 Task: Search round trip flight ticket for 2 adults, 4 children and 1 infant on lap in business from San Jose: Norman Y. Mineta San Jose International Airport to Evansville: Evansville Regional Airport on 5-3-2023 and return on 5-3-2023. Choice of flights is Alaska. Price is upto 20000. Outbound departure time preference is 5:30. Return departure time preference is 19:00.
Action: Mouse moved to (401, 180)
Screenshot: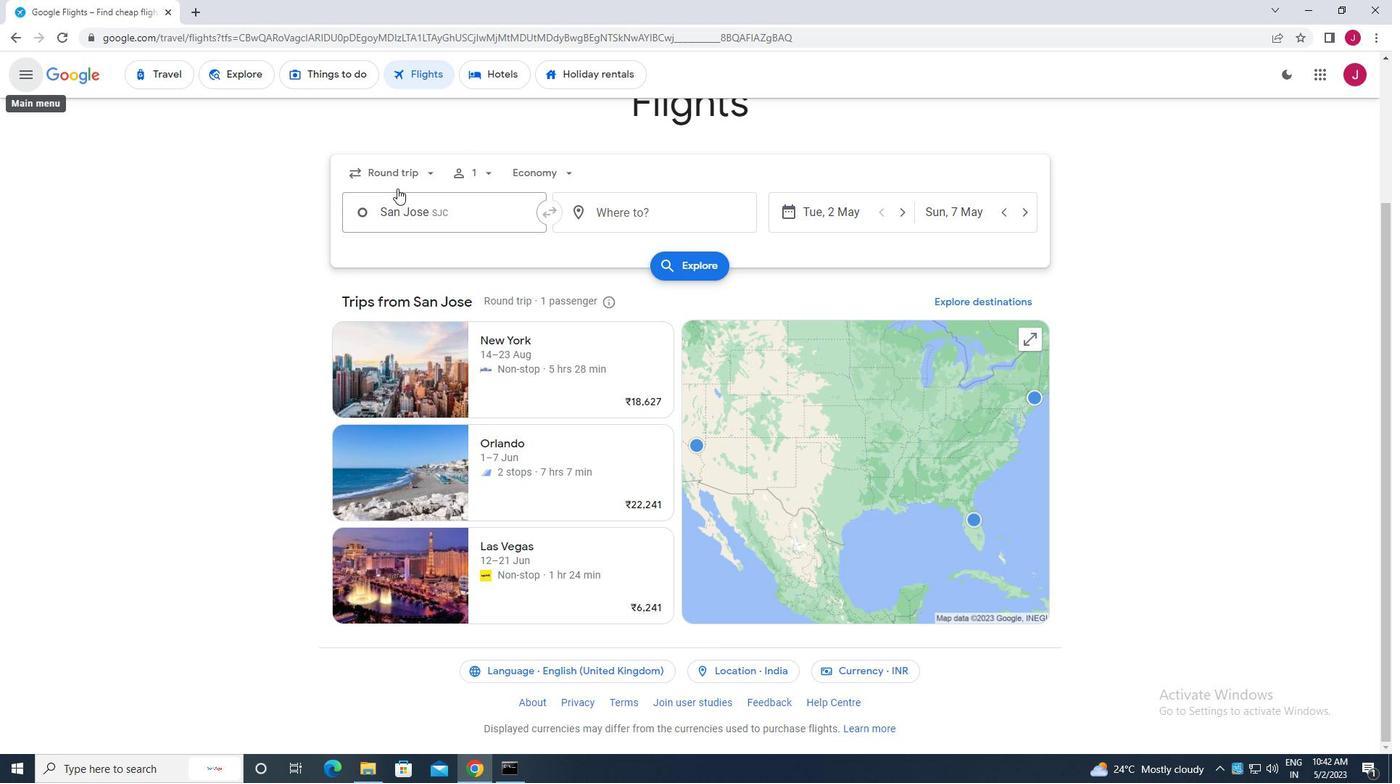 
Action: Mouse pressed left at (401, 180)
Screenshot: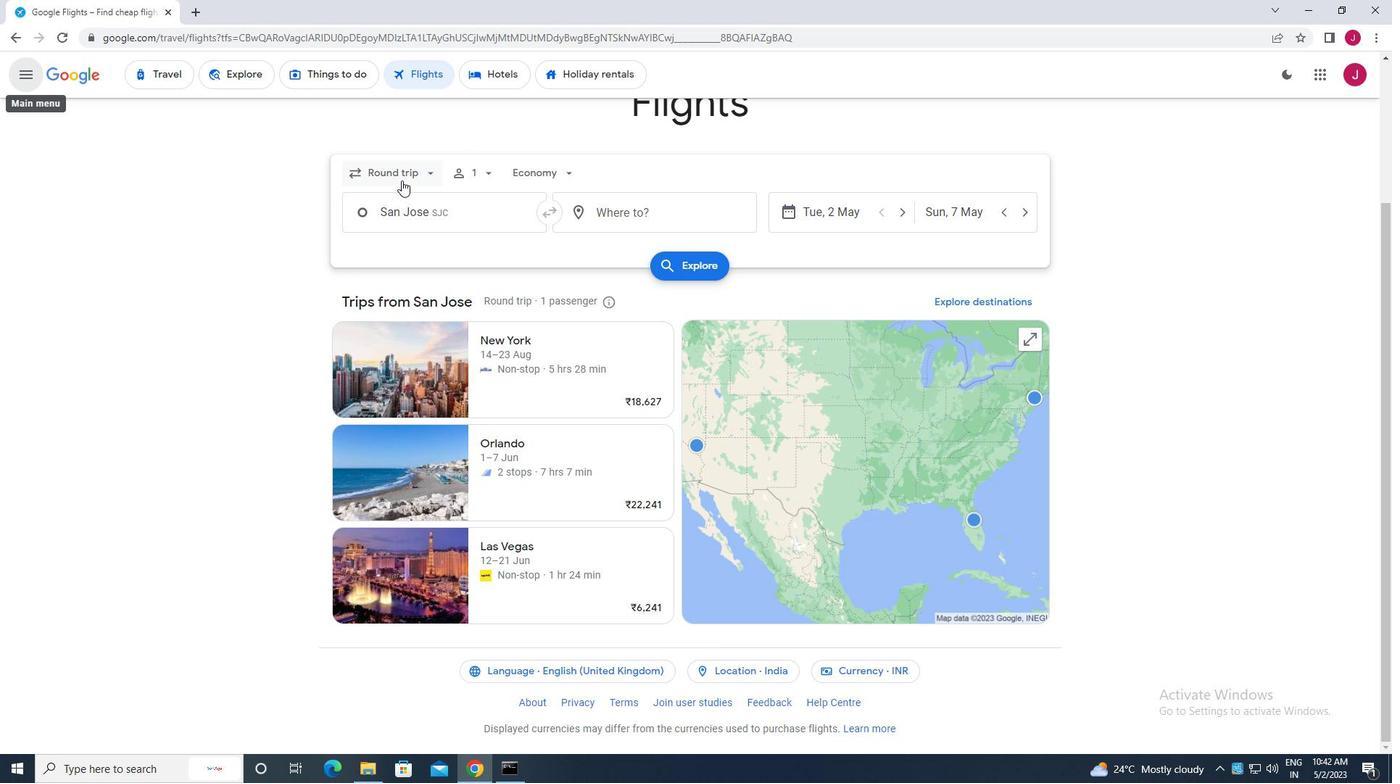 
Action: Mouse moved to (412, 203)
Screenshot: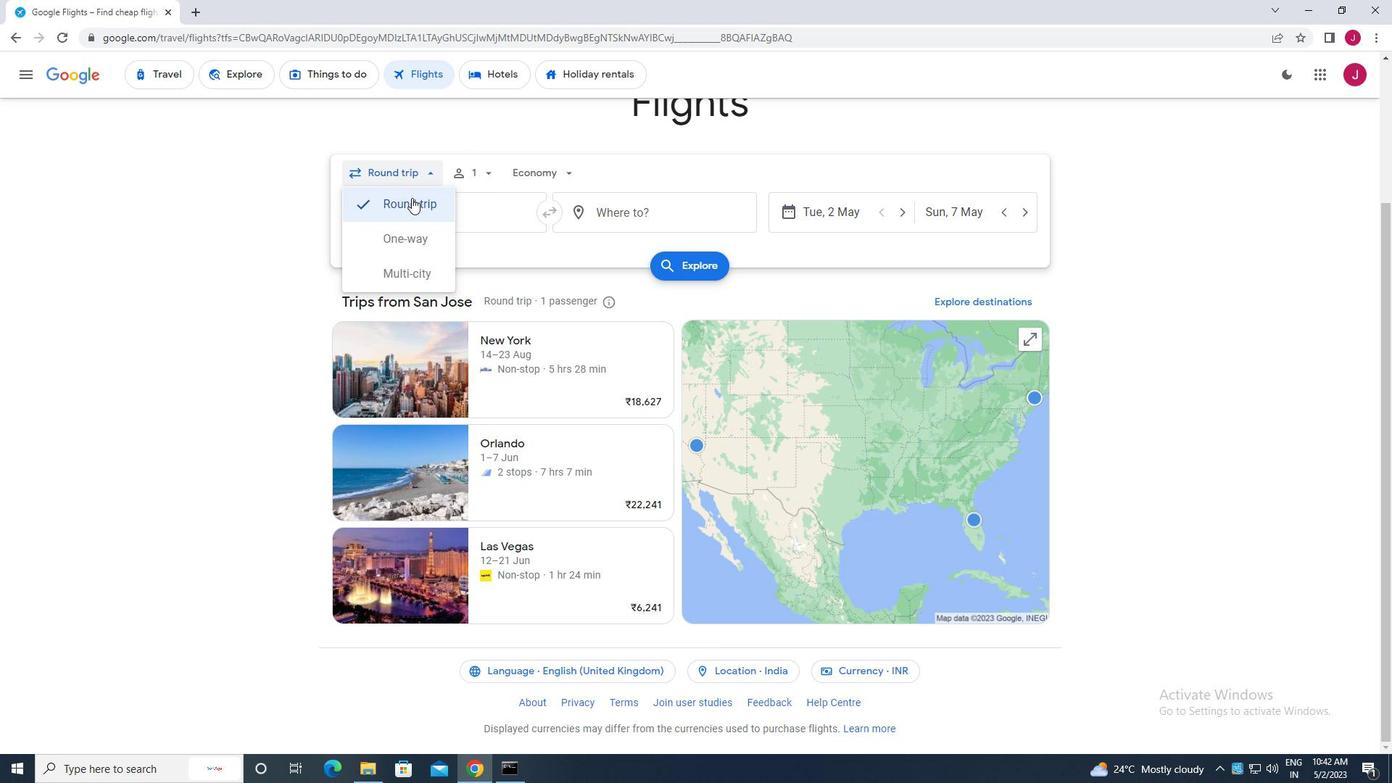 
Action: Mouse pressed left at (412, 203)
Screenshot: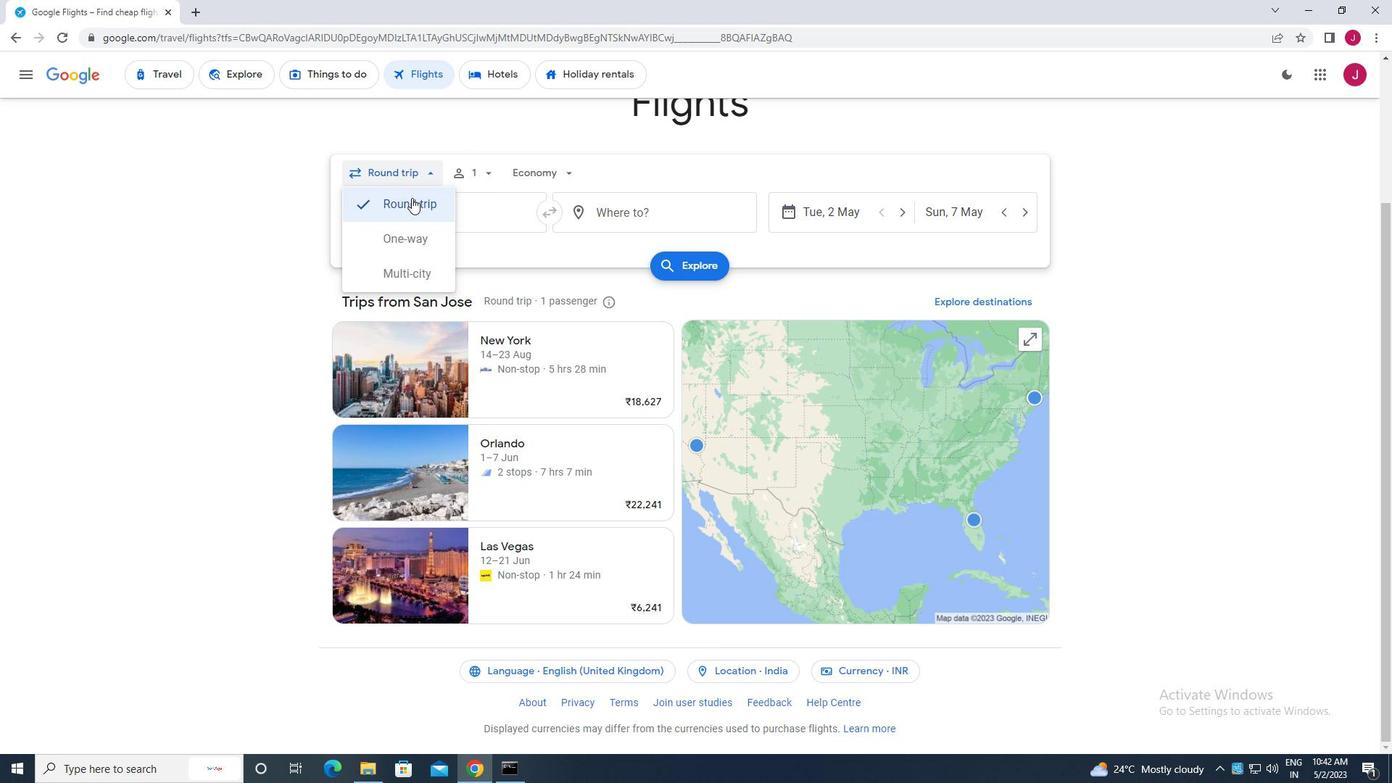 
Action: Mouse moved to (487, 174)
Screenshot: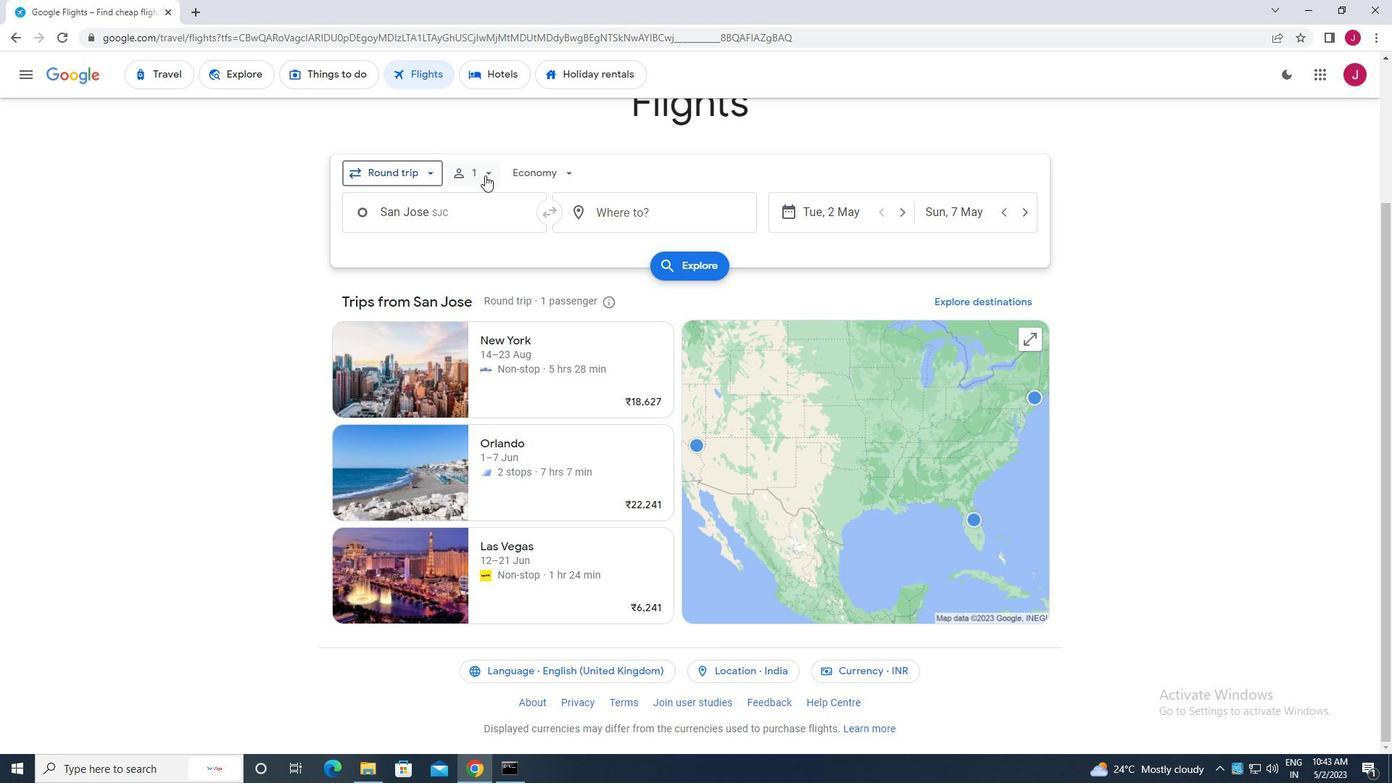 
Action: Mouse pressed left at (487, 174)
Screenshot: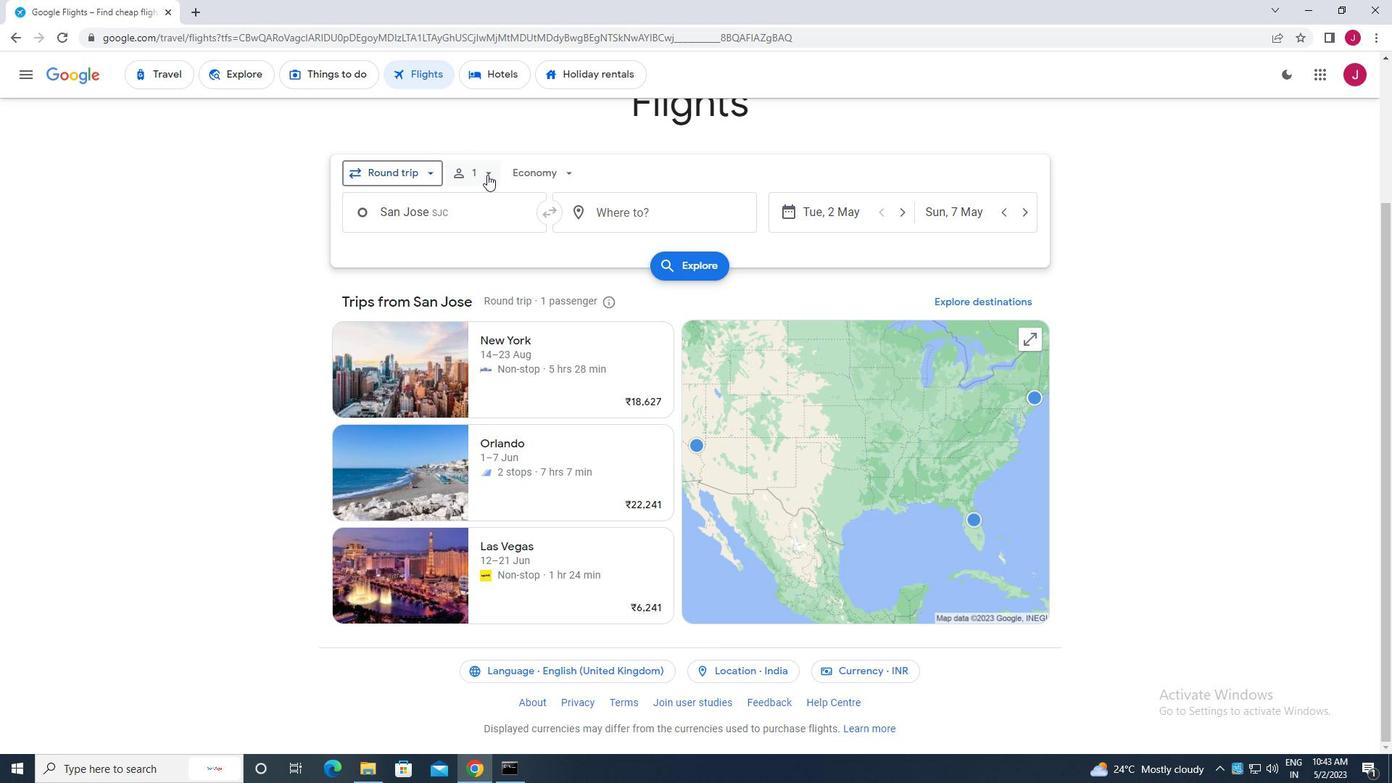 
Action: Mouse moved to (602, 209)
Screenshot: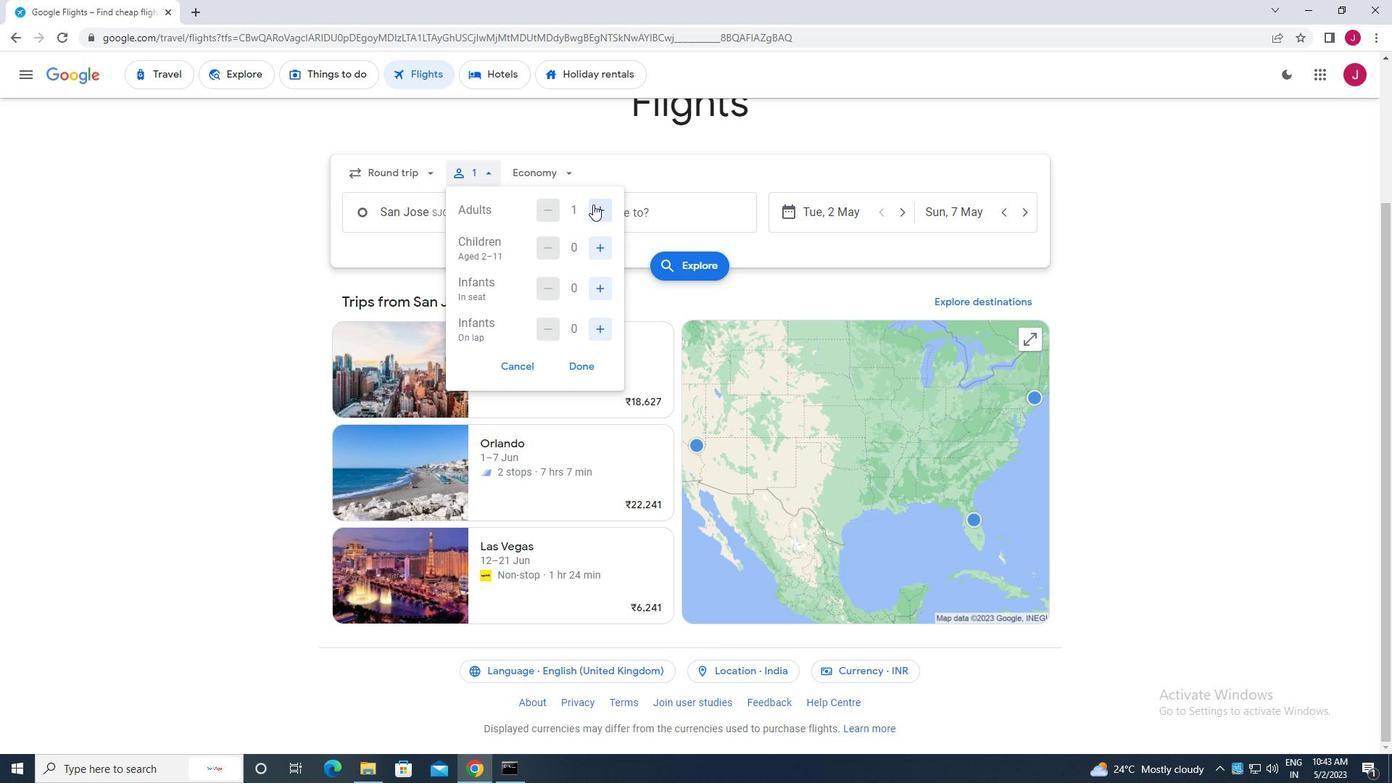 
Action: Mouse pressed left at (602, 209)
Screenshot: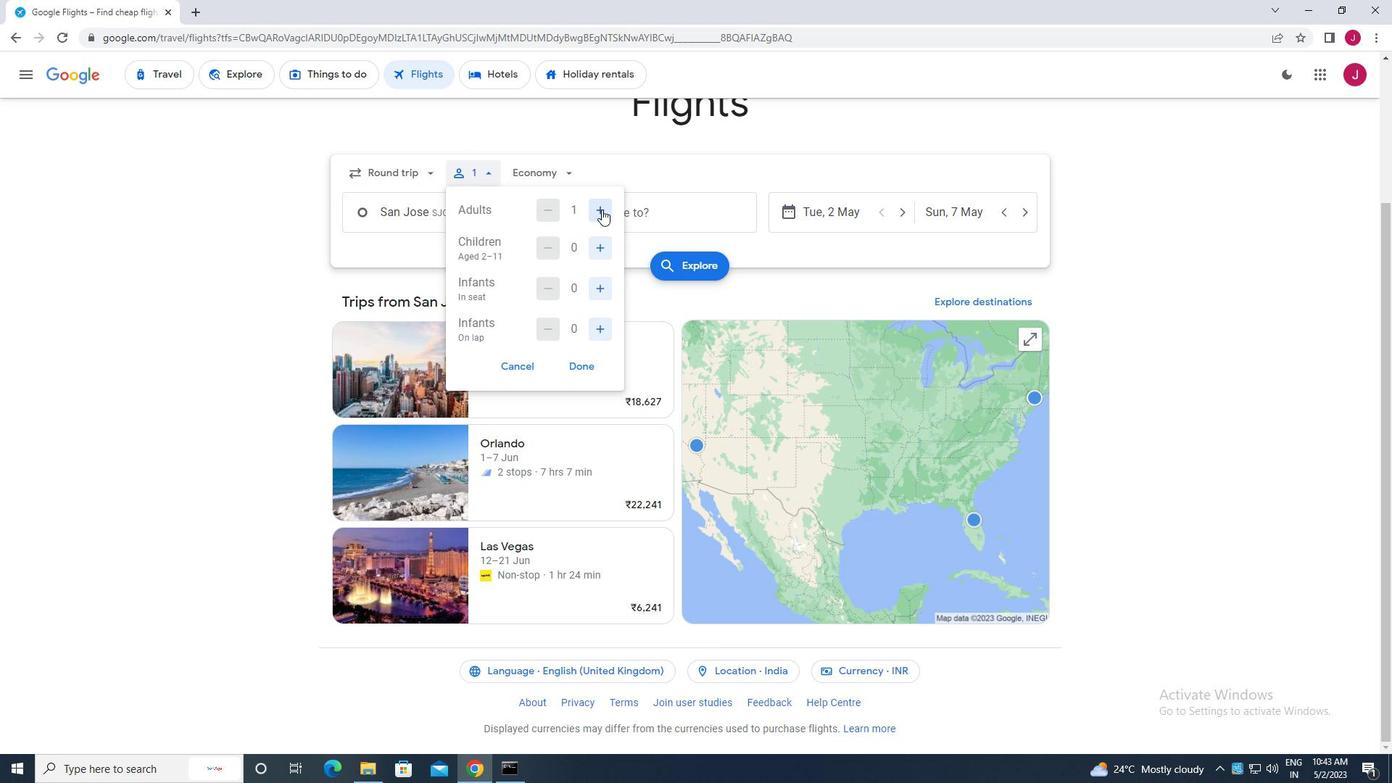 
Action: Mouse moved to (602, 247)
Screenshot: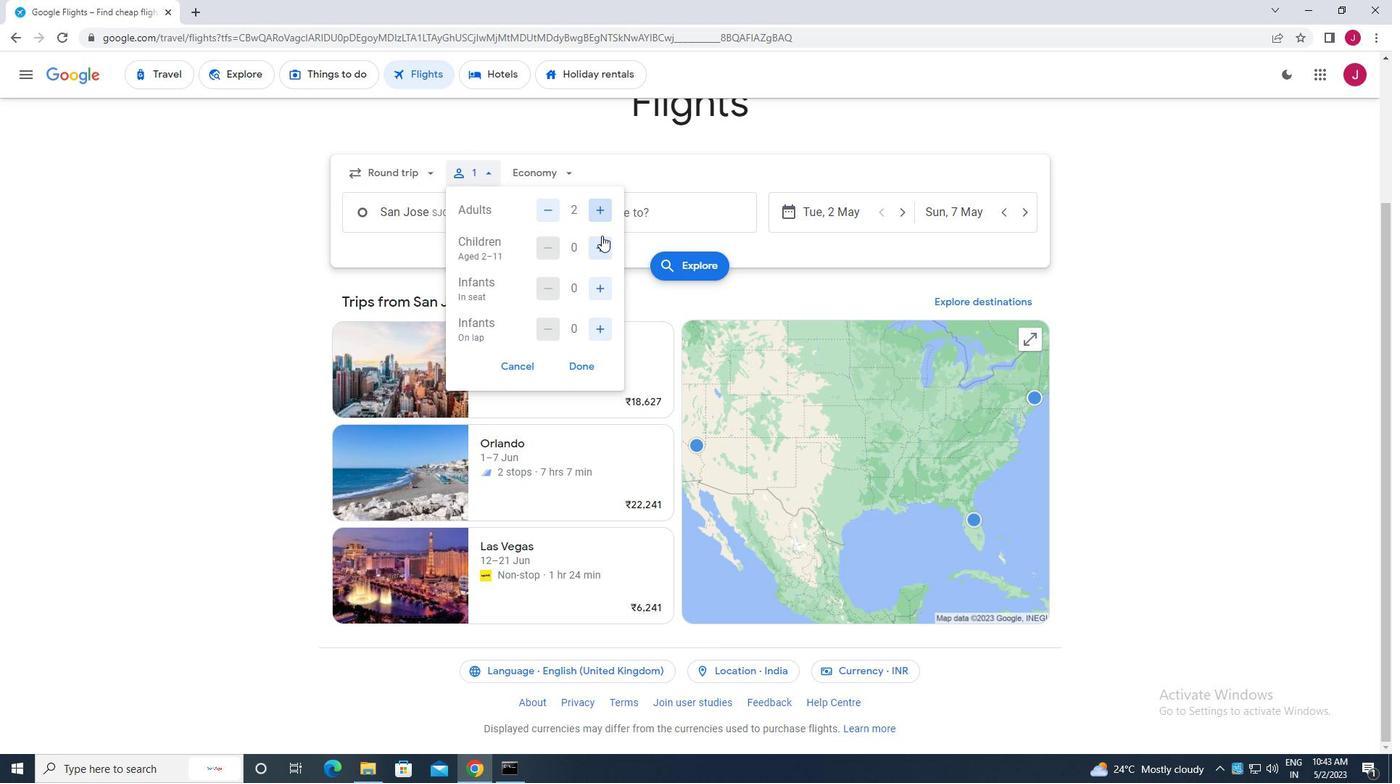 
Action: Mouse pressed left at (602, 247)
Screenshot: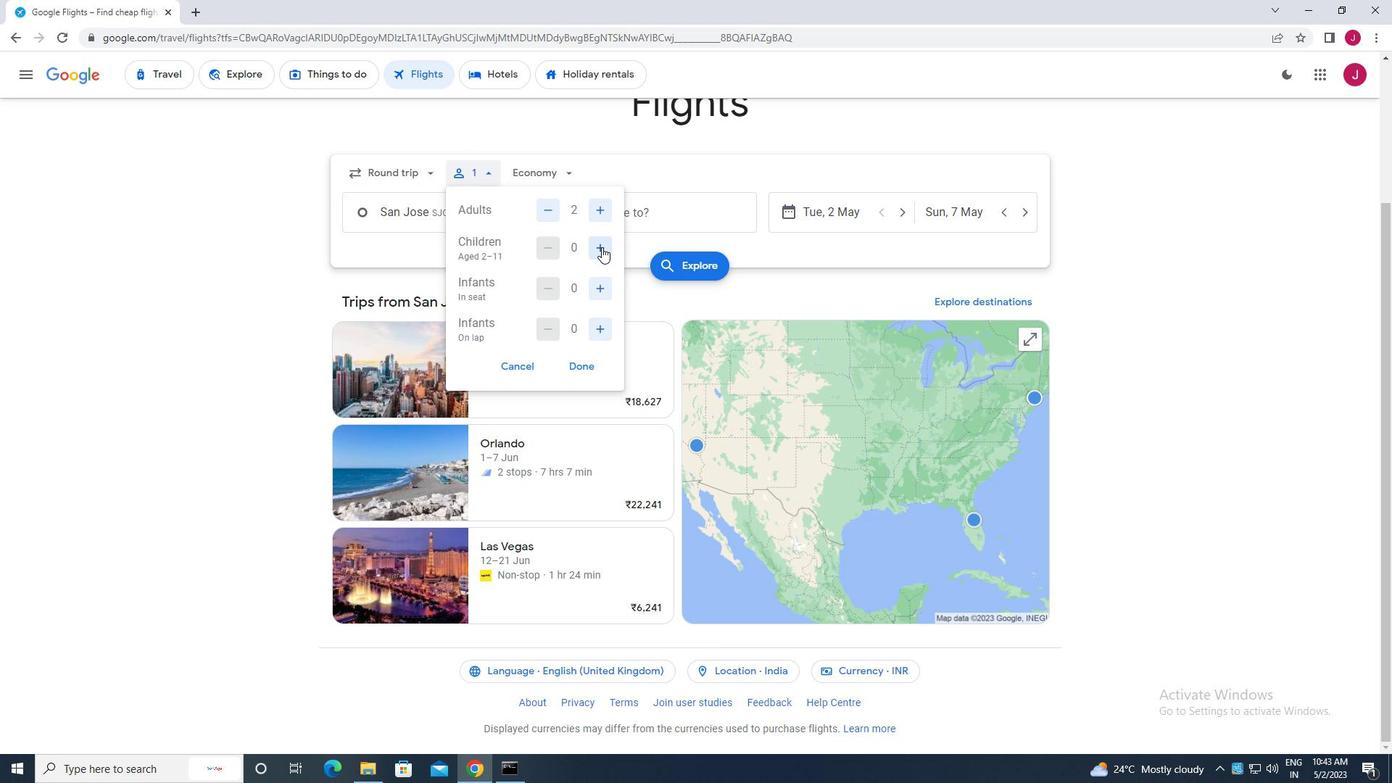 
Action: Mouse pressed left at (602, 247)
Screenshot: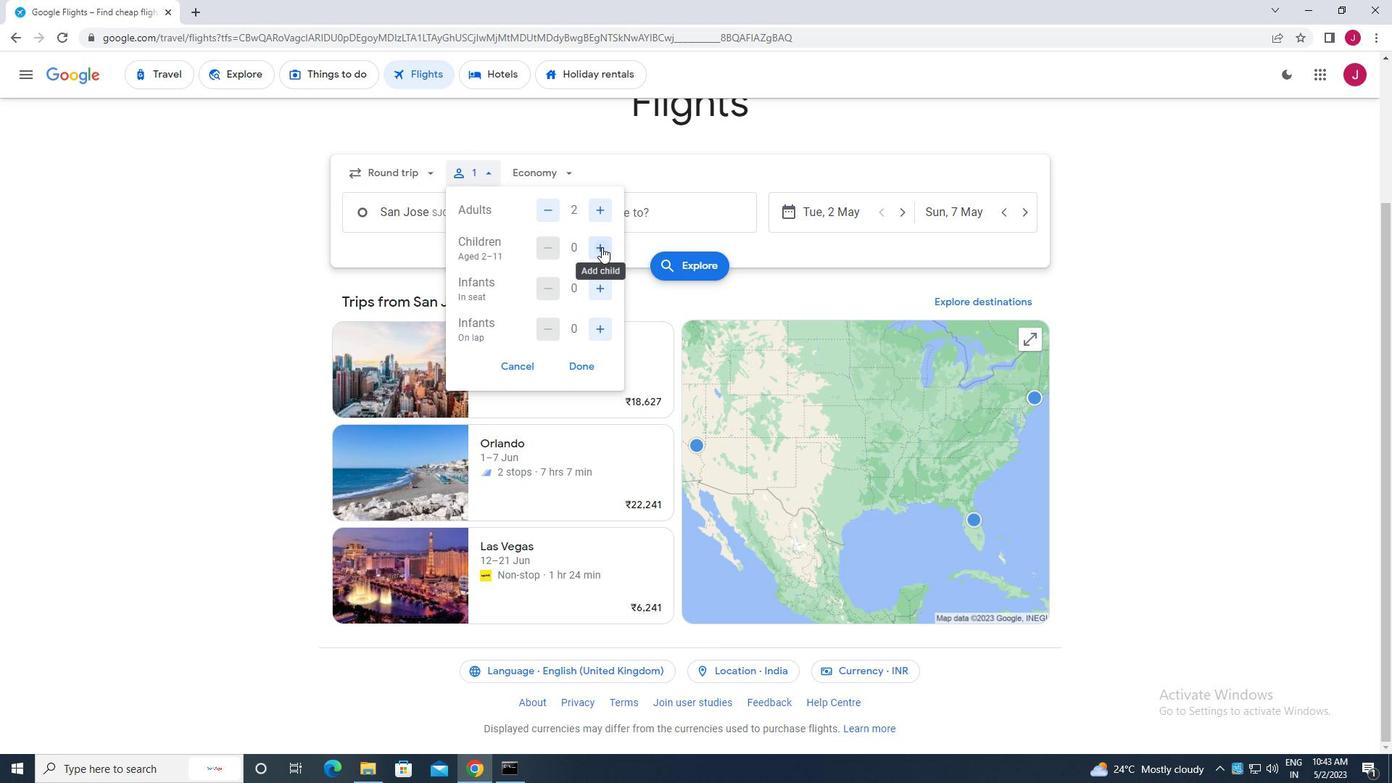 
Action: Mouse pressed left at (602, 247)
Screenshot: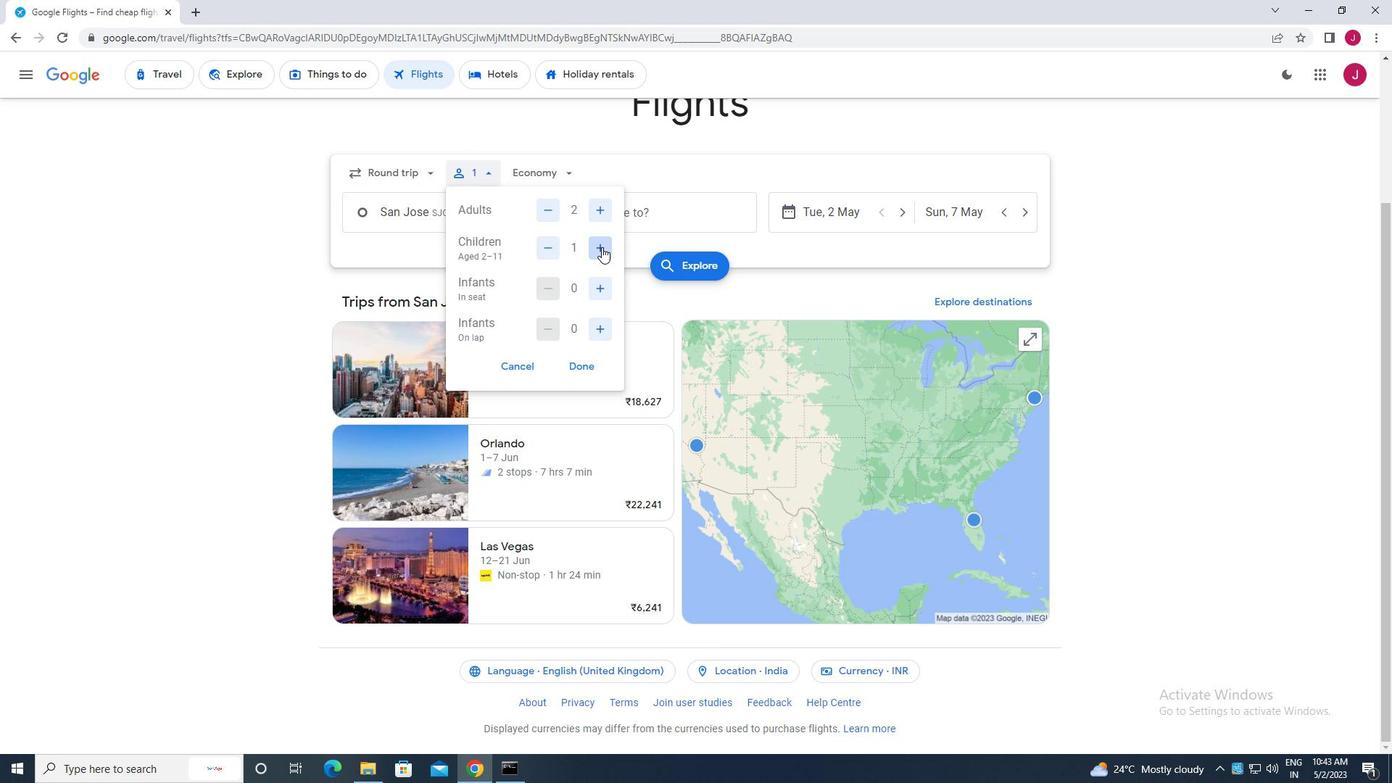 
Action: Mouse pressed left at (602, 247)
Screenshot: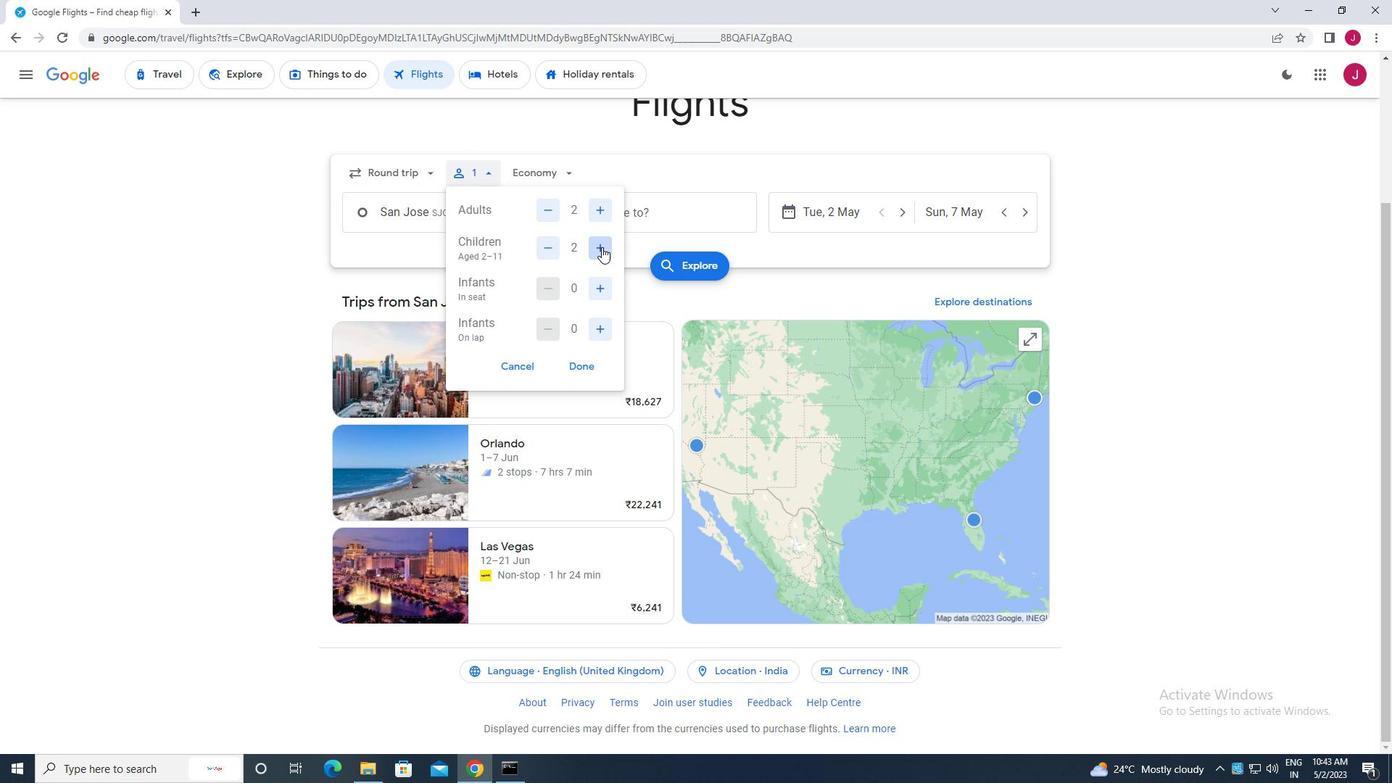 
Action: Mouse moved to (601, 328)
Screenshot: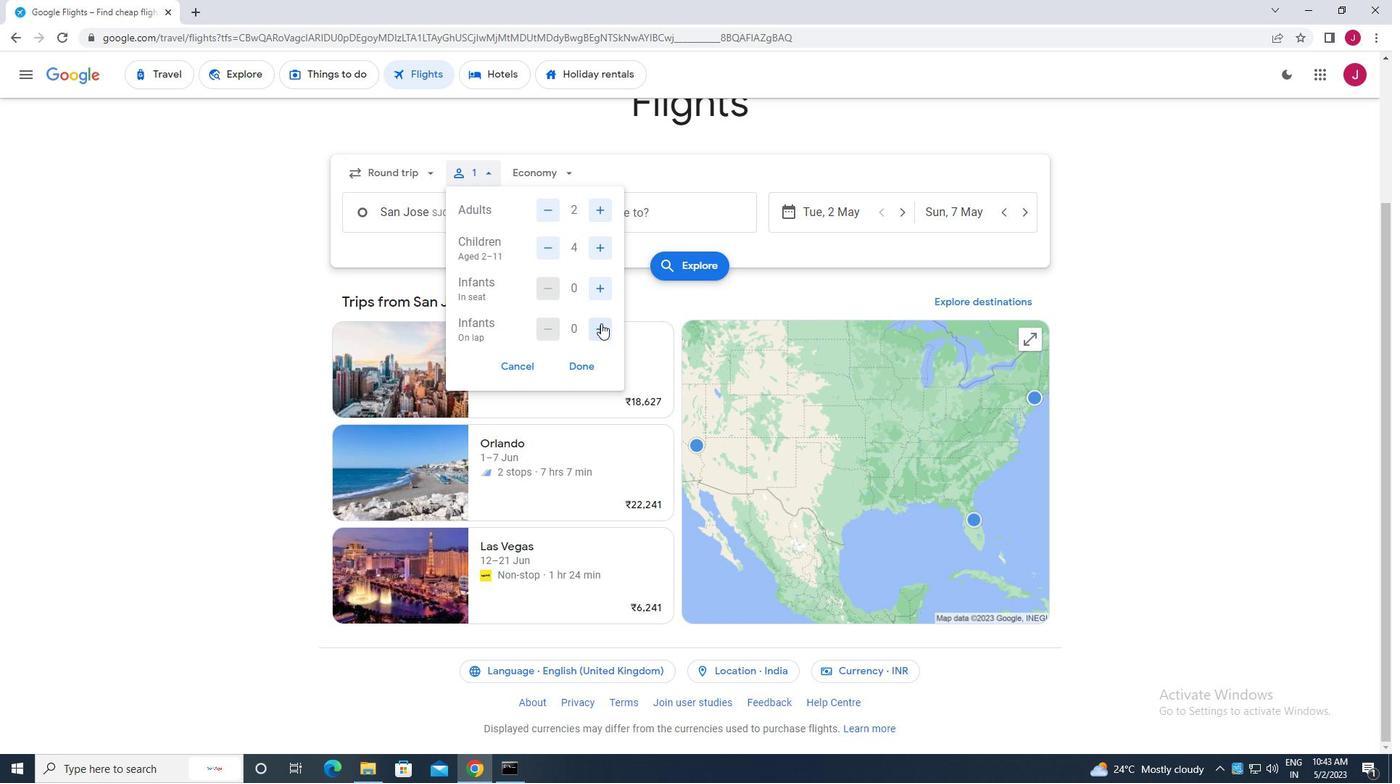 
Action: Mouse pressed left at (601, 328)
Screenshot: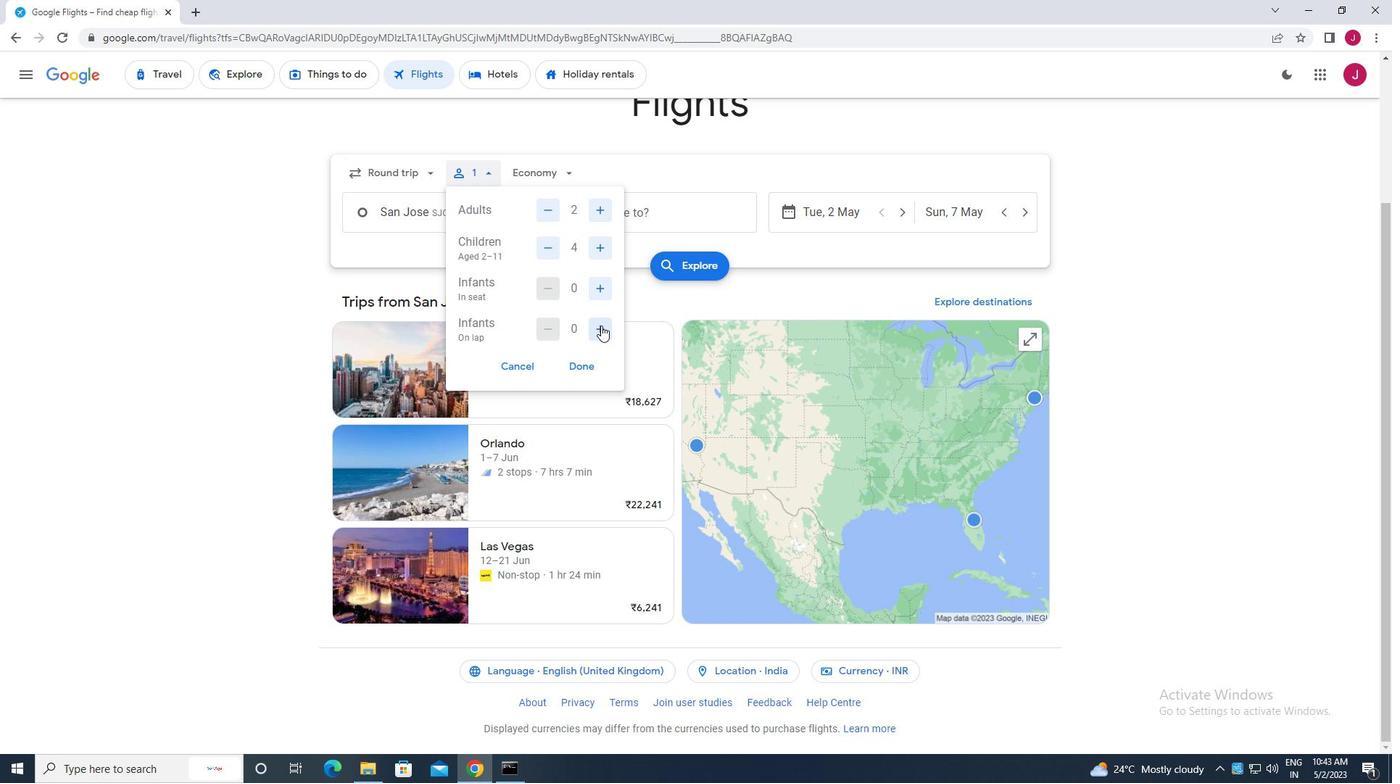 
Action: Mouse moved to (581, 365)
Screenshot: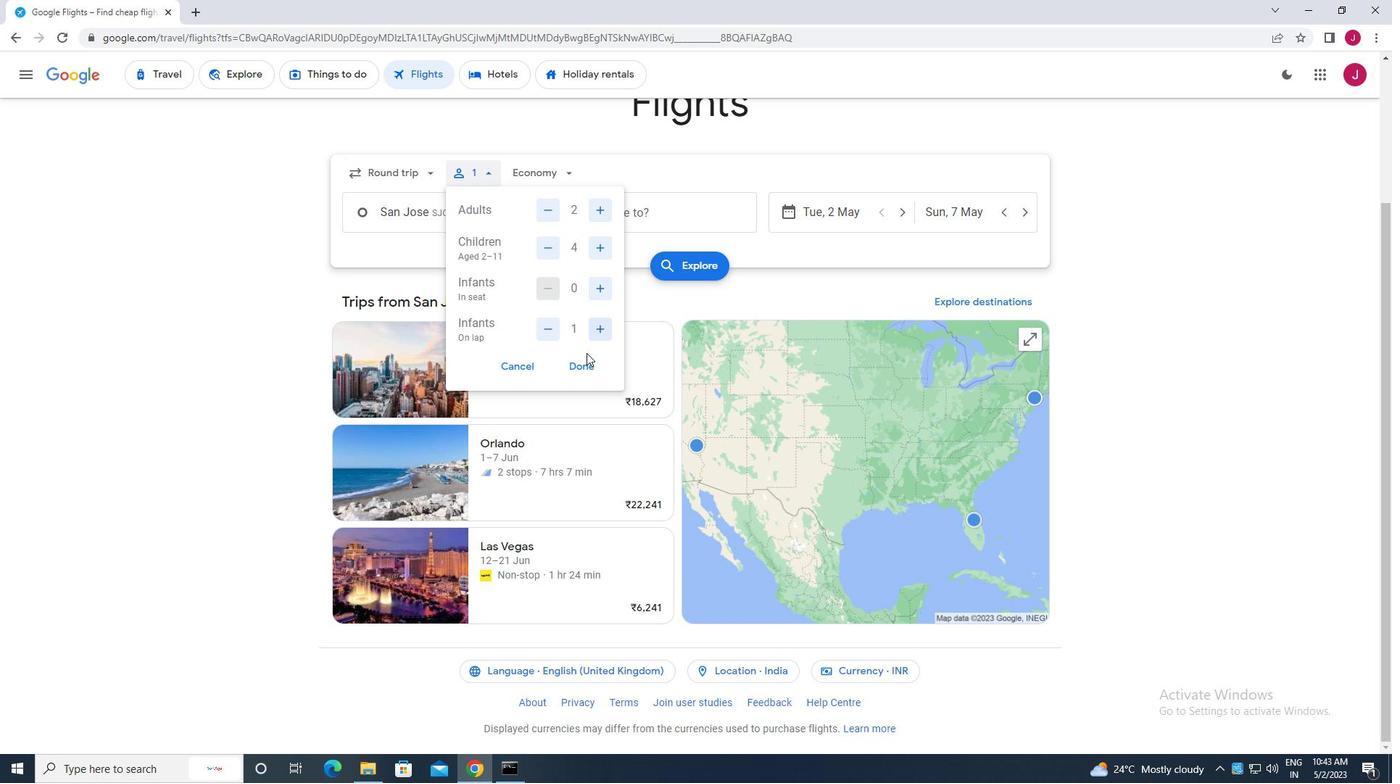 
Action: Mouse pressed left at (581, 365)
Screenshot: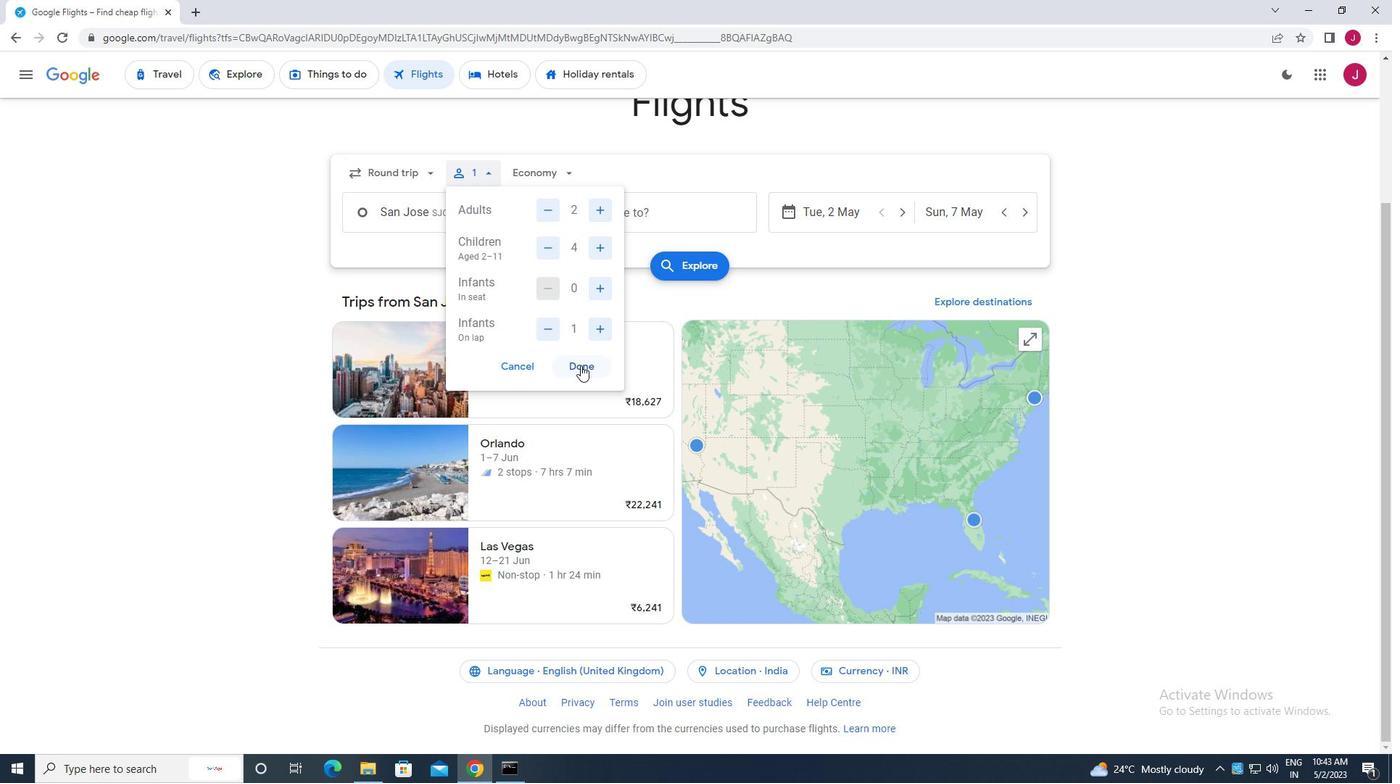 
Action: Mouse moved to (562, 177)
Screenshot: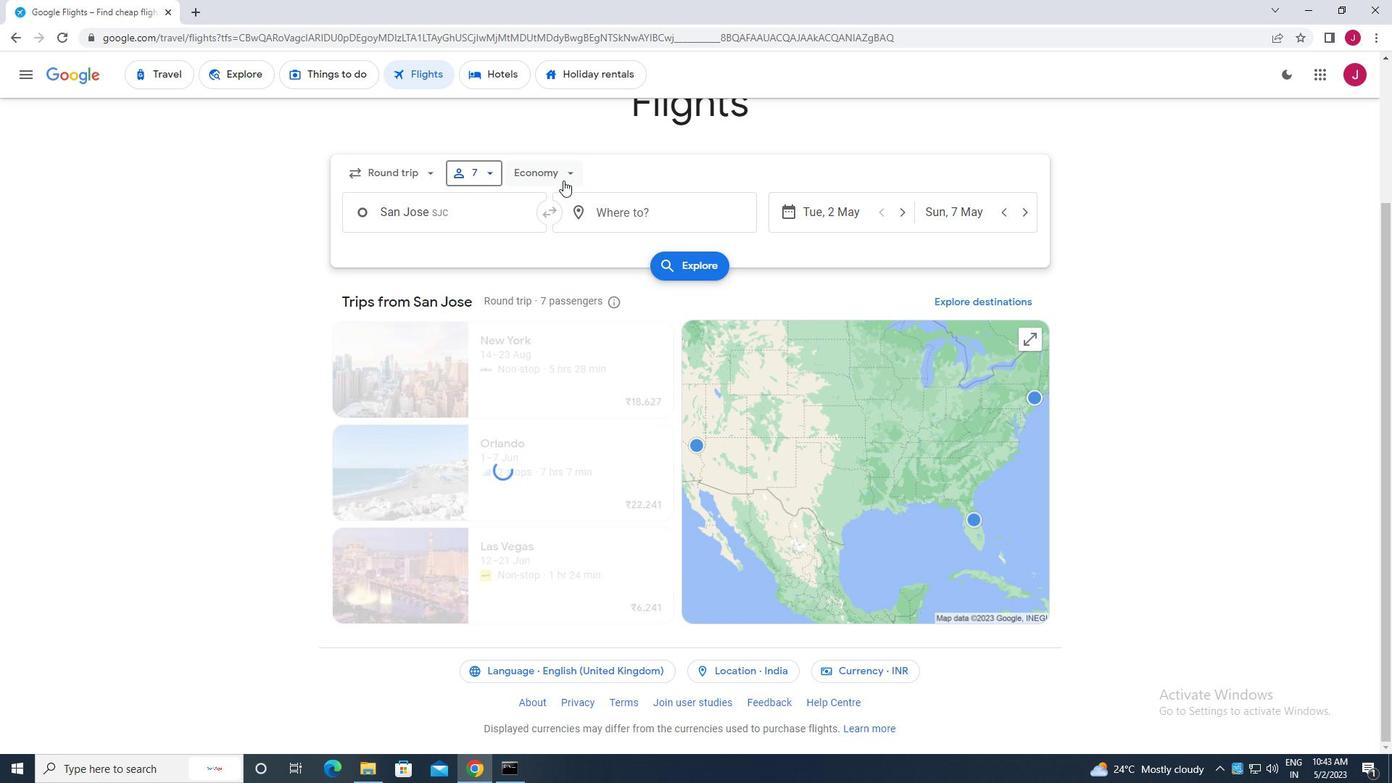
Action: Mouse pressed left at (562, 177)
Screenshot: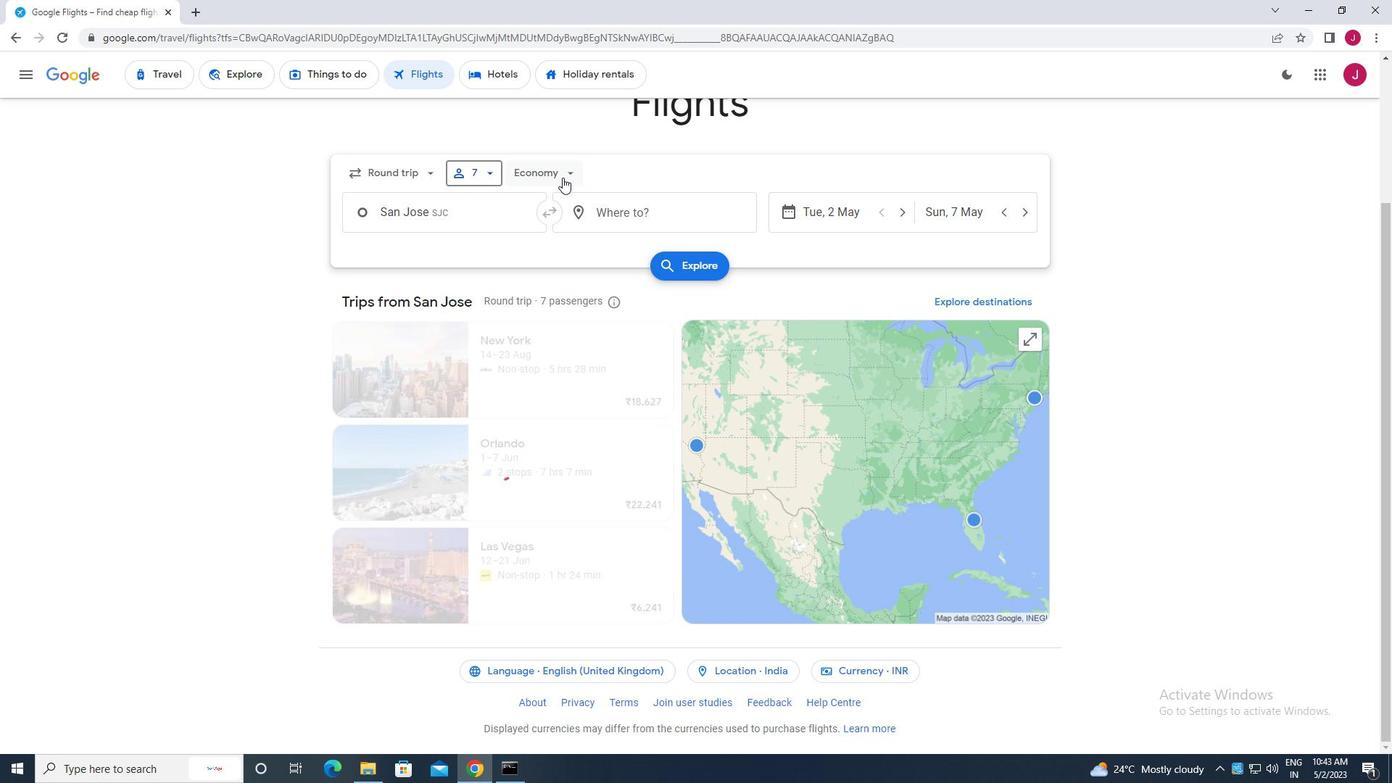 
Action: Mouse moved to (576, 277)
Screenshot: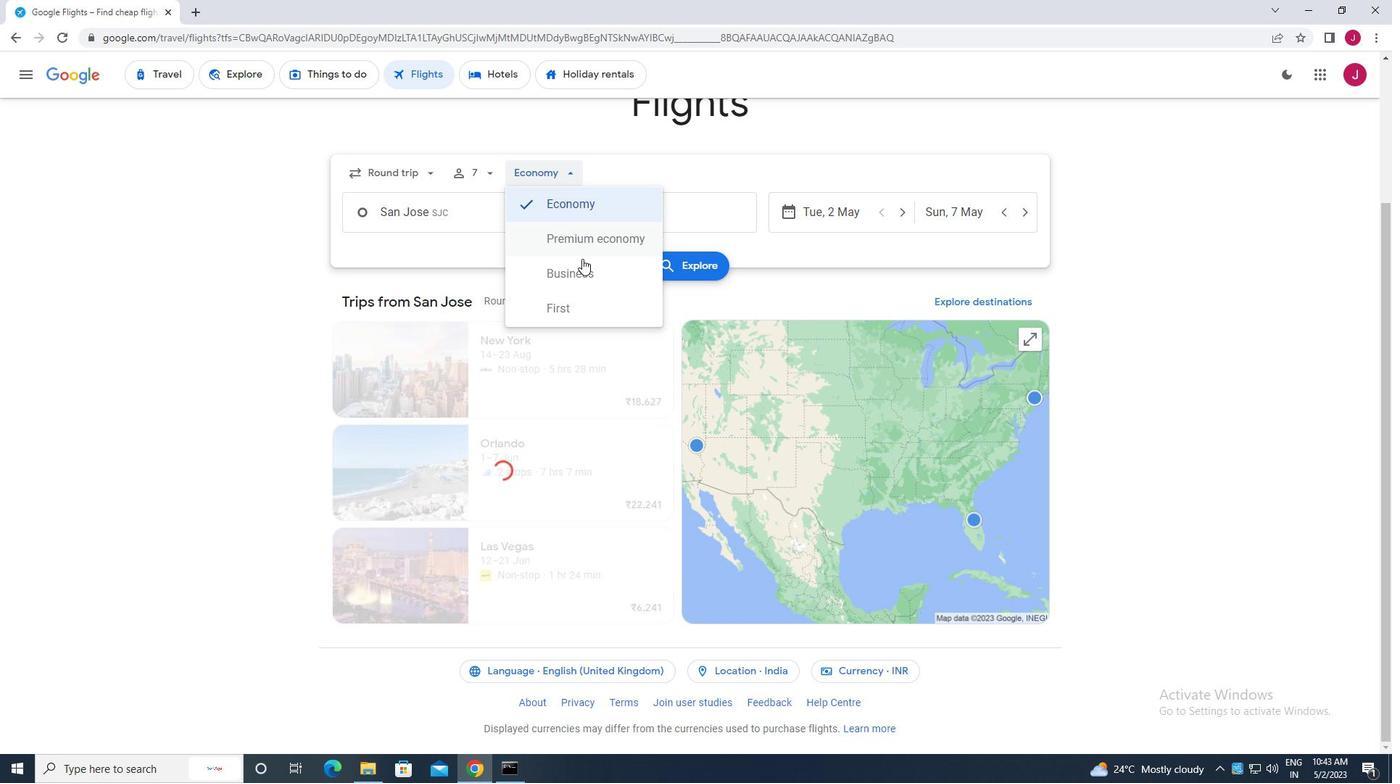 
Action: Mouse pressed left at (576, 277)
Screenshot: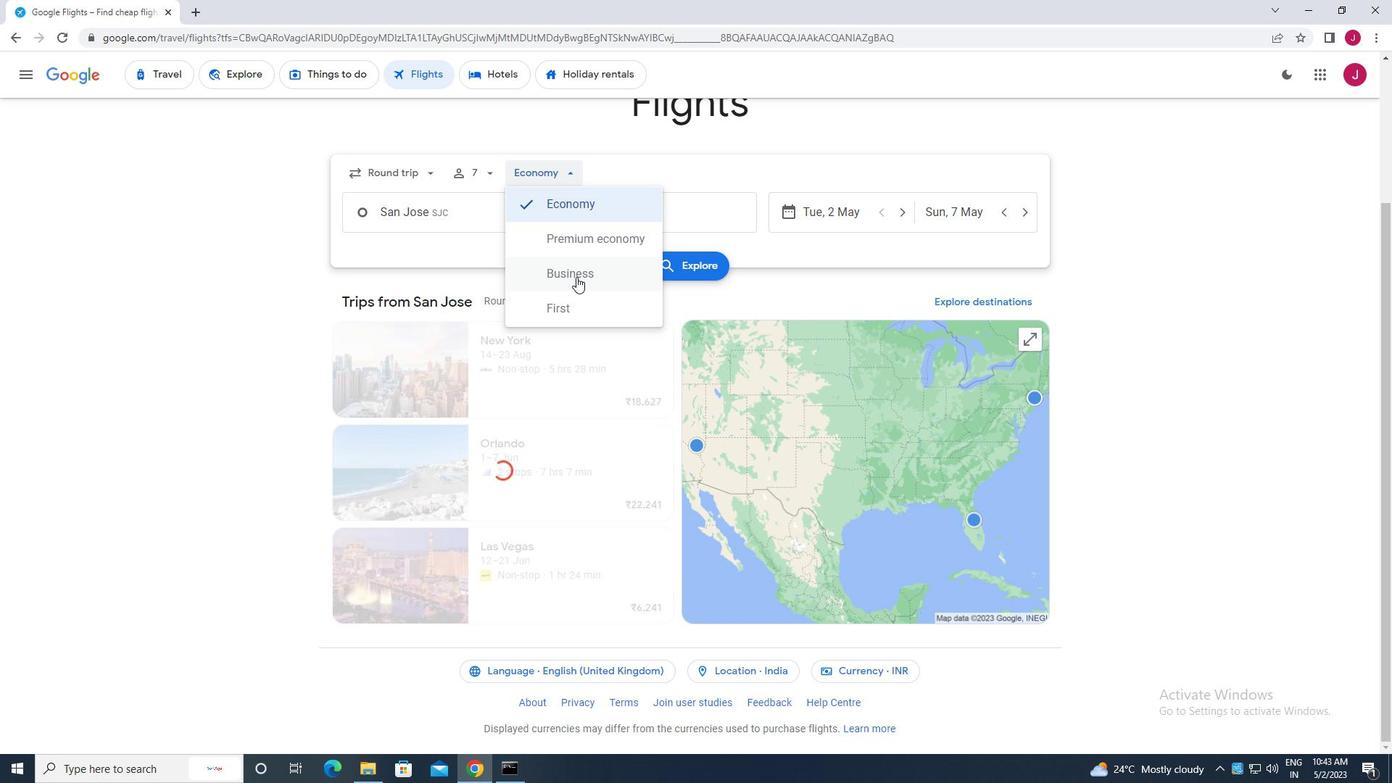 
Action: Mouse moved to (483, 218)
Screenshot: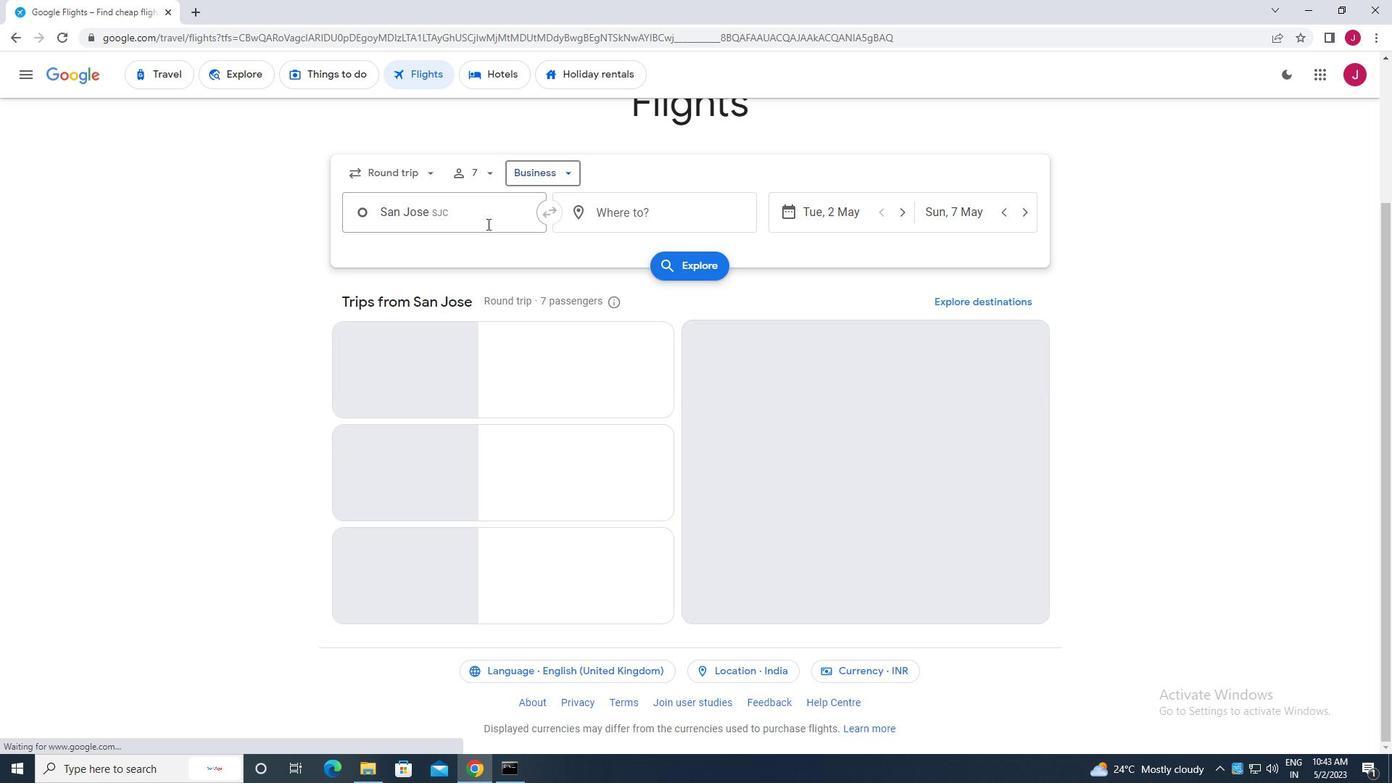 
Action: Mouse pressed left at (483, 218)
Screenshot: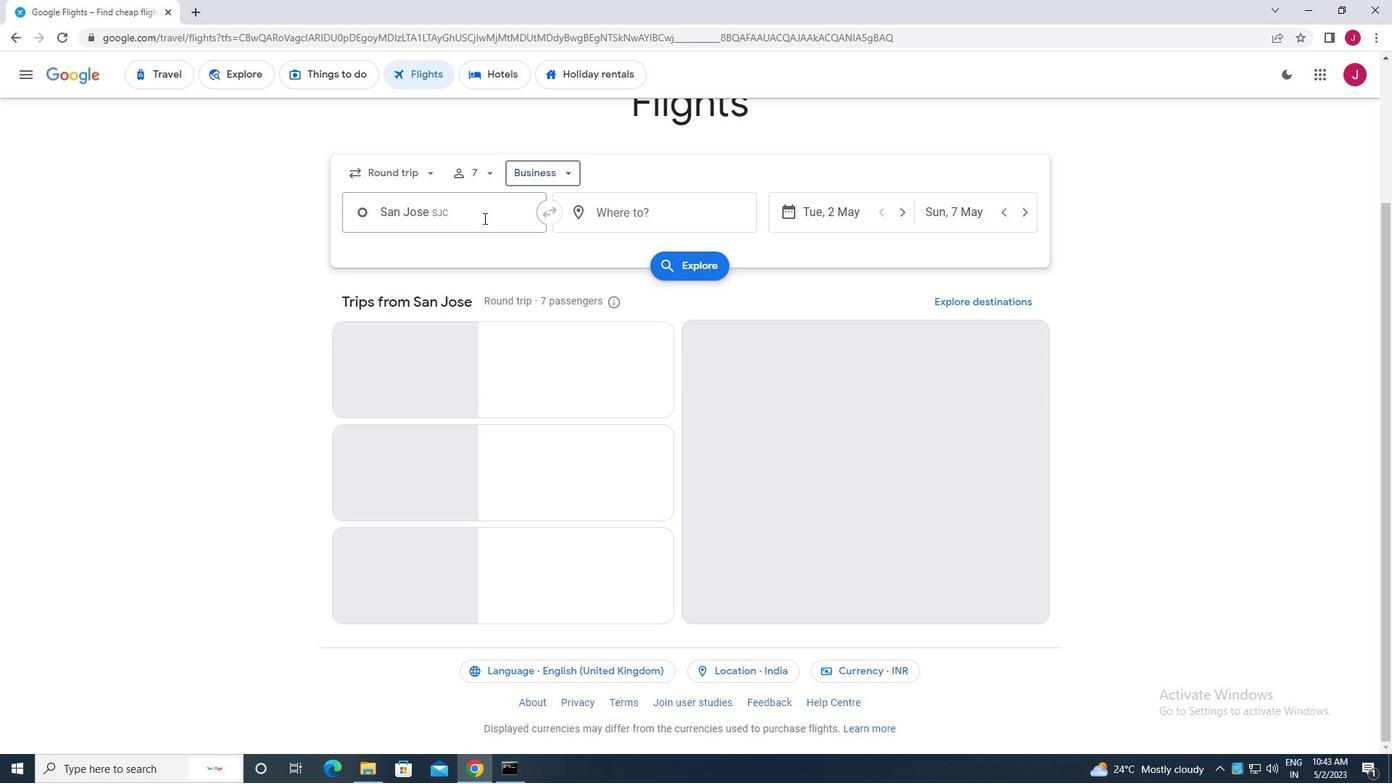 
Action: Mouse moved to (483, 218)
Screenshot: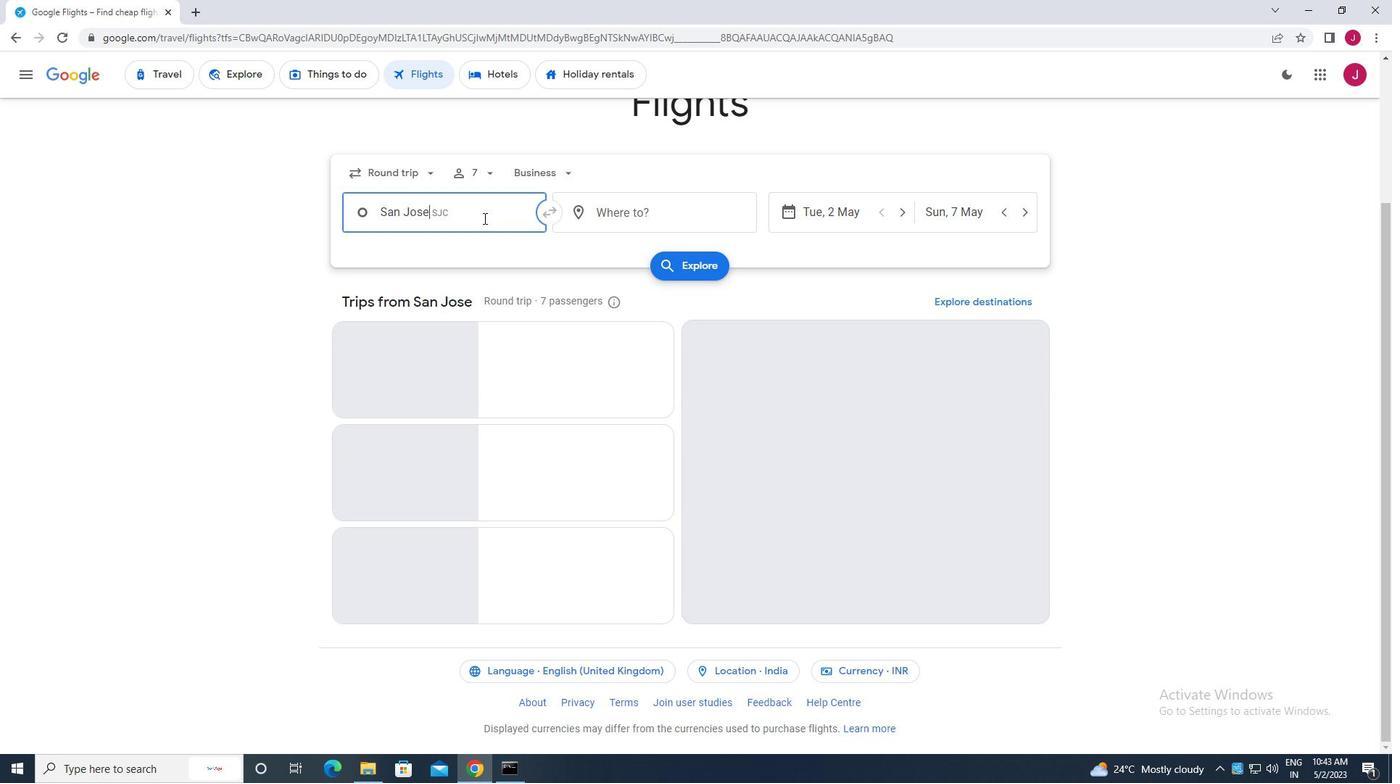 
Action: Key pressed san<Key.space>jose
Screenshot: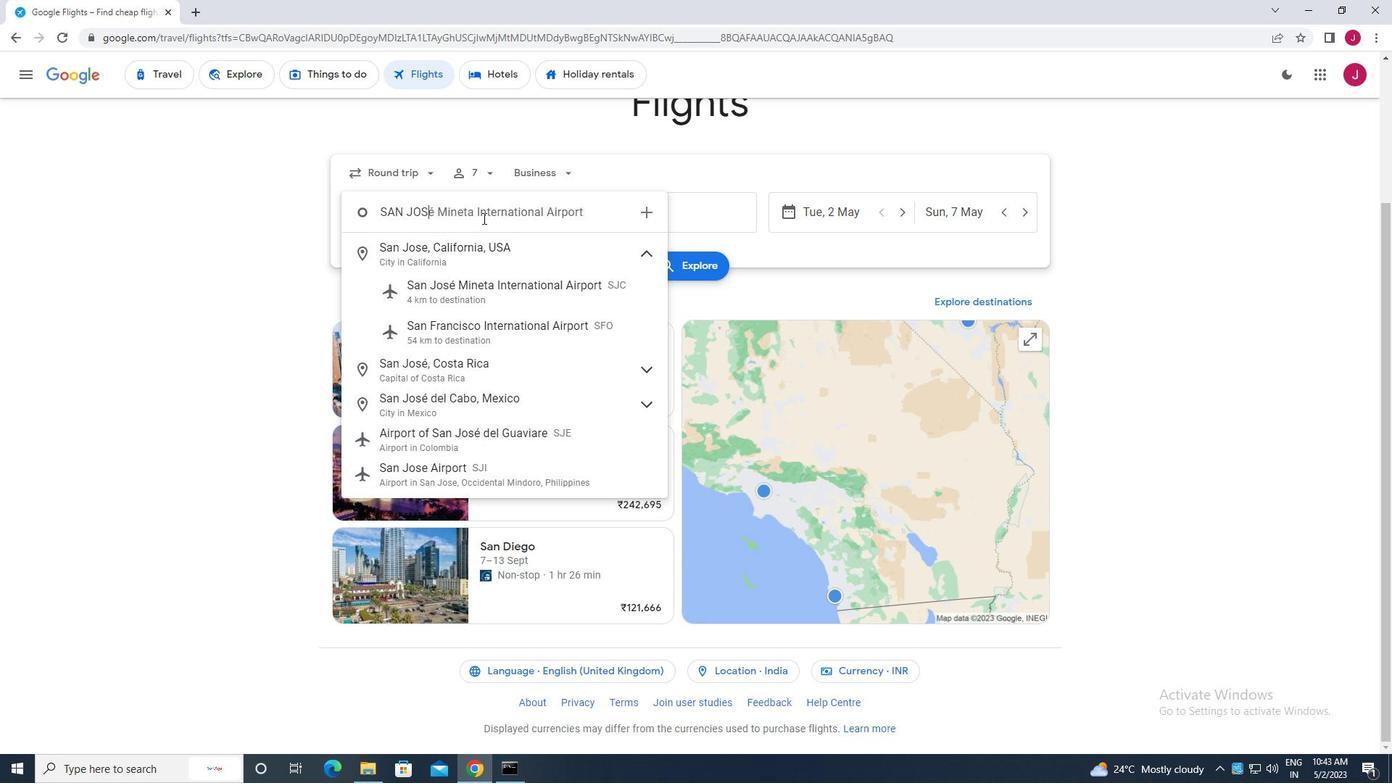 
Action: Mouse moved to (509, 280)
Screenshot: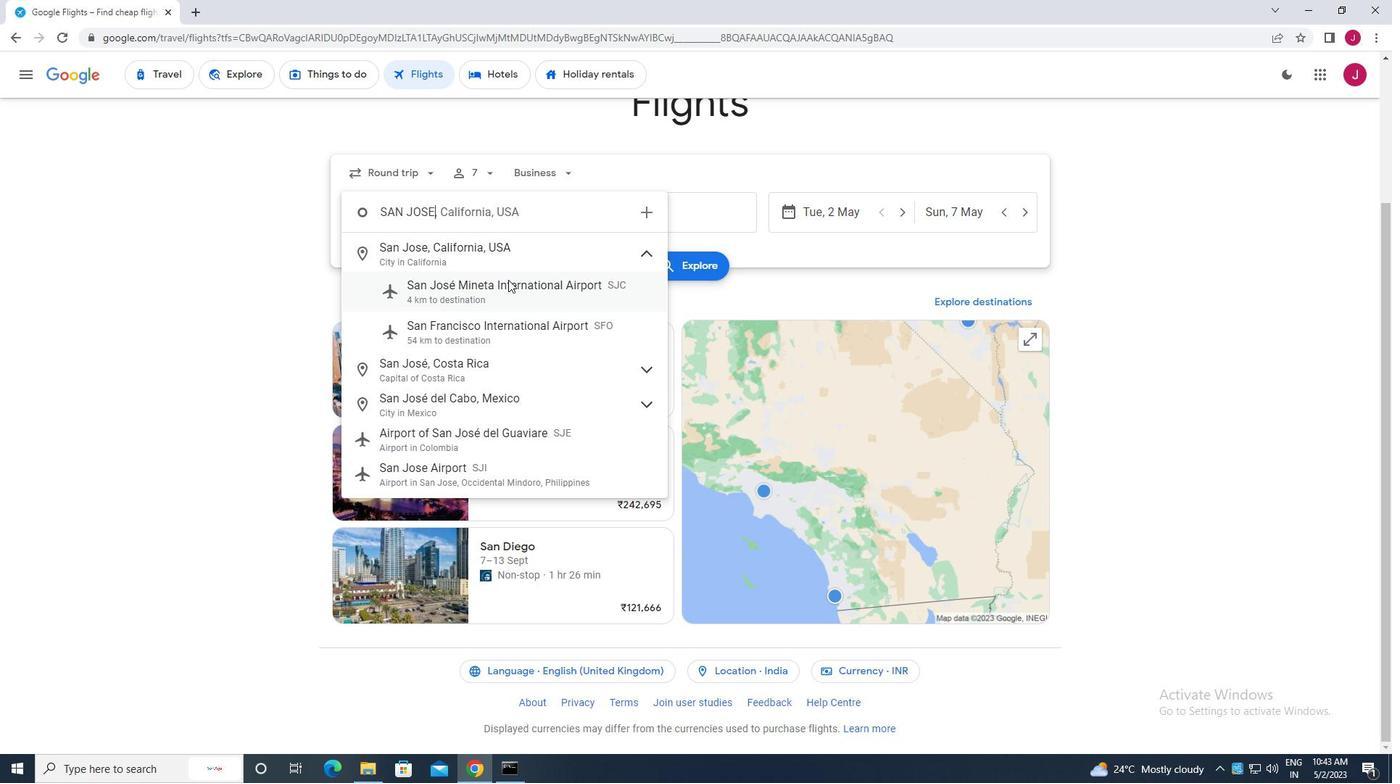 
Action: Mouse pressed left at (509, 280)
Screenshot: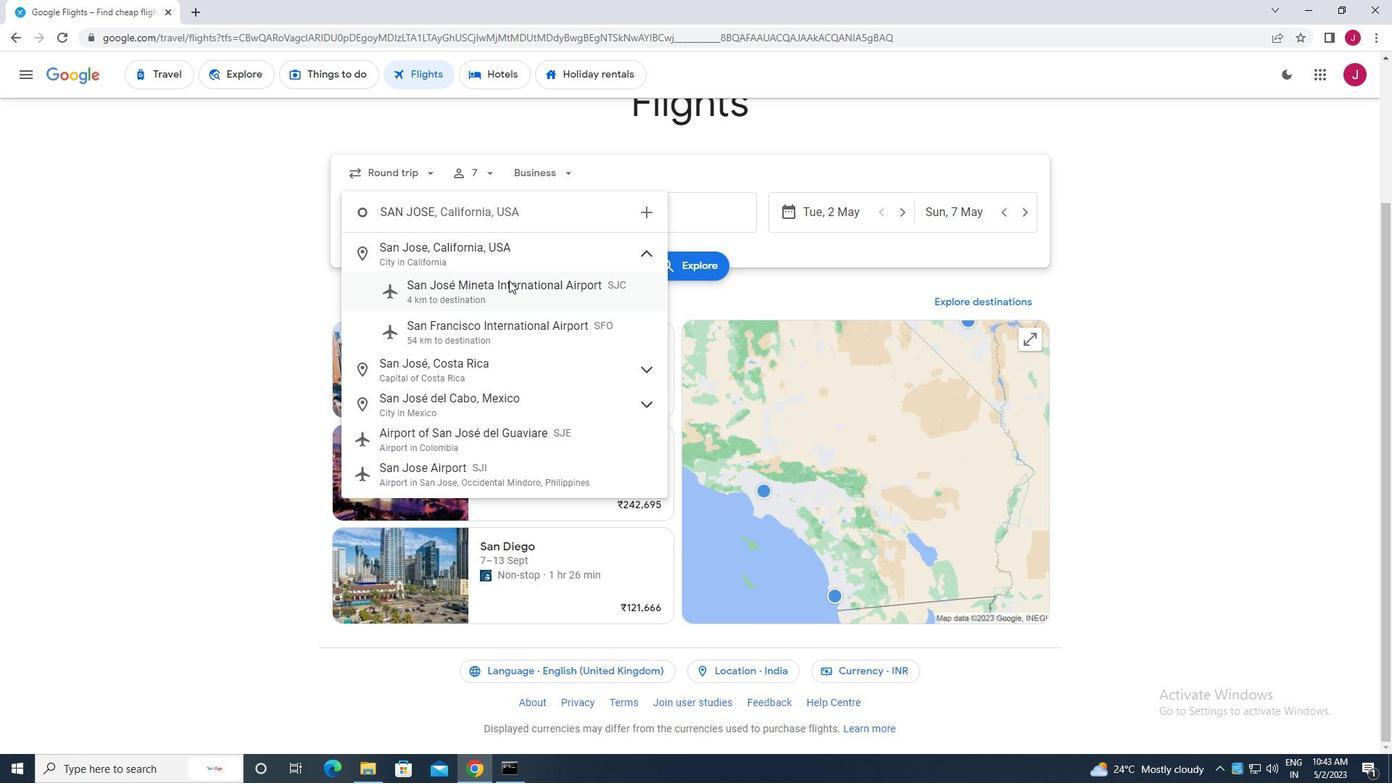 
Action: Mouse moved to (652, 212)
Screenshot: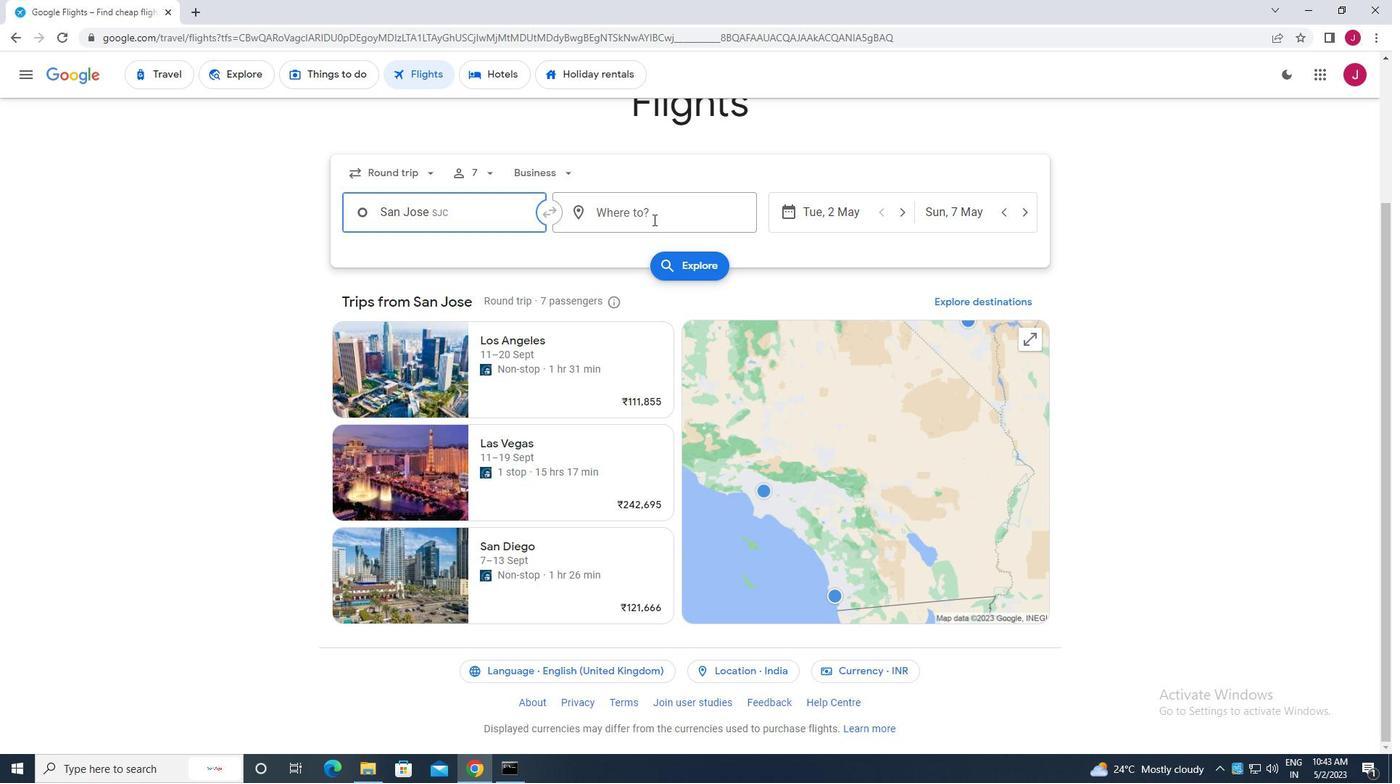 
Action: Mouse pressed left at (652, 212)
Screenshot: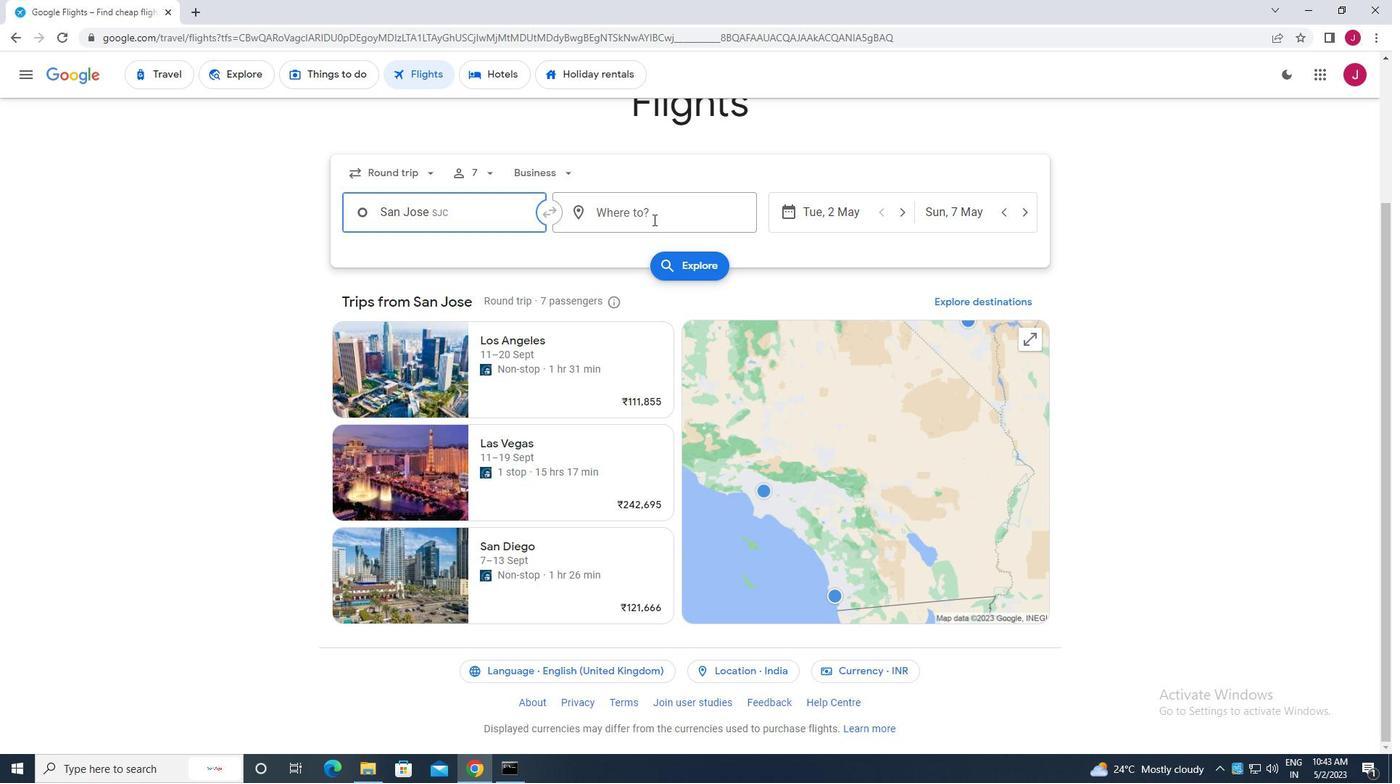 
Action: Mouse moved to (652, 214)
Screenshot: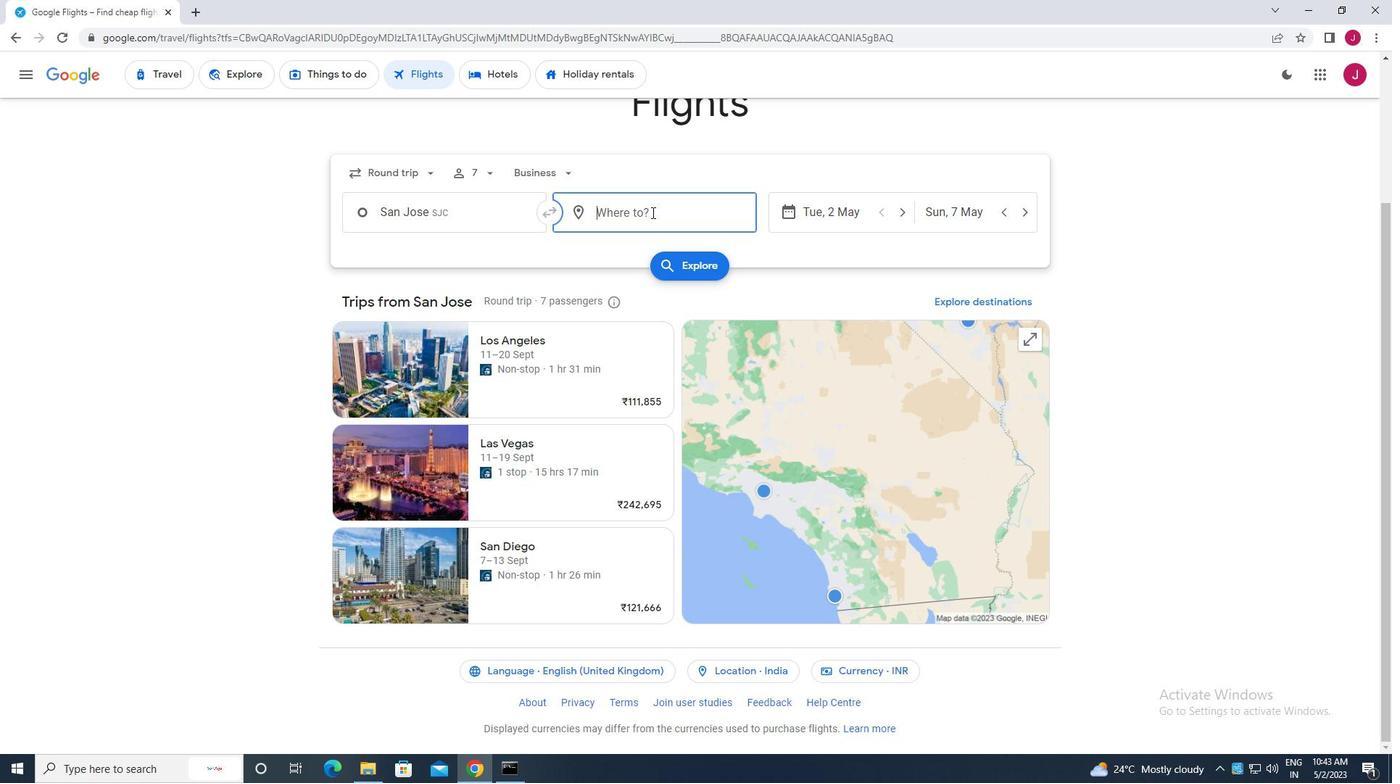 
Action: Key pressed evan
Screenshot: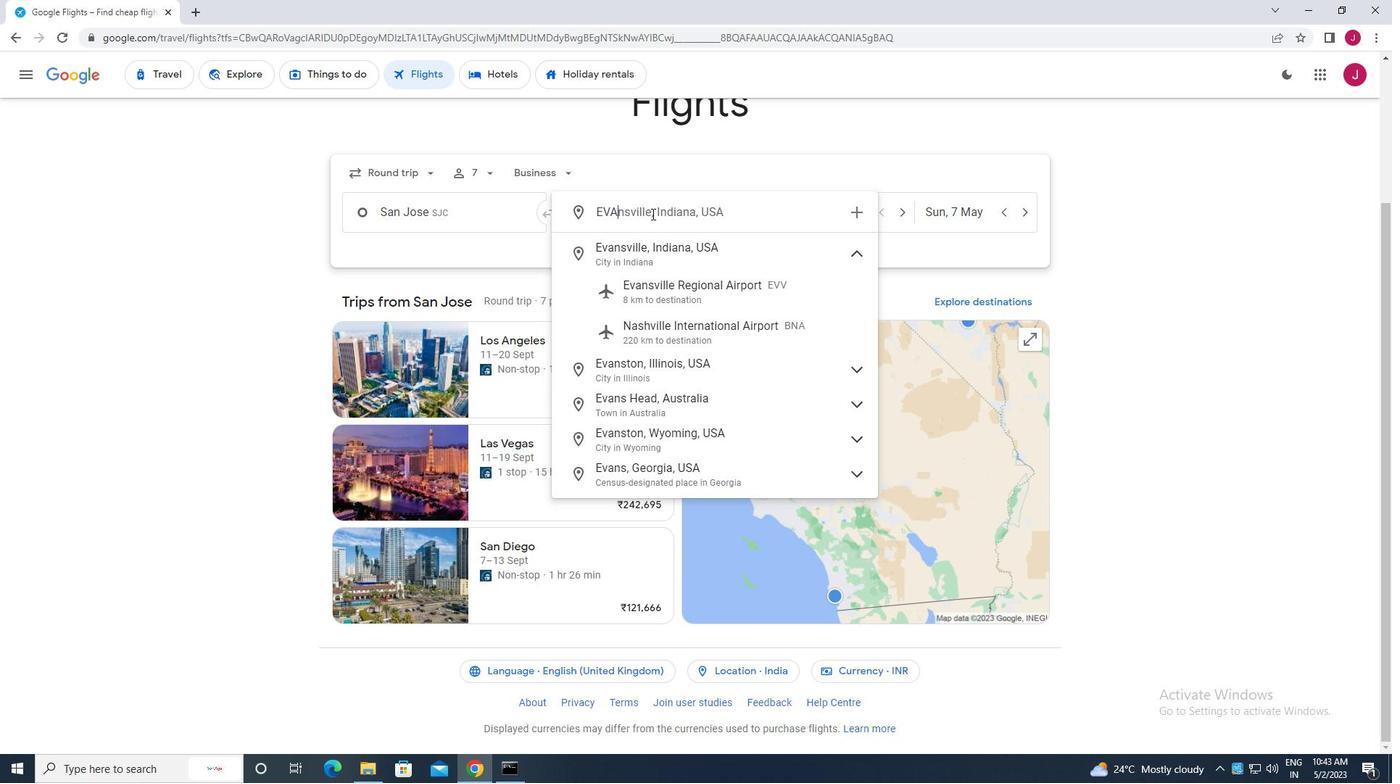 
Action: Mouse moved to (693, 282)
Screenshot: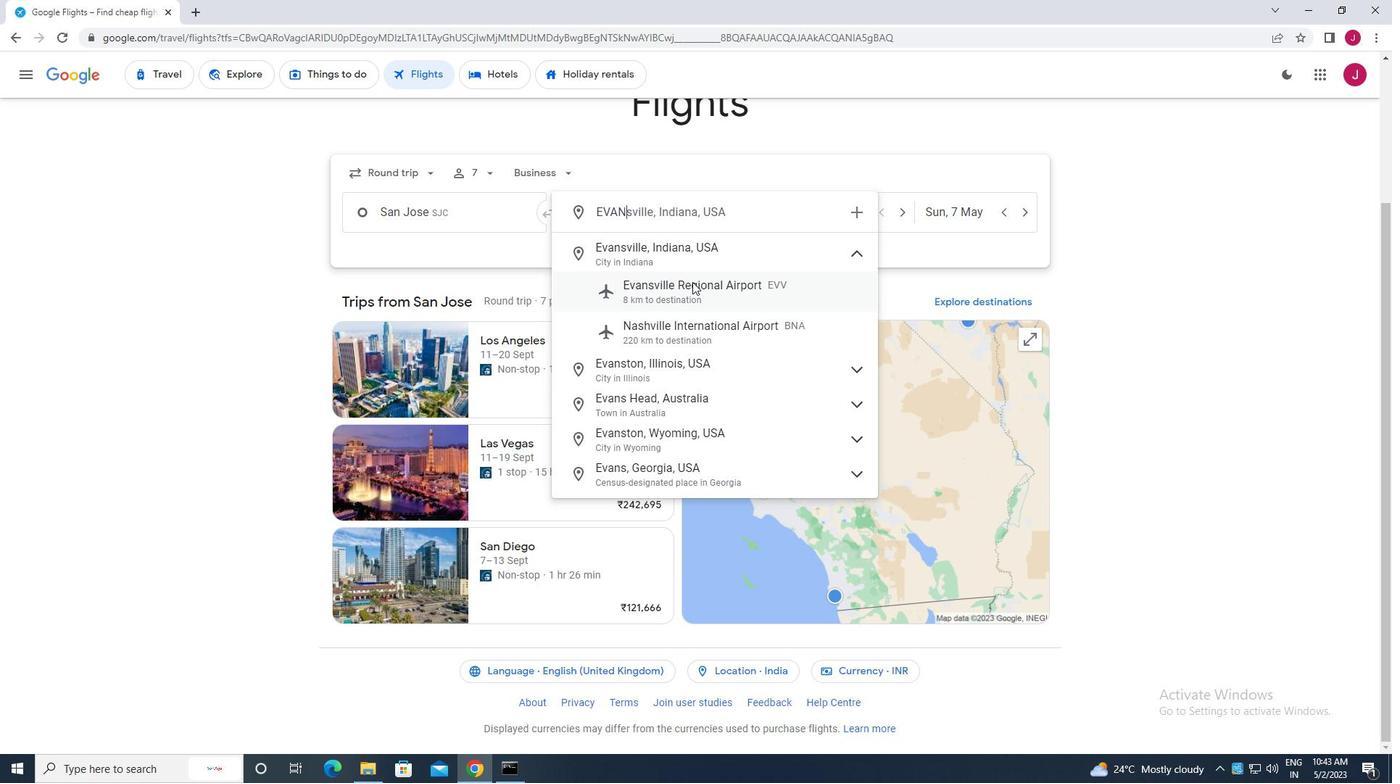 
Action: Mouse pressed left at (693, 282)
Screenshot: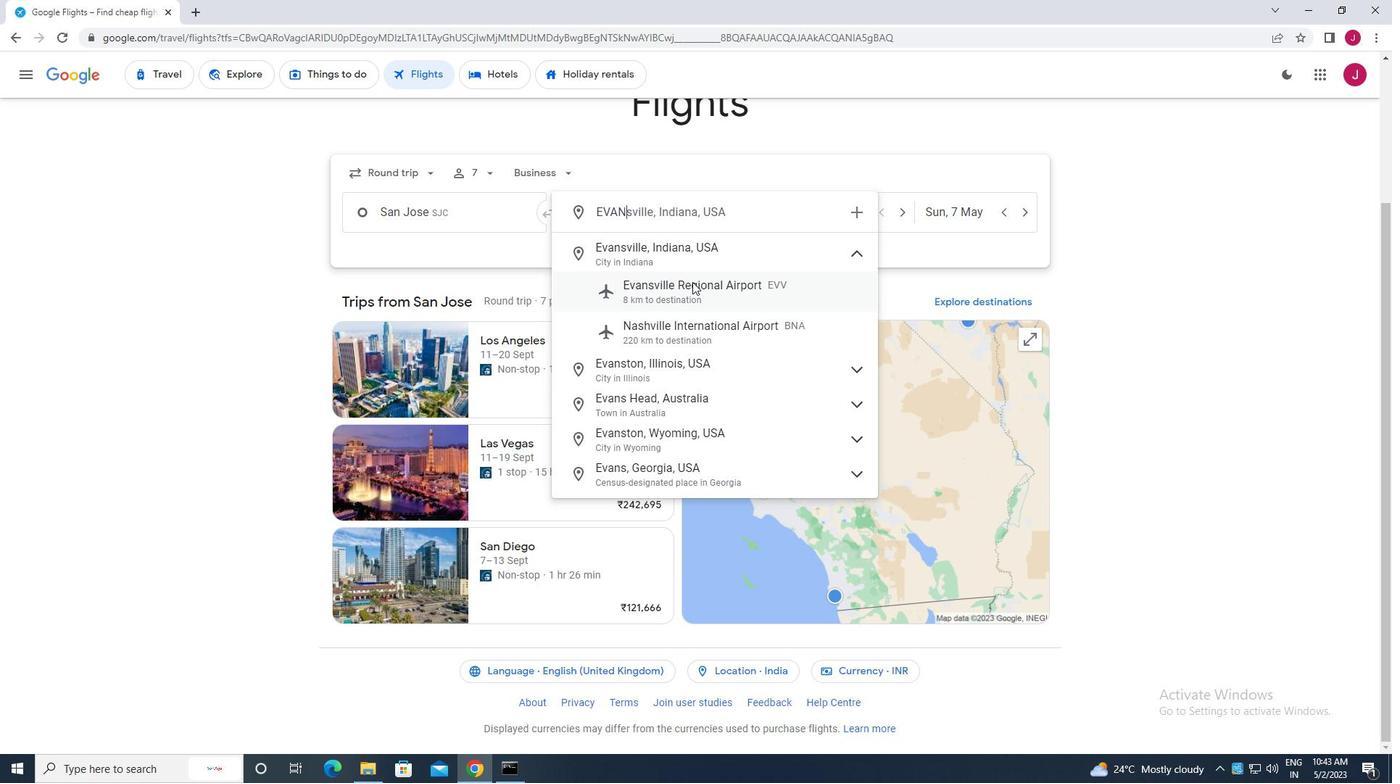 
Action: Mouse moved to (846, 219)
Screenshot: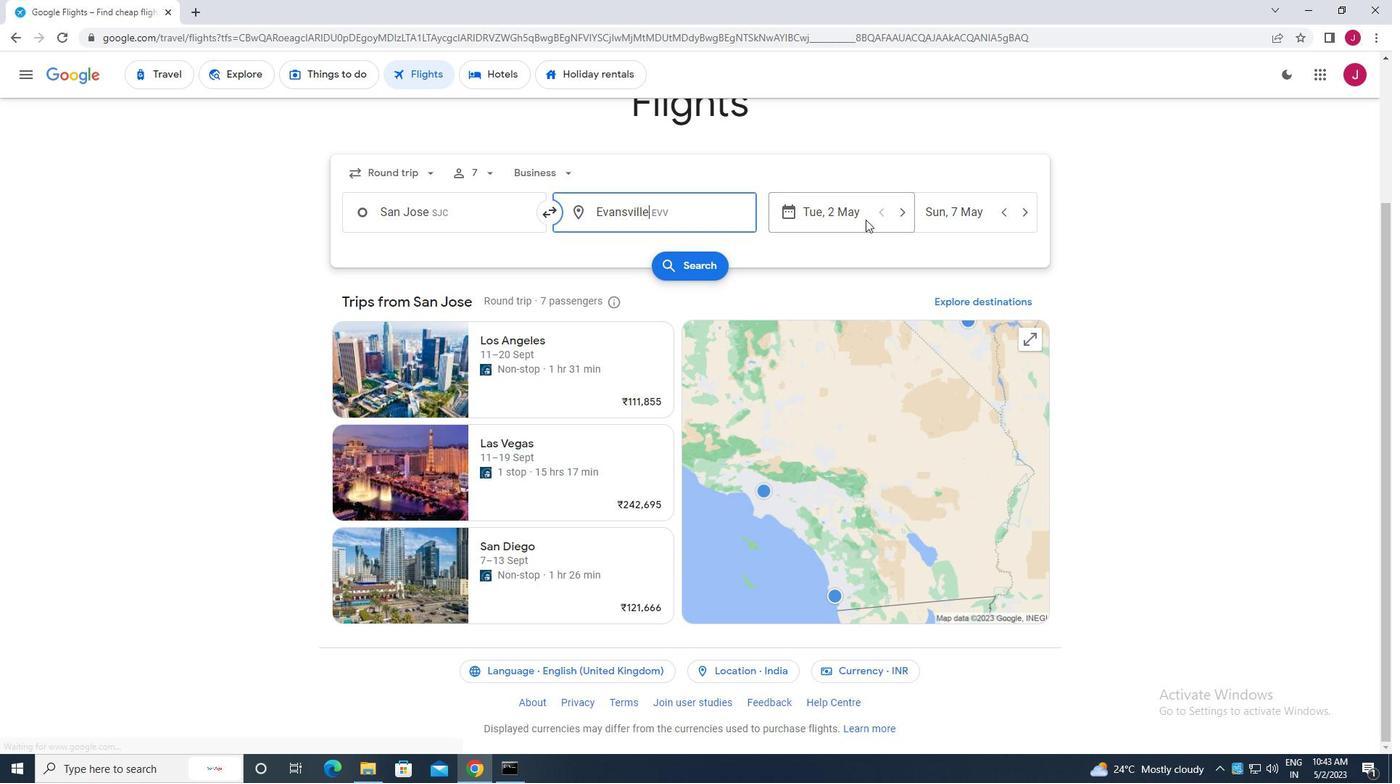 
Action: Mouse pressed left at (846, 219)
Screenshot: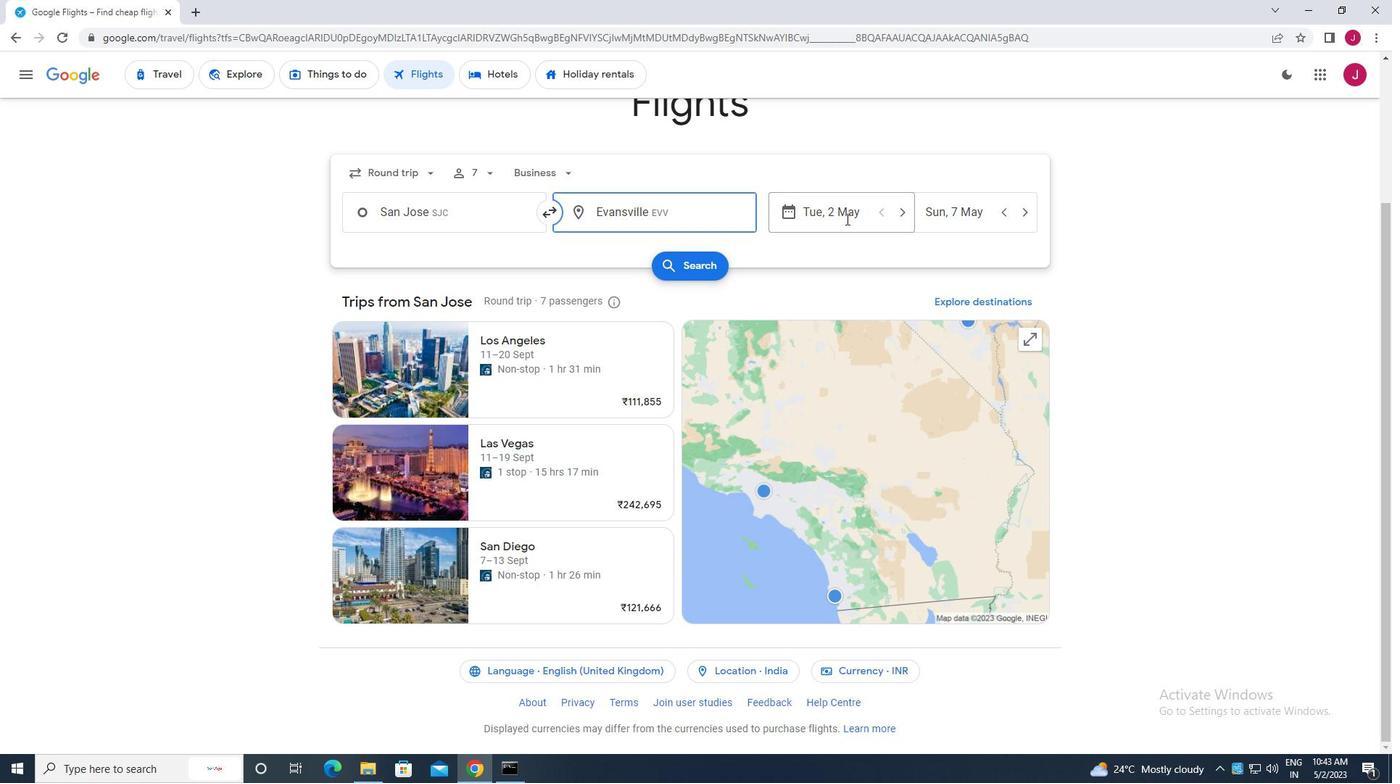 
Action: Mouse moved to (629, 332)
Screenshot: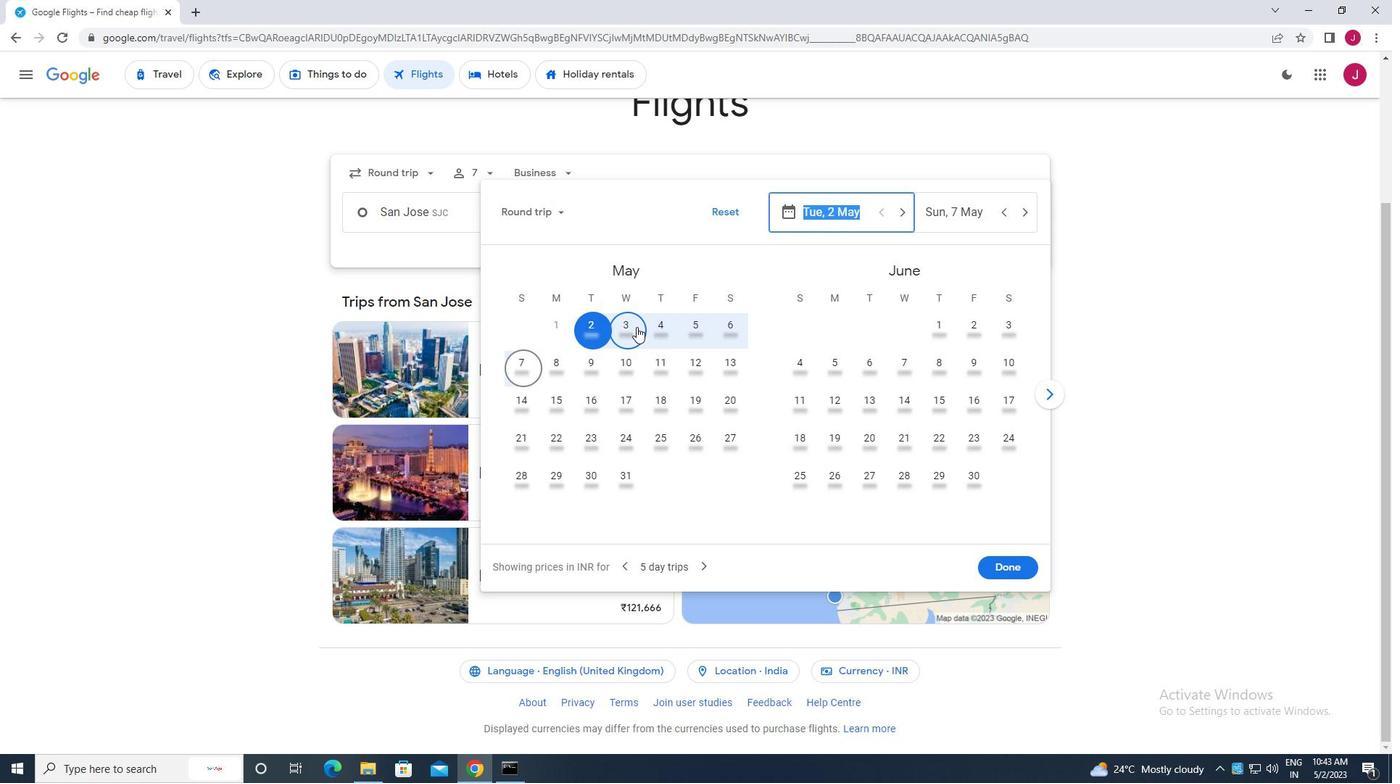 
Action: Mouse pressed left at (629, 332)
Screenshot: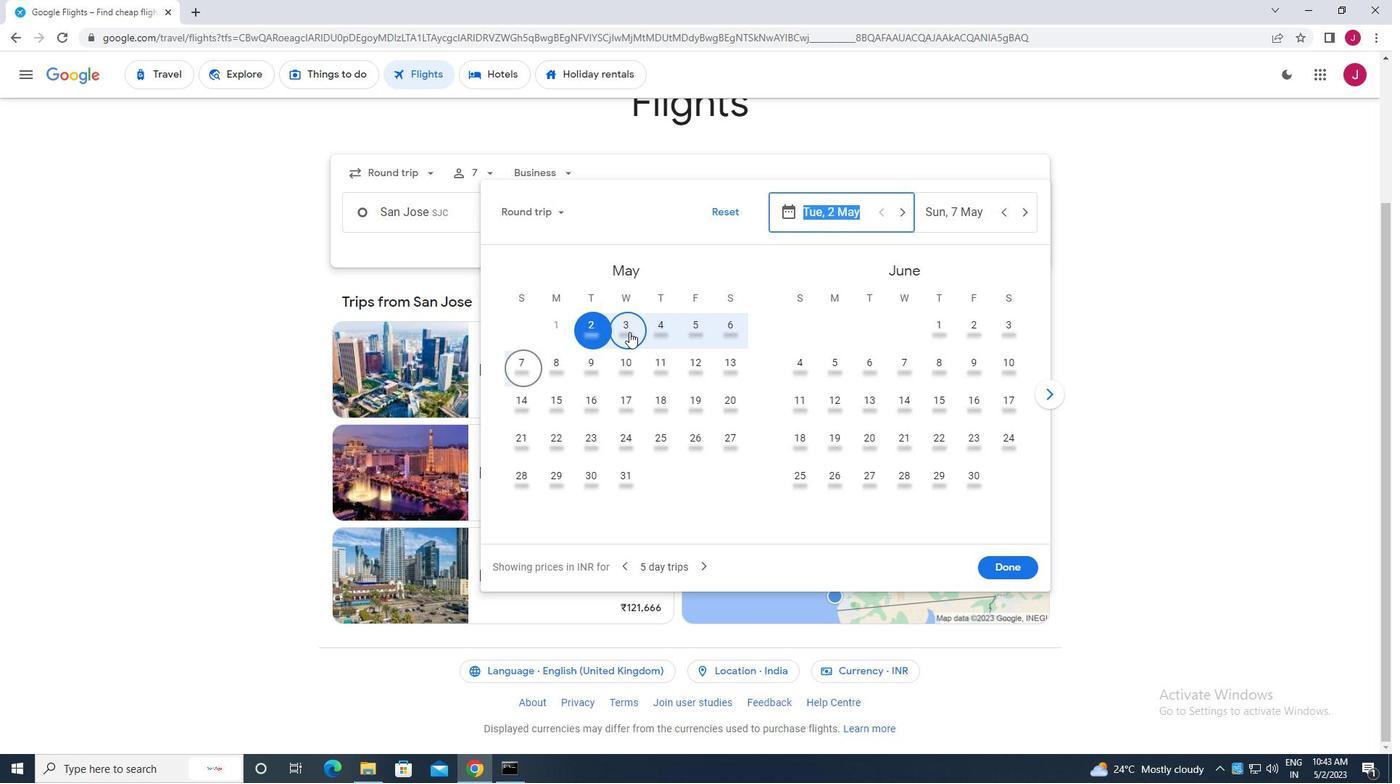 
Action: Mouse pressed left at (629, 332)
Screenshot: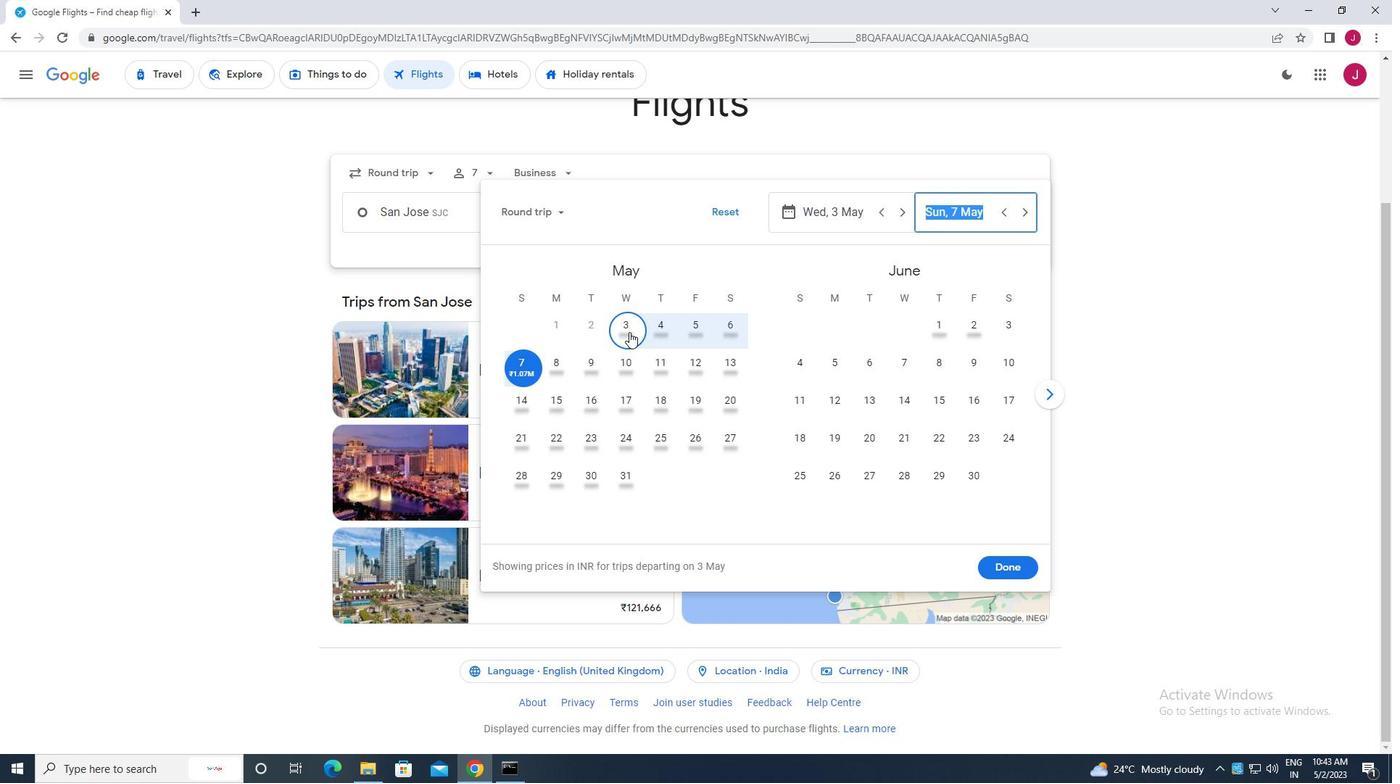 
Action: Mouse moved to (1003, 567)
Screenshot: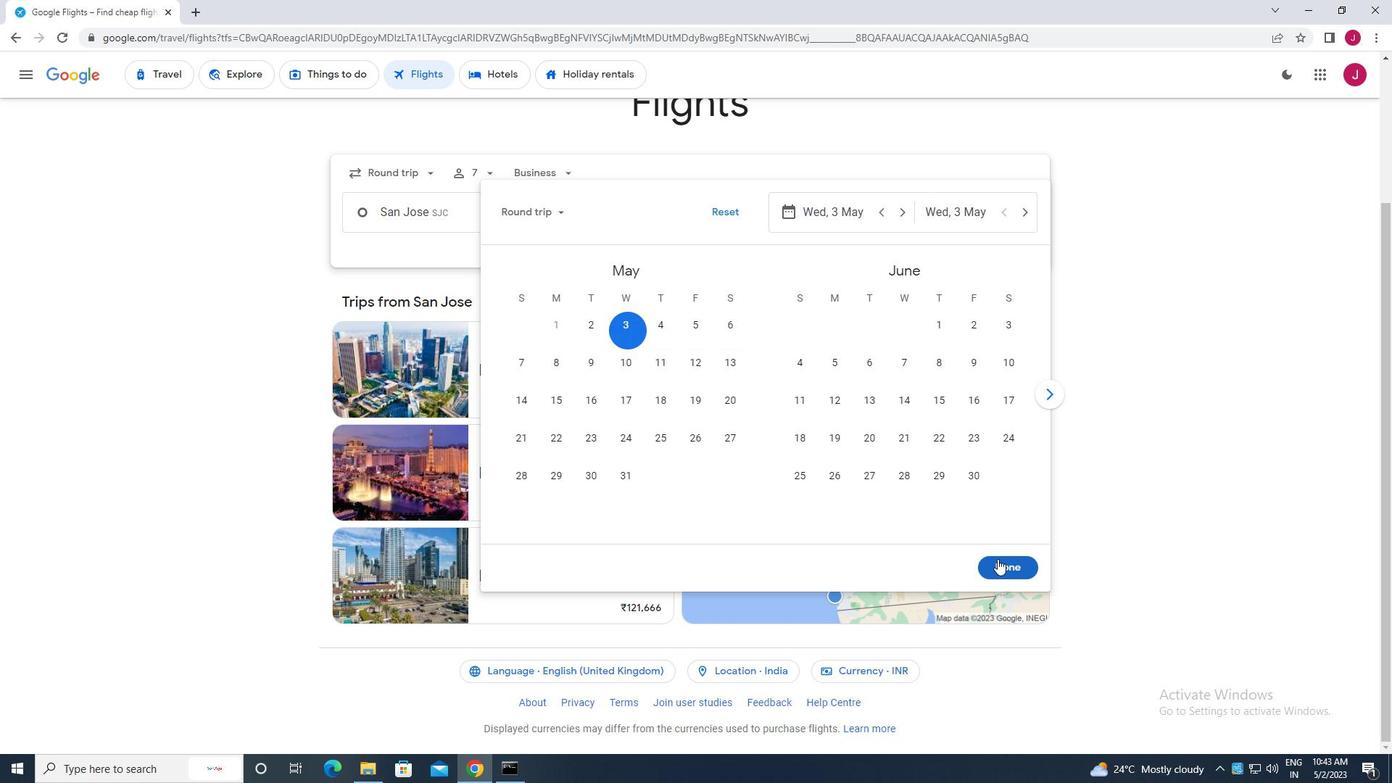 
Action: Mouse pressed left at (1003, 567)
Screenshot: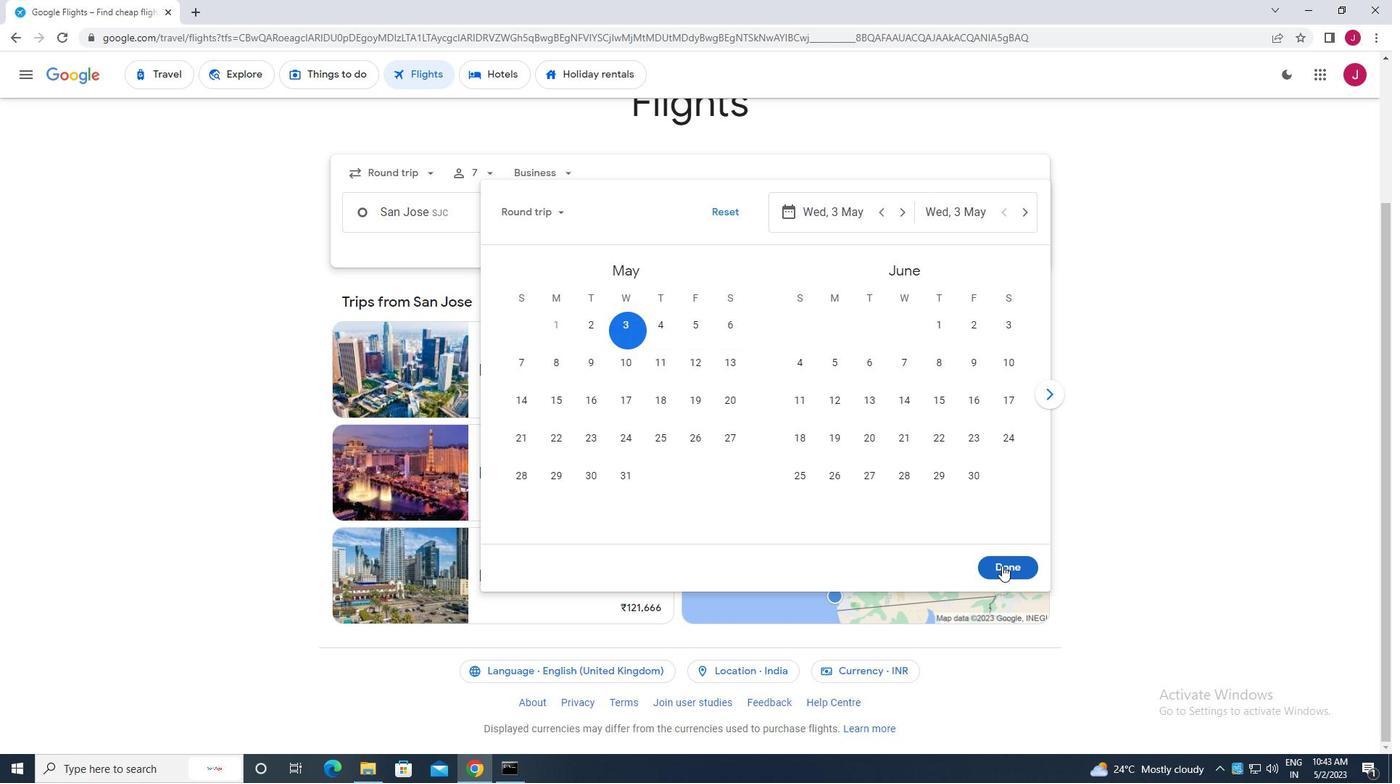 
Action: Mouse moved to (713, 266)
Screenshot: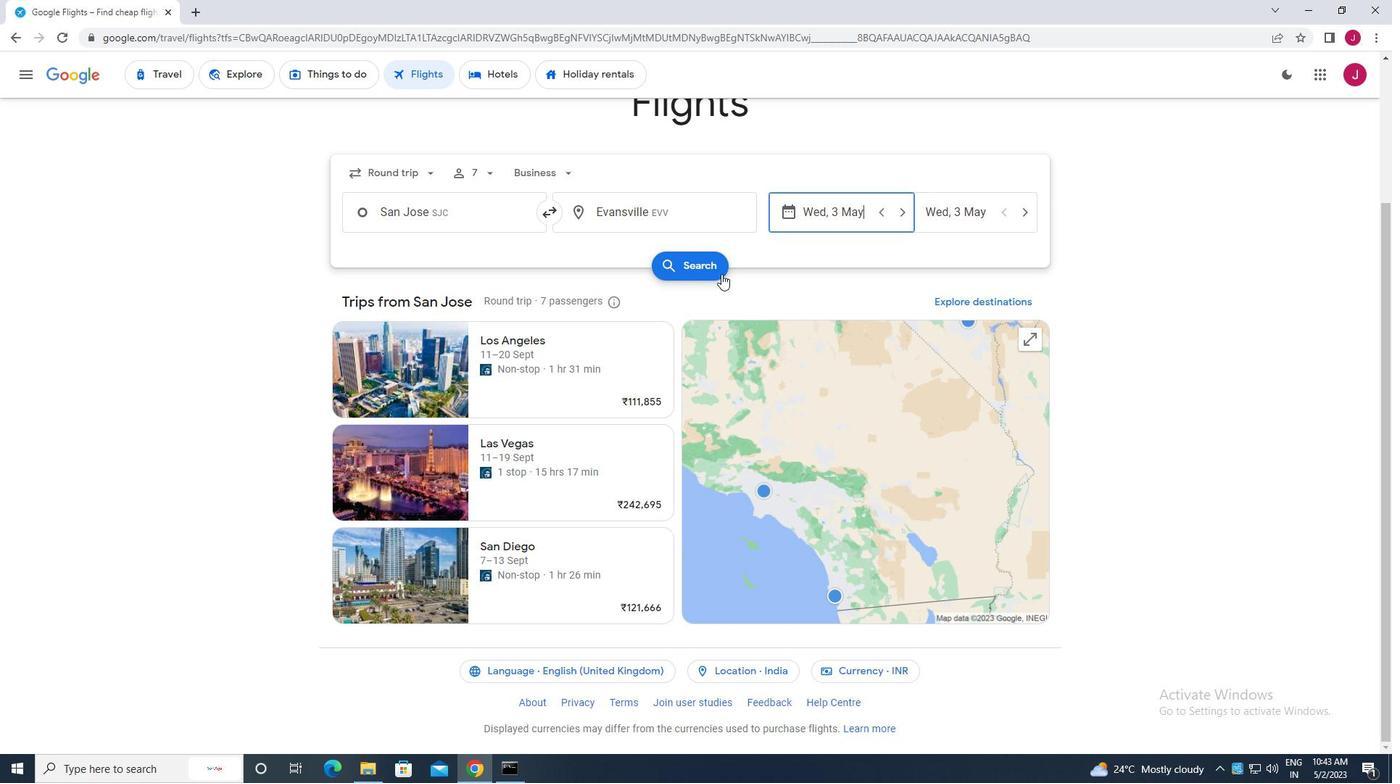 
Action: Mouse pressed left at (713, 266)
Screenshot: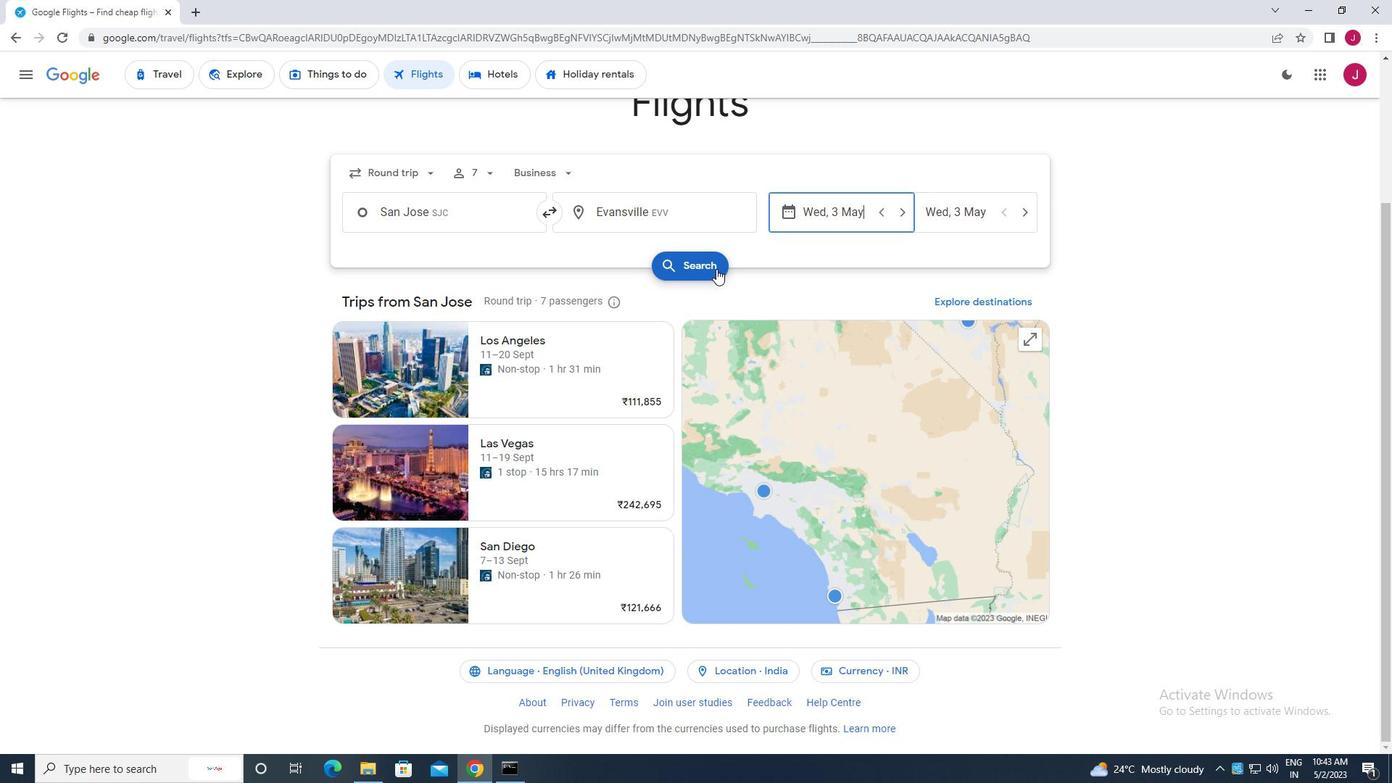 
Action: Mouse moved to (379, 205)
Screenshot: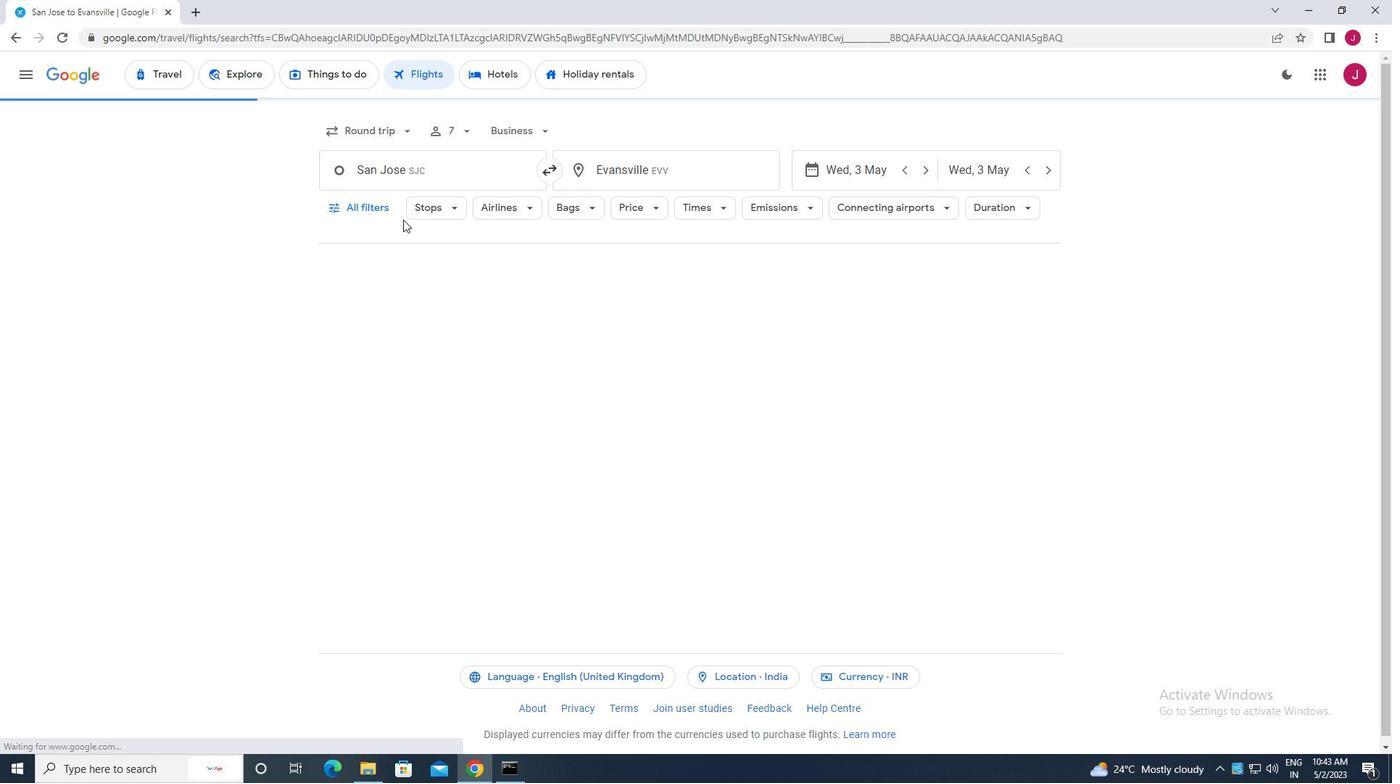 
Action: Mouse pressed left at (379, 205)
Screenshot: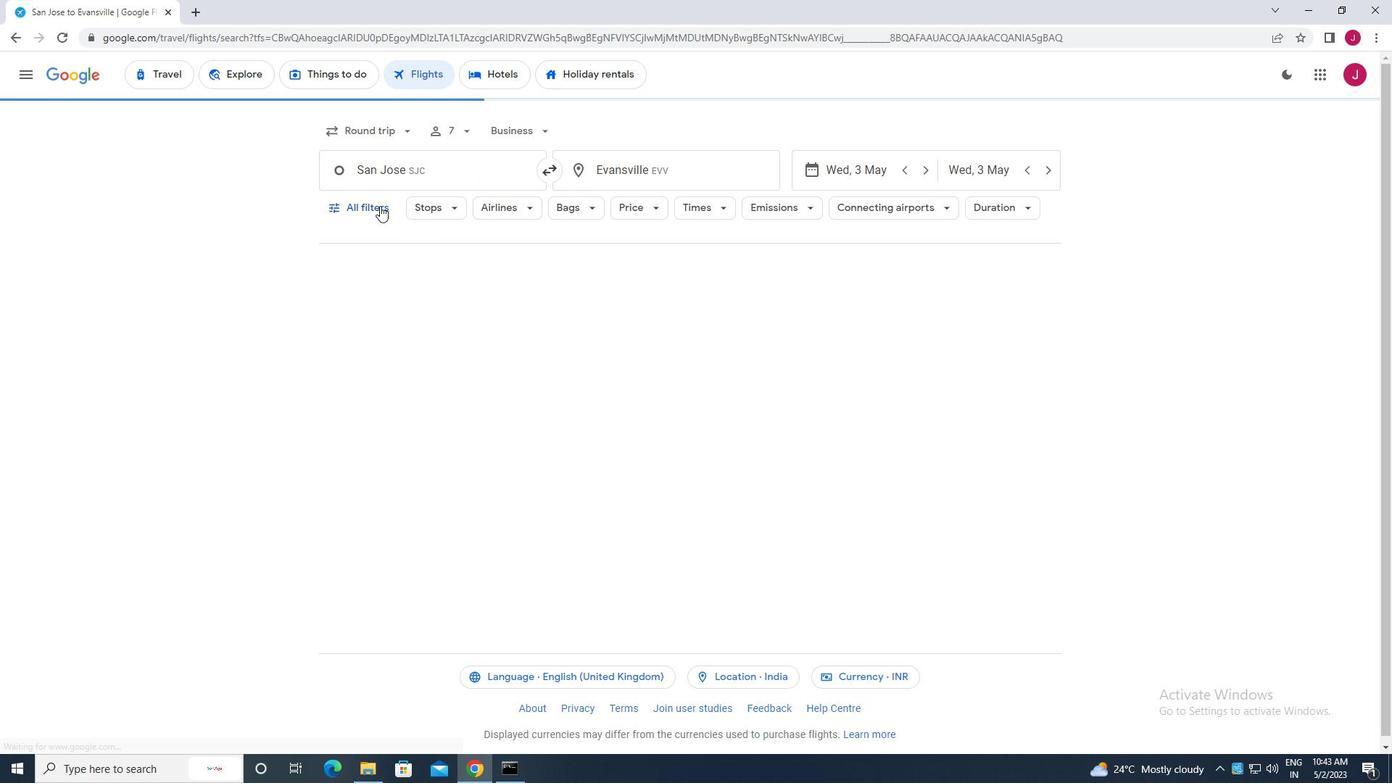 
Action: Mouse moved to (438, 282)
Screenshot: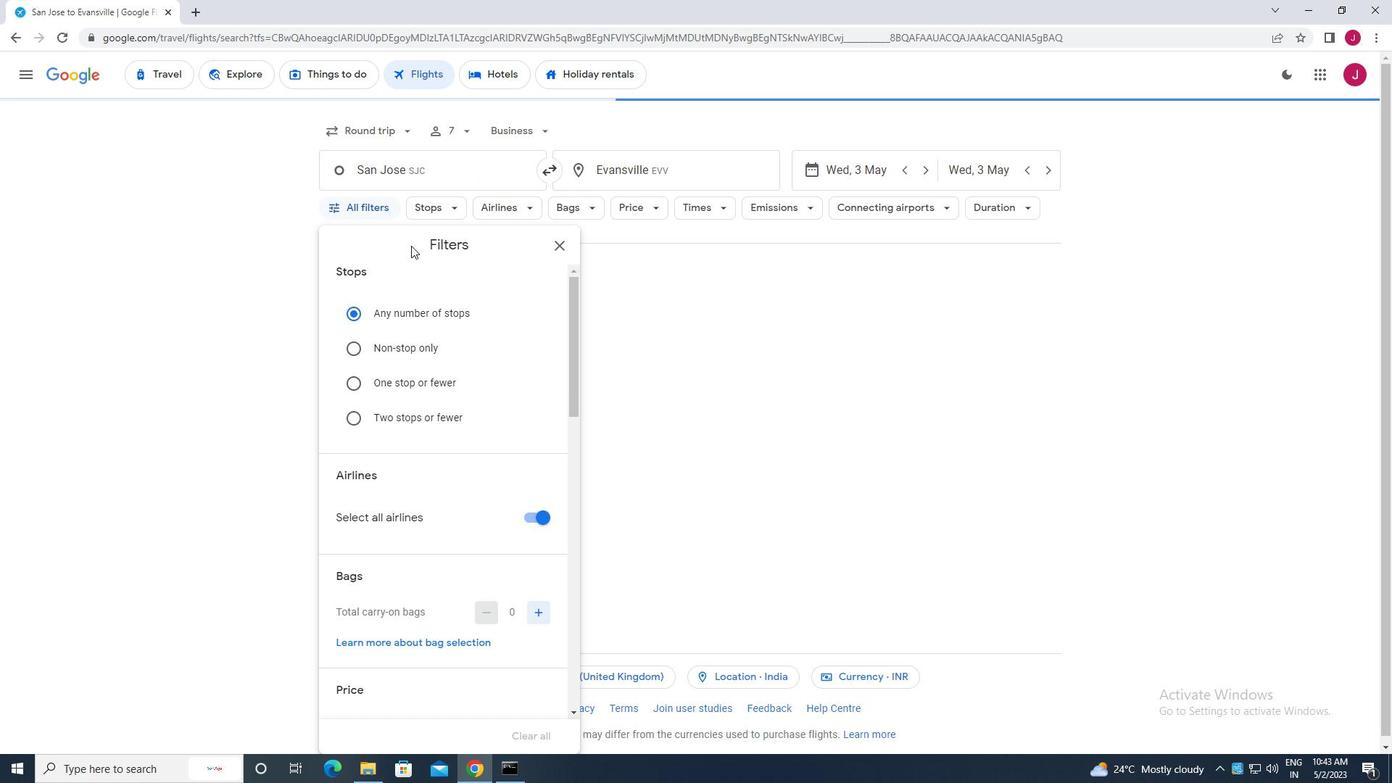 
Action: Mouse scrolled (438, 282) with delta (0, 0)
Screenshot: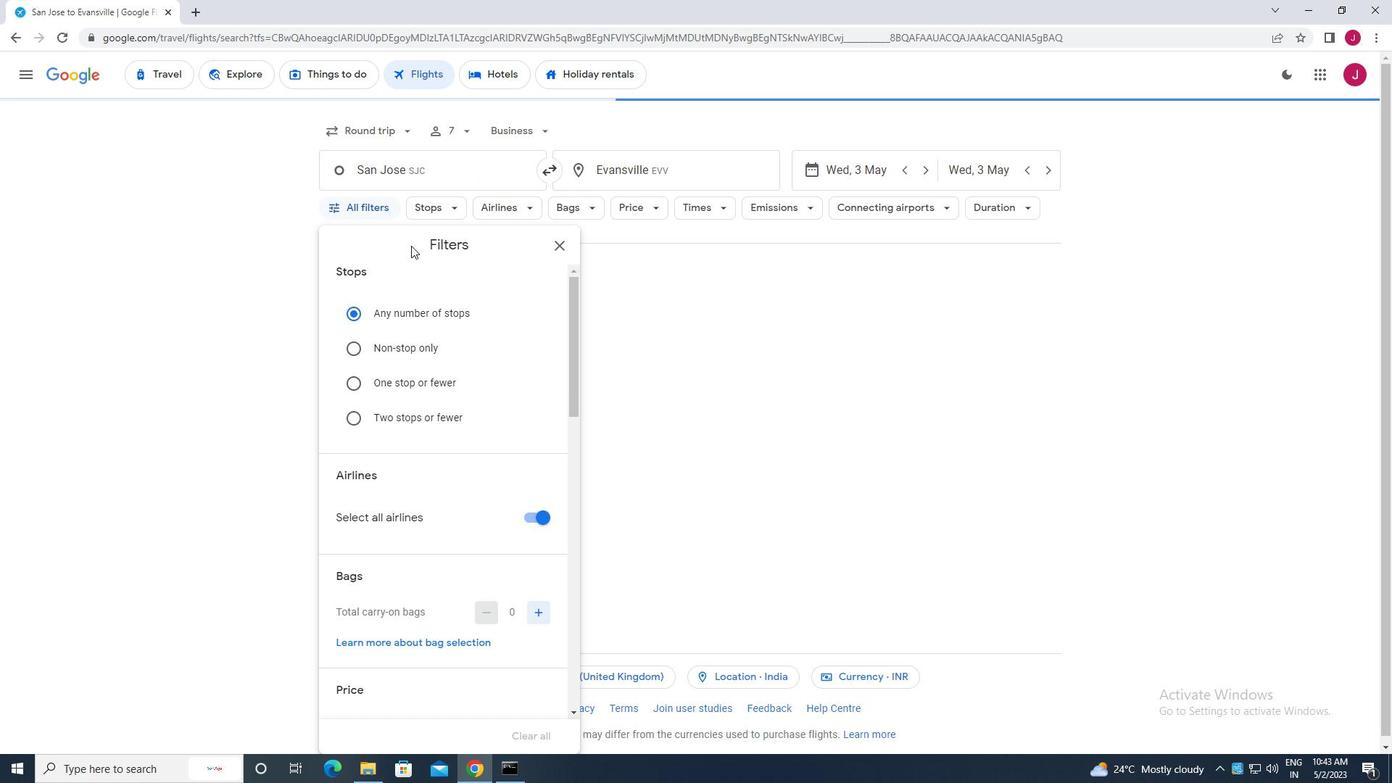 
Action: Mouse moved to (438, 282)
Screenshot: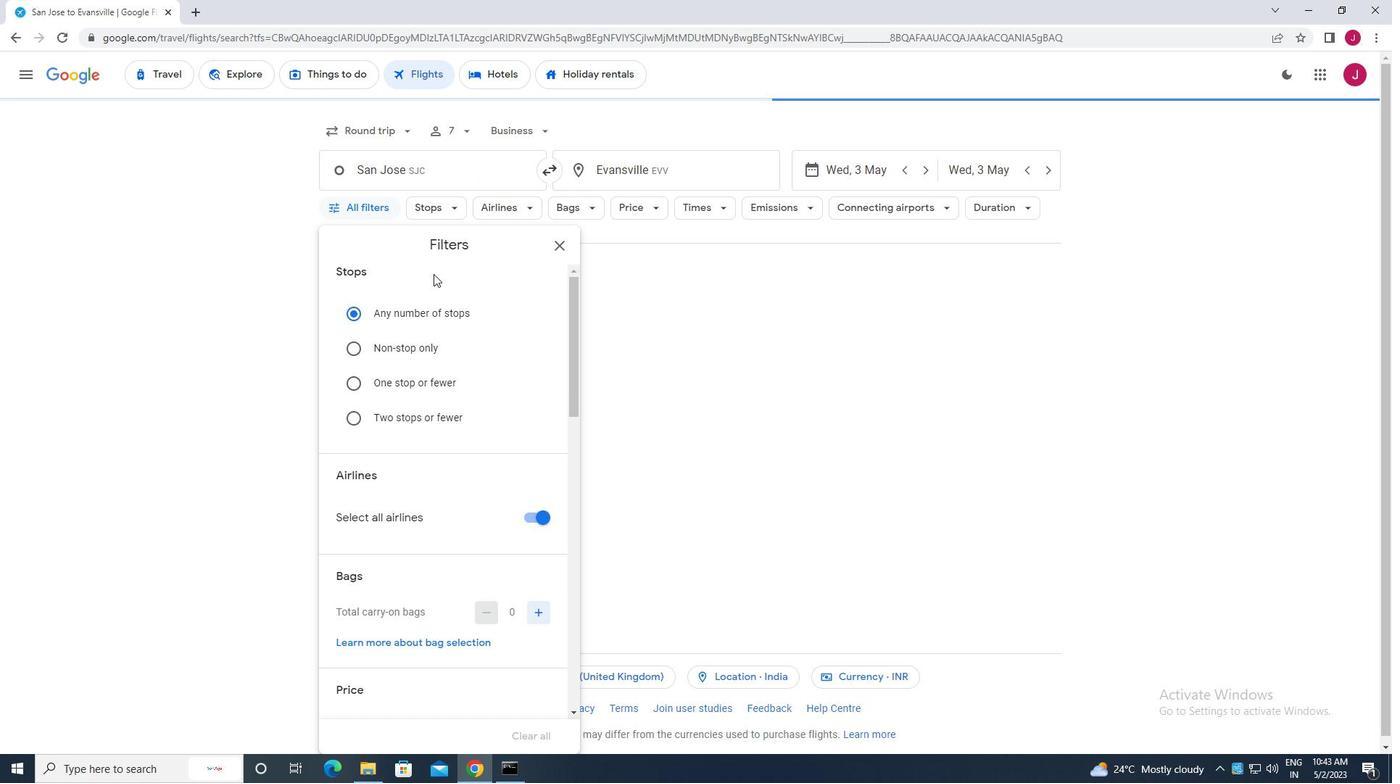 
Action: Mouse scrolled (438, 282) with delta (0, 0)
Screenshot: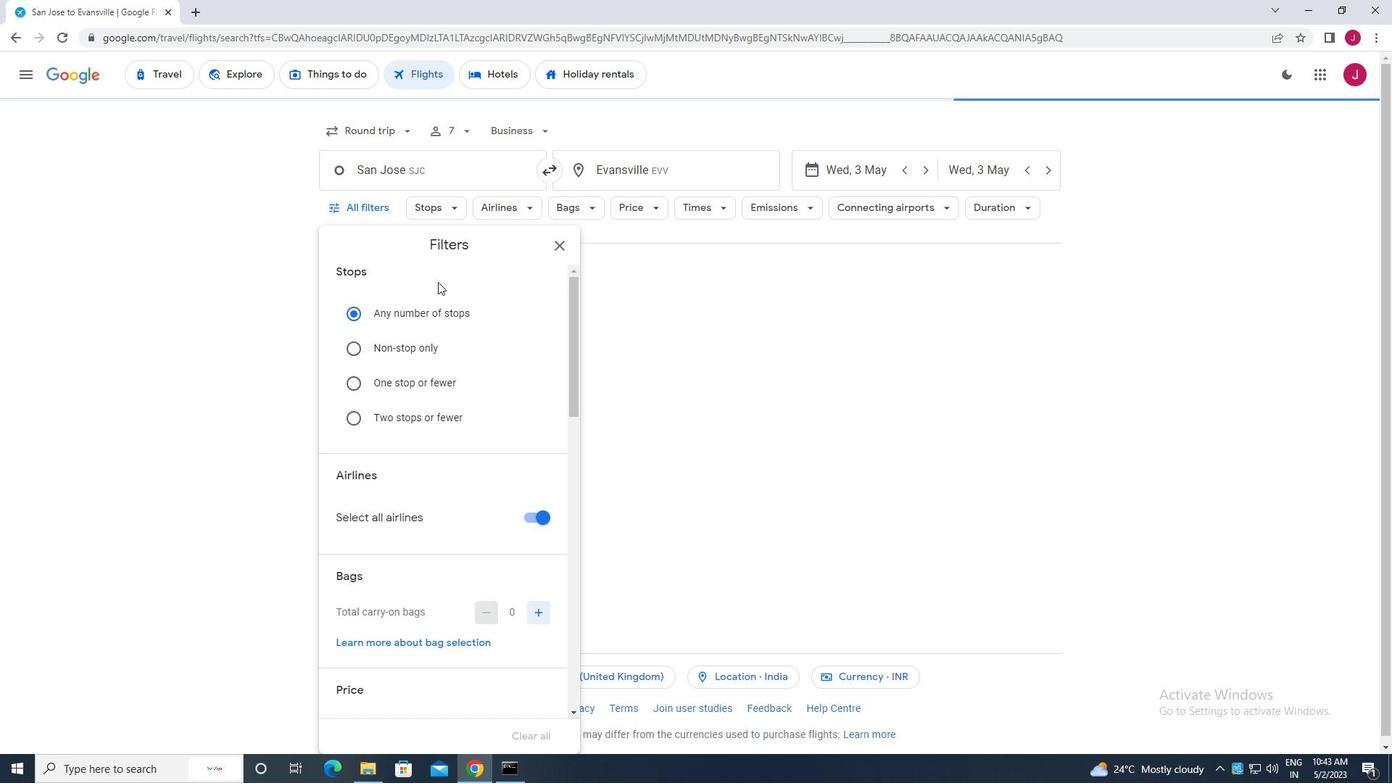 
Action: Mouse moved to (531, 369)
Screenshot: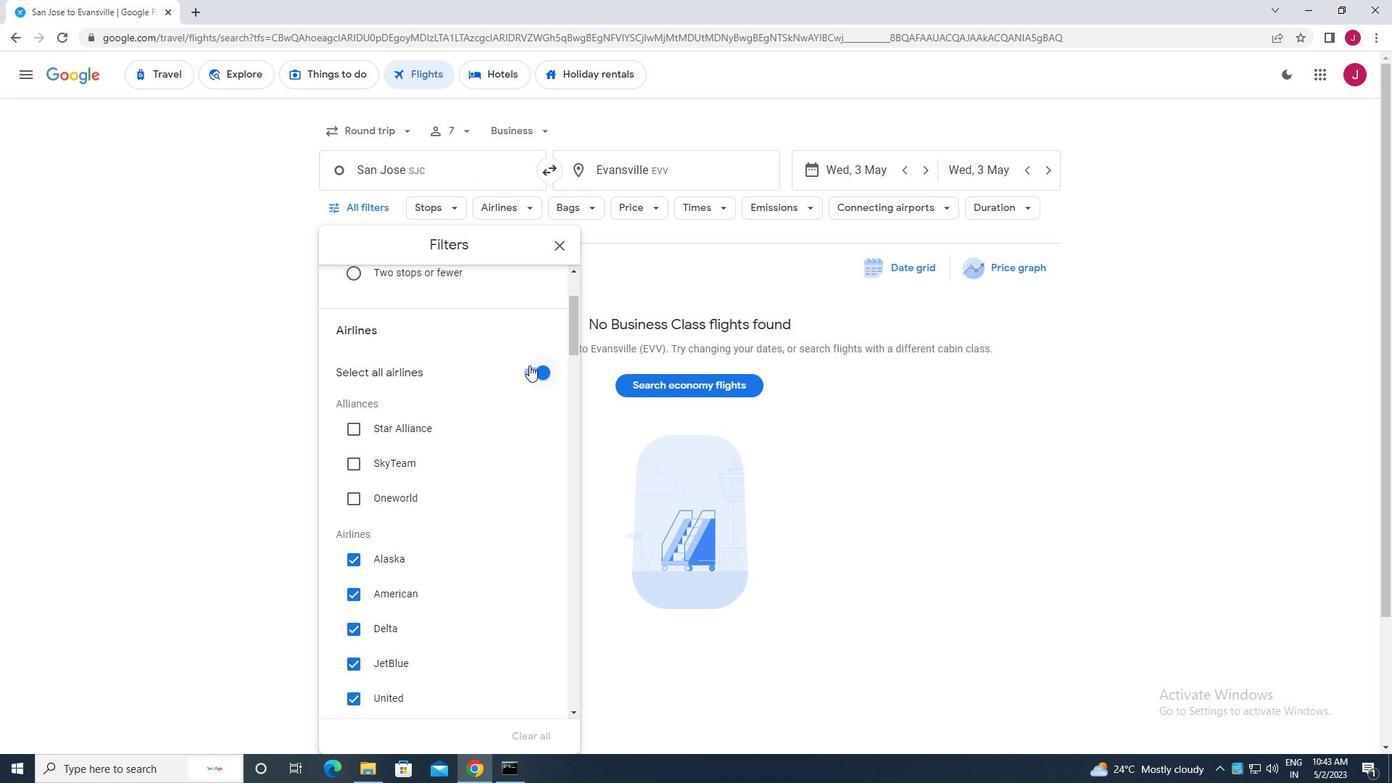 
Action: Mouse pressed left at (531, 369)
Screenshot: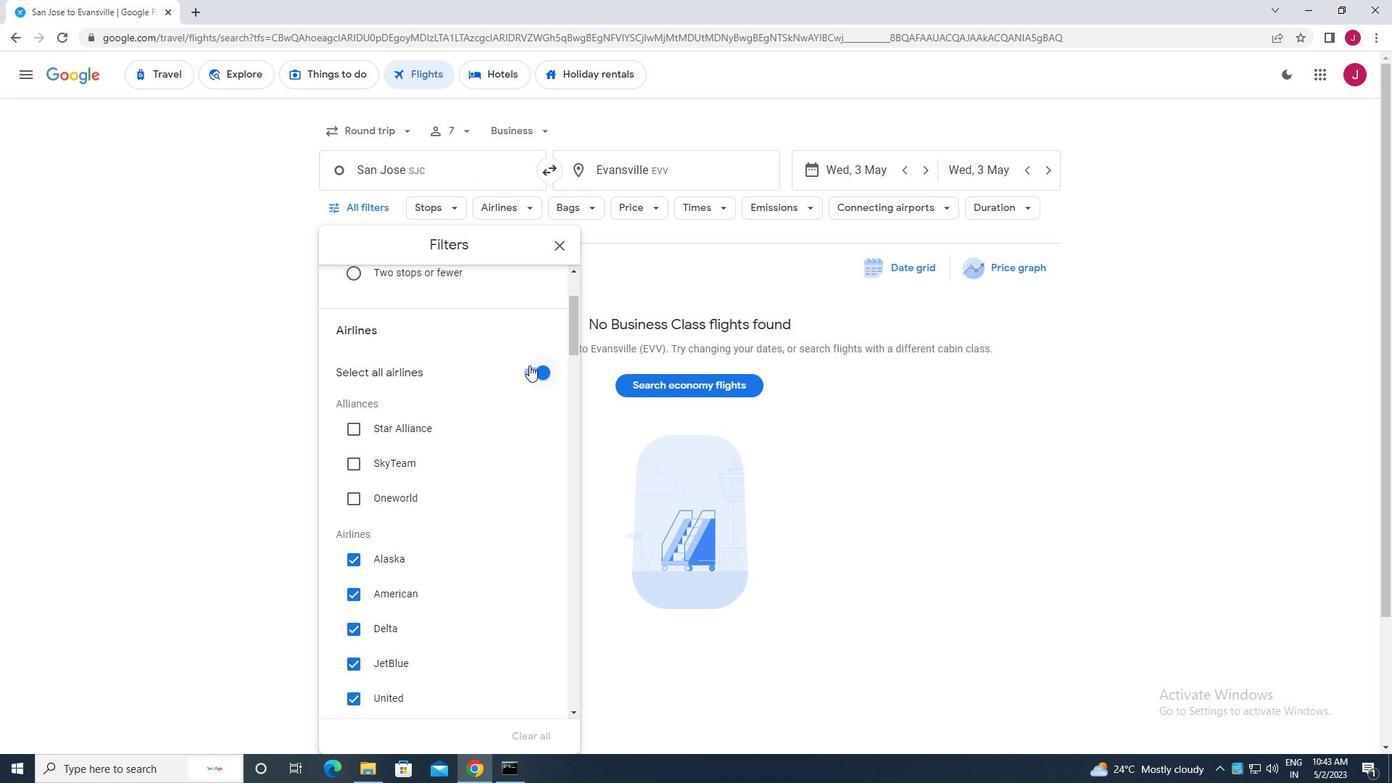 
Action: Mouse moved to (491, 376)
Screenshot: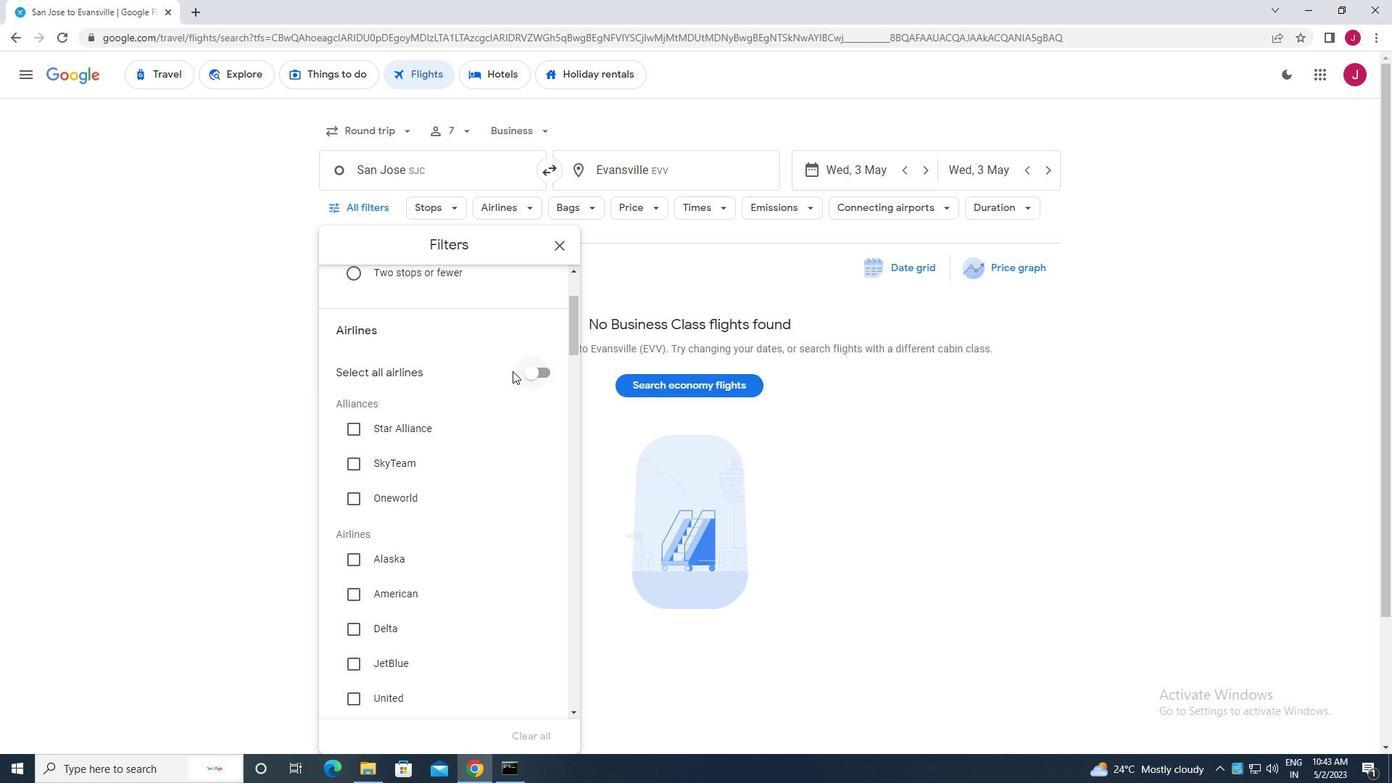 
Action: Mouse scrolled (491, 375) with delta (0, 0)
Screenshot: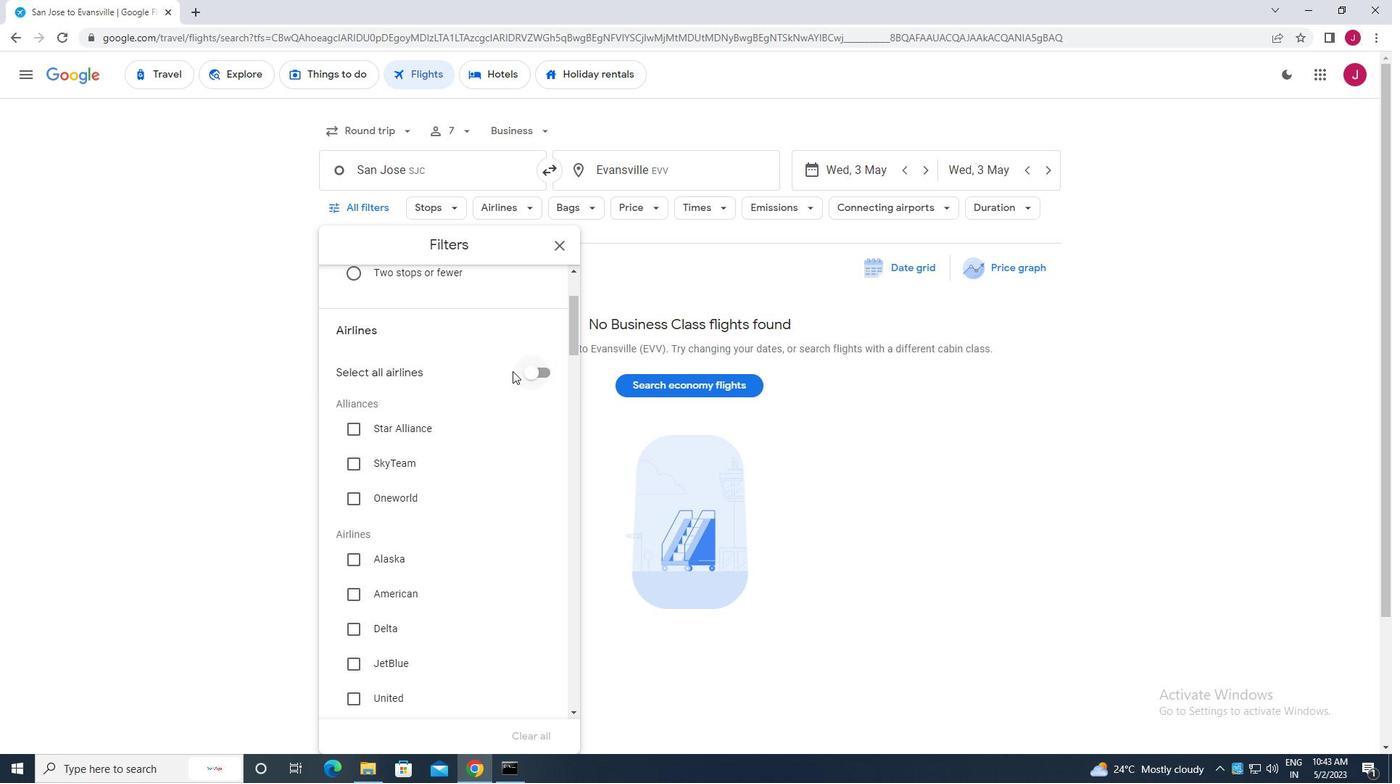 
Action: Mouse scrolled (491, 375) with delta (0, 0)
Screenshot: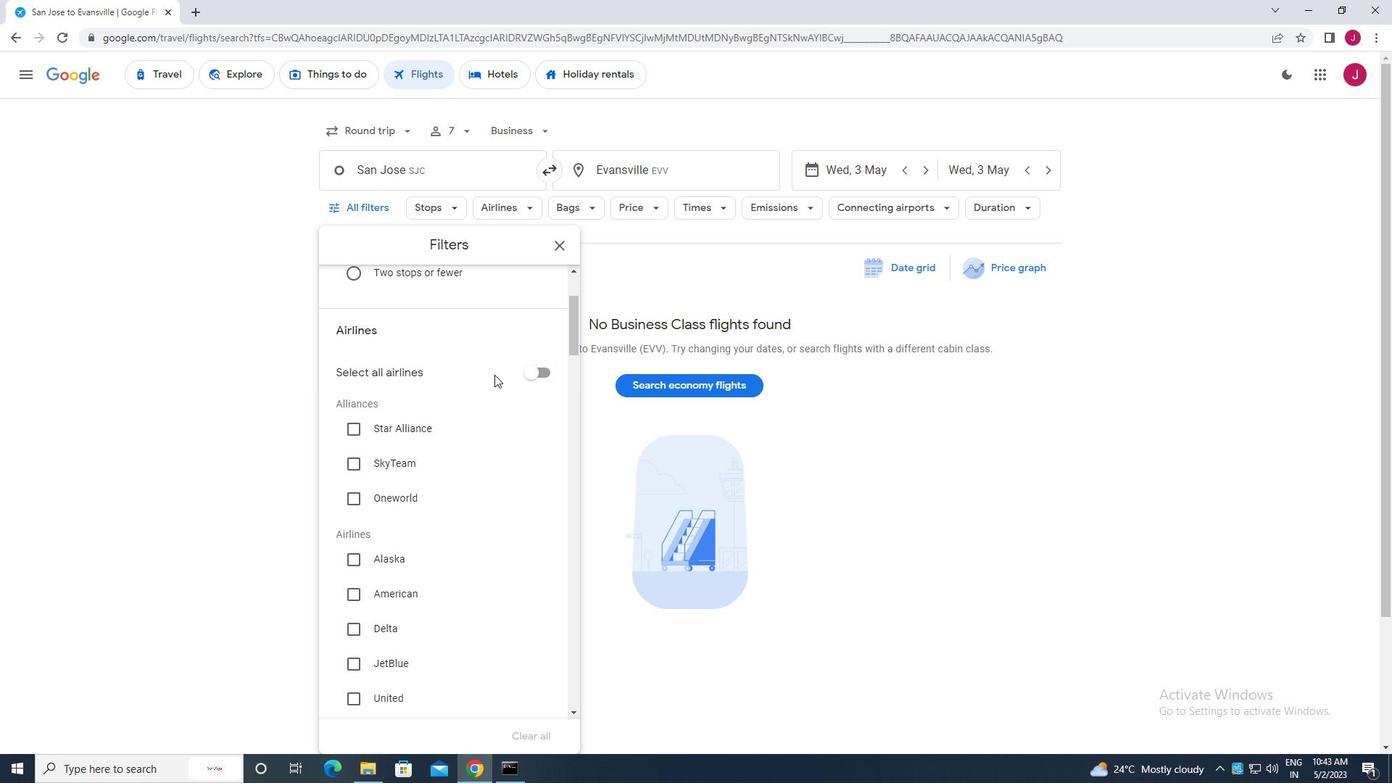 
Action: Mouse scrolled (491, 375) with delta (0, 0)
Screenshot: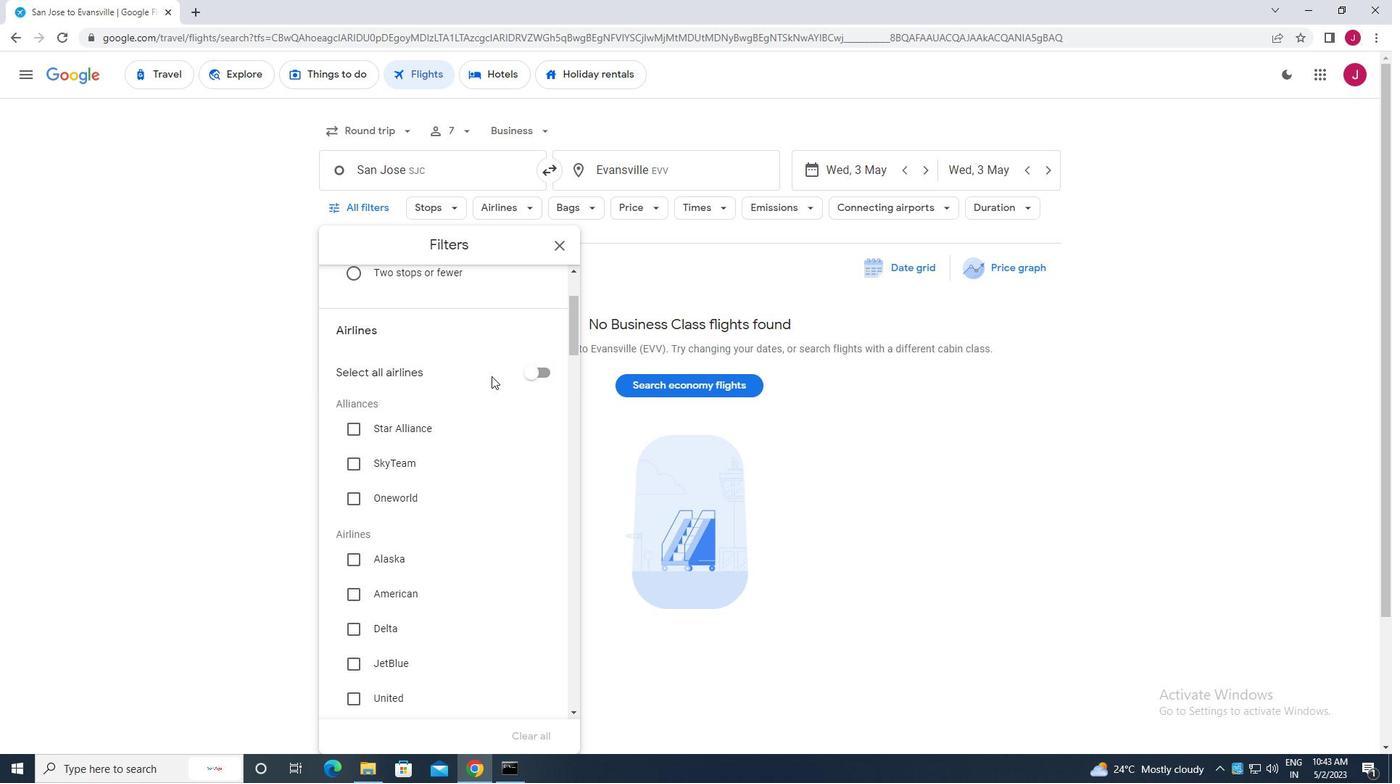 
Action: Mouse moved to (356, 340)
Screenshot: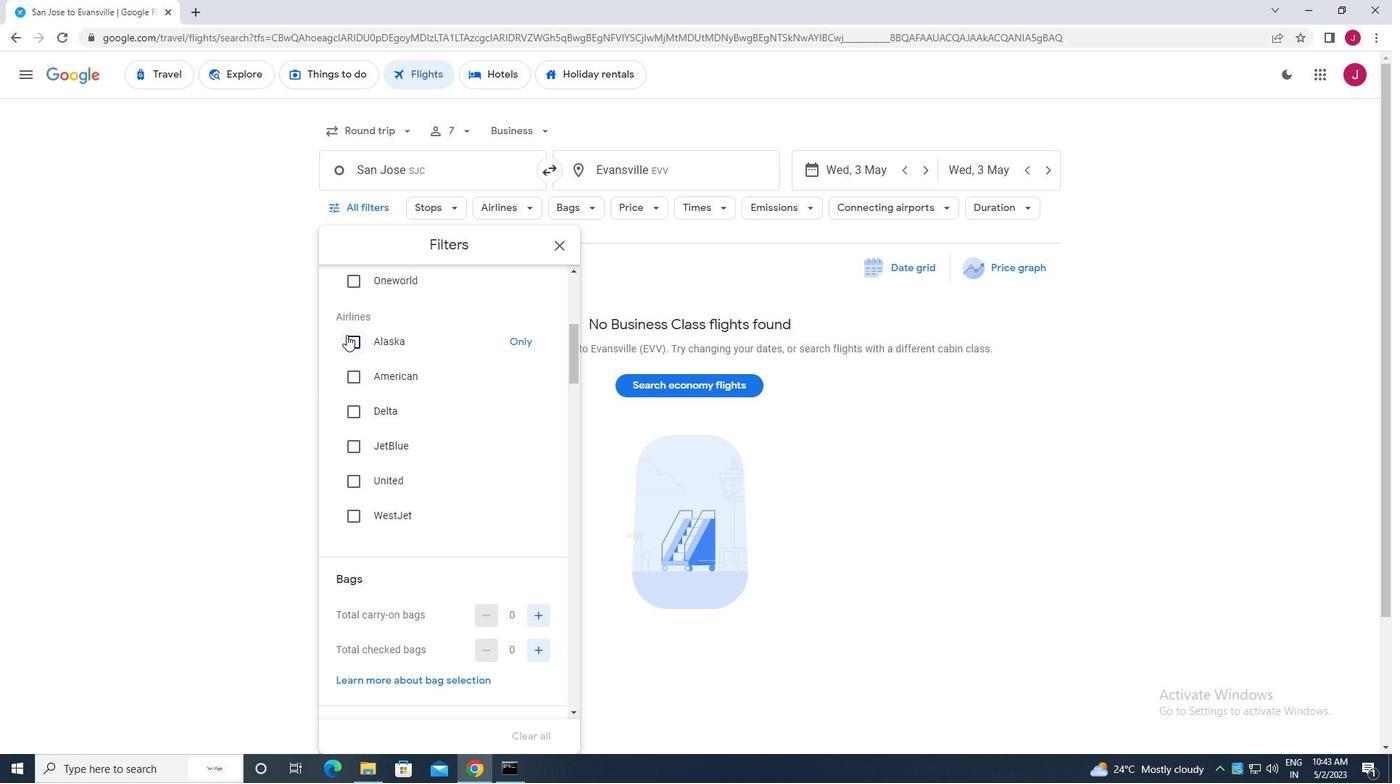 
Action: Mouse pressed left at (356, 340)
Screenshot: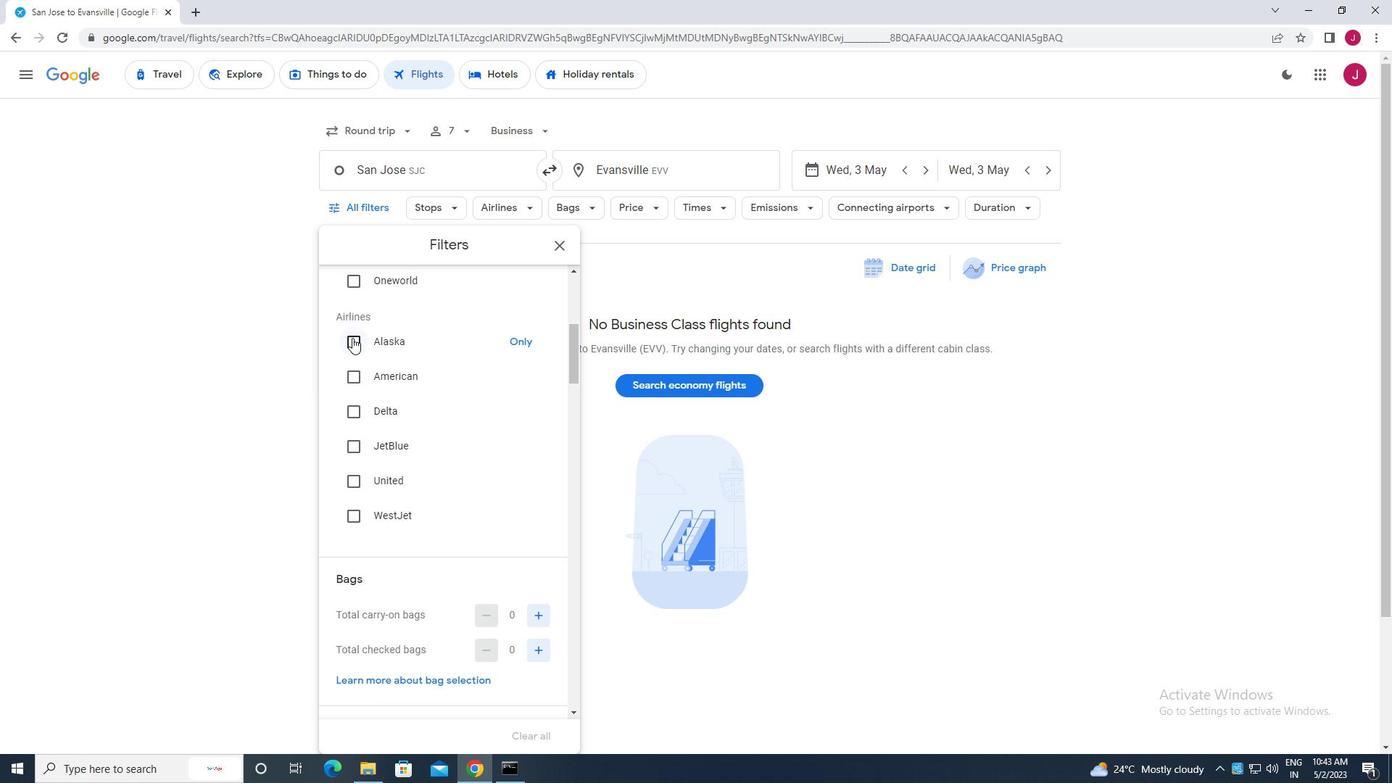 
Action: Mouse moved to (448, 367)
Screenshot: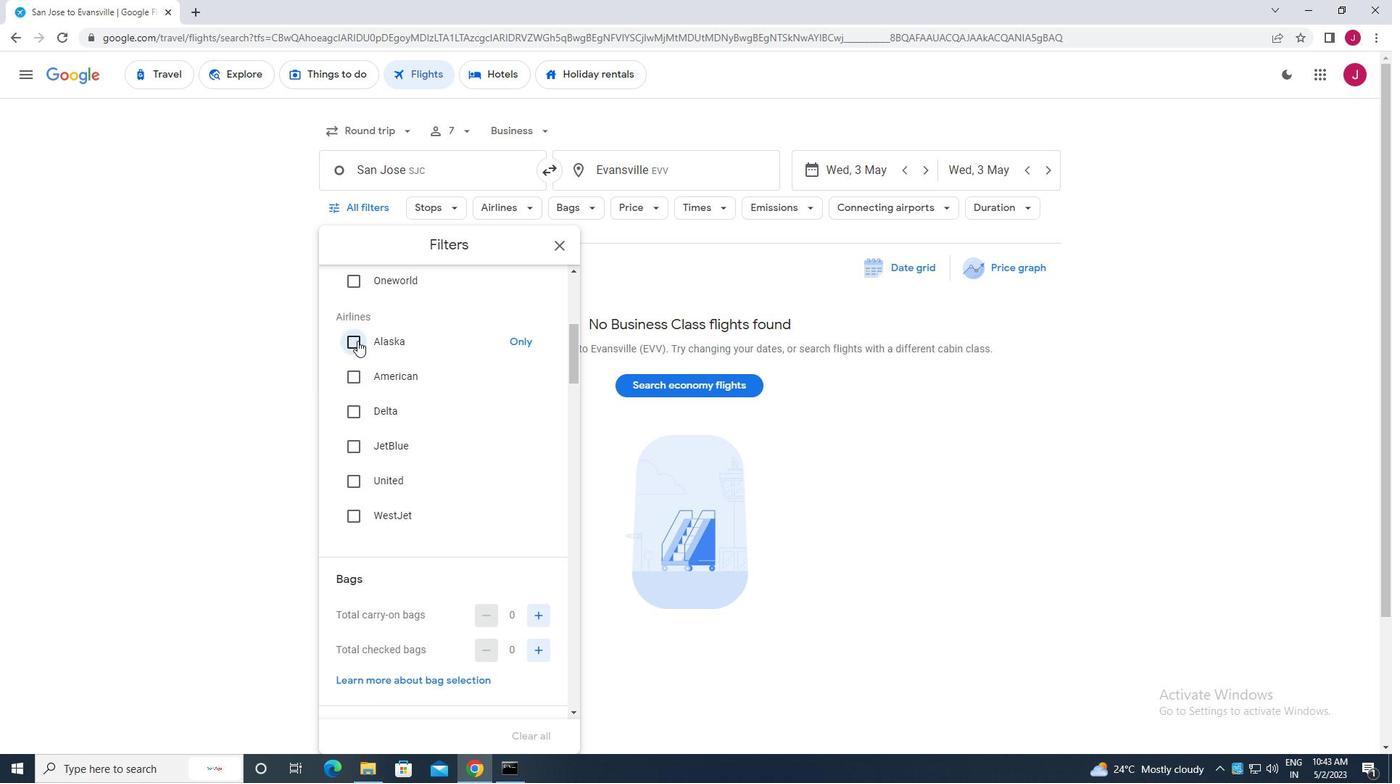 
Action: Mouse scrolled (448, 366) with delta (0, 0)
Screenshot: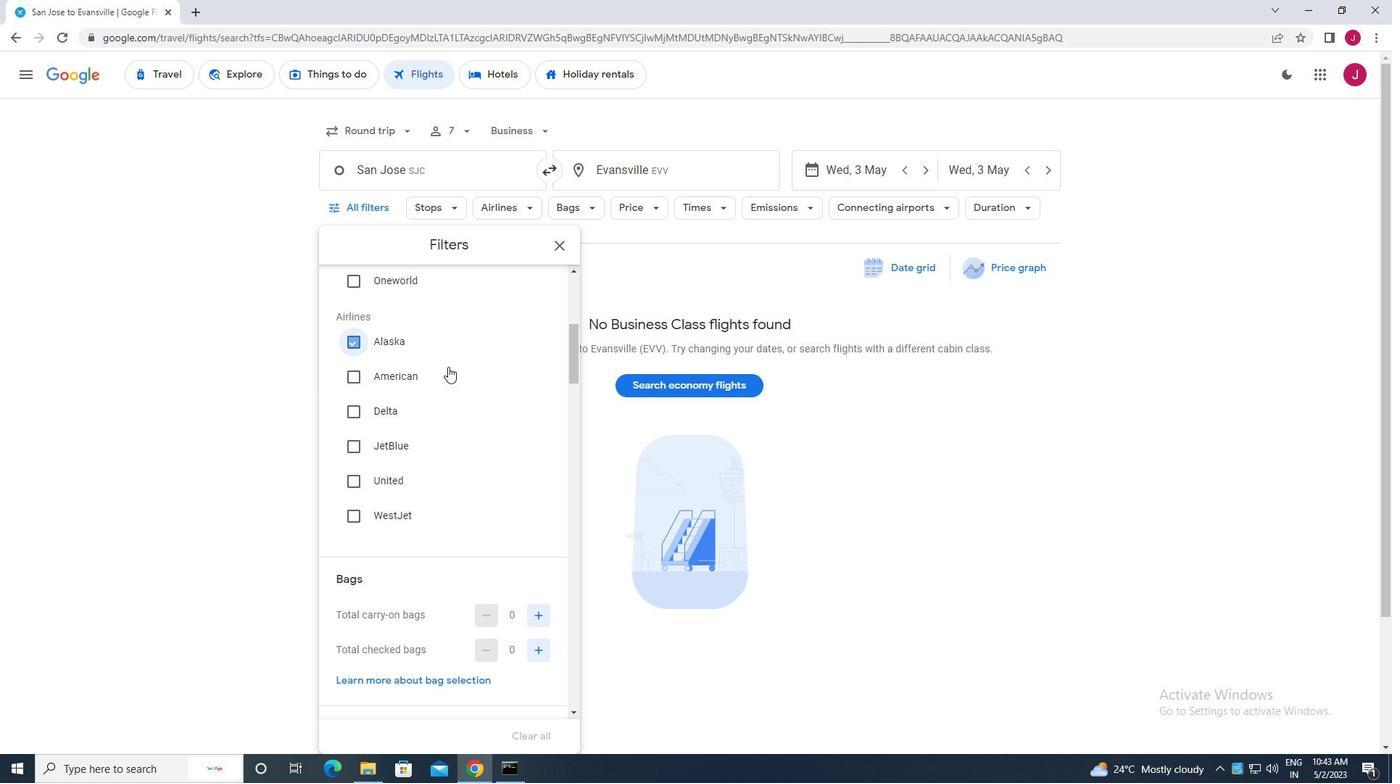 
Action: Mouse scrolled (448, 366) with delta (0, 0)
Screenshot: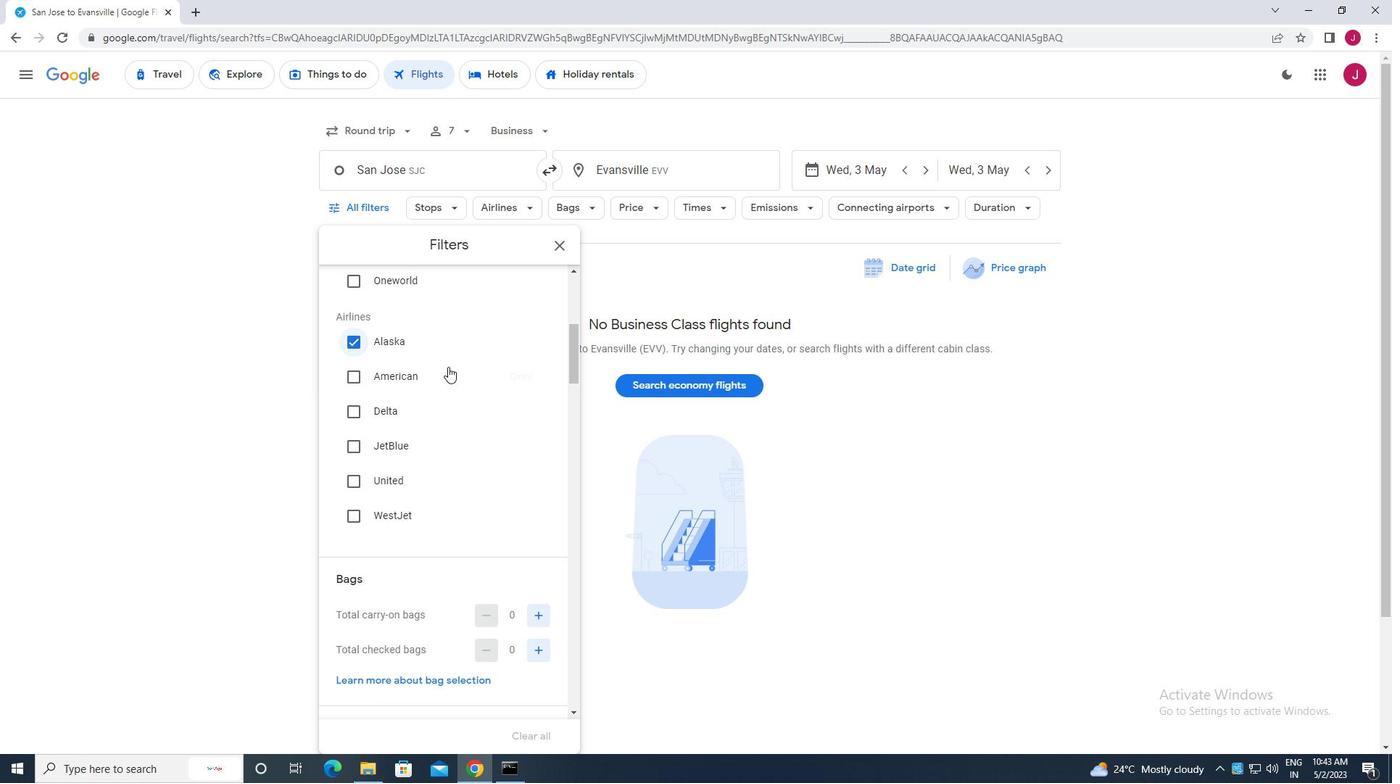 
Action: Mouse scrolled (448, 366) with delta (0, 0)
Screenshot: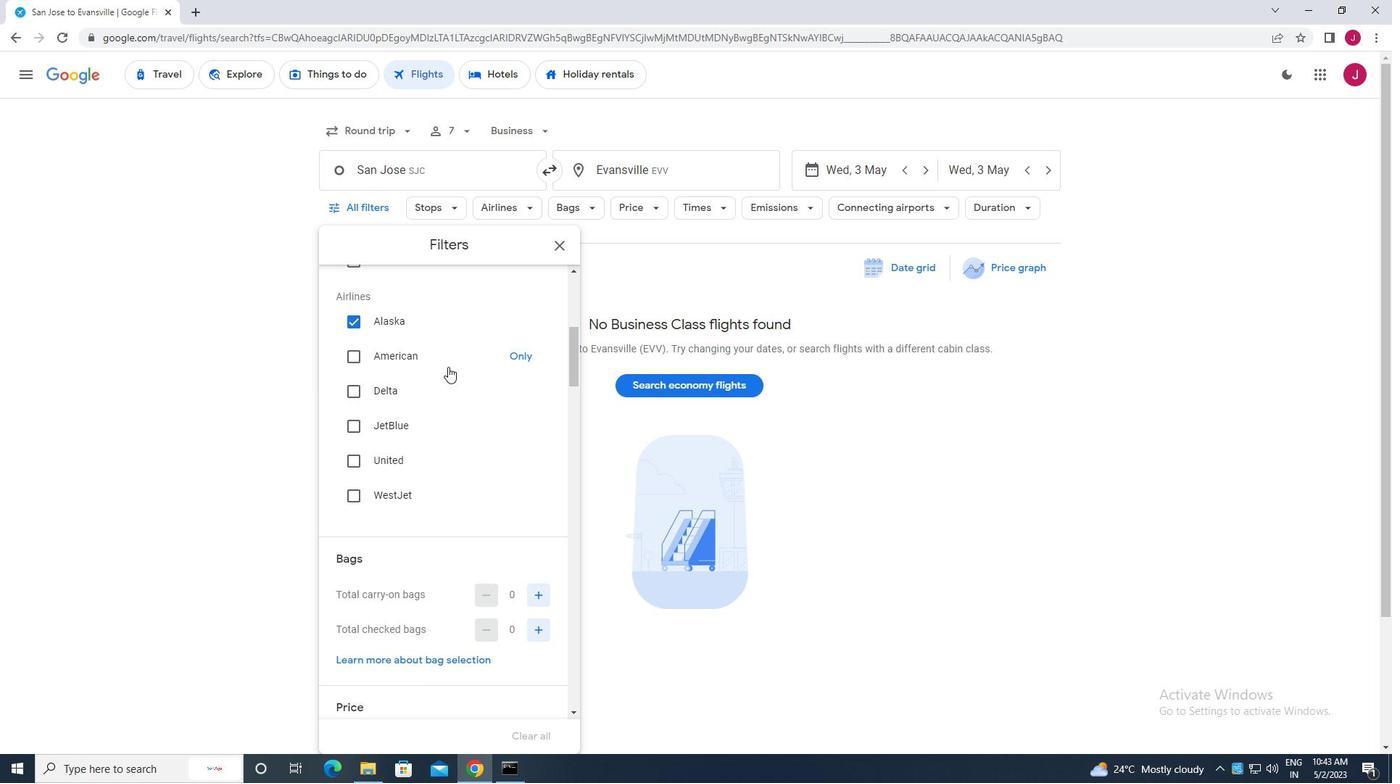 
Action: Mouse scrolled (448, 366) with delta (0, 0)
Screenshot: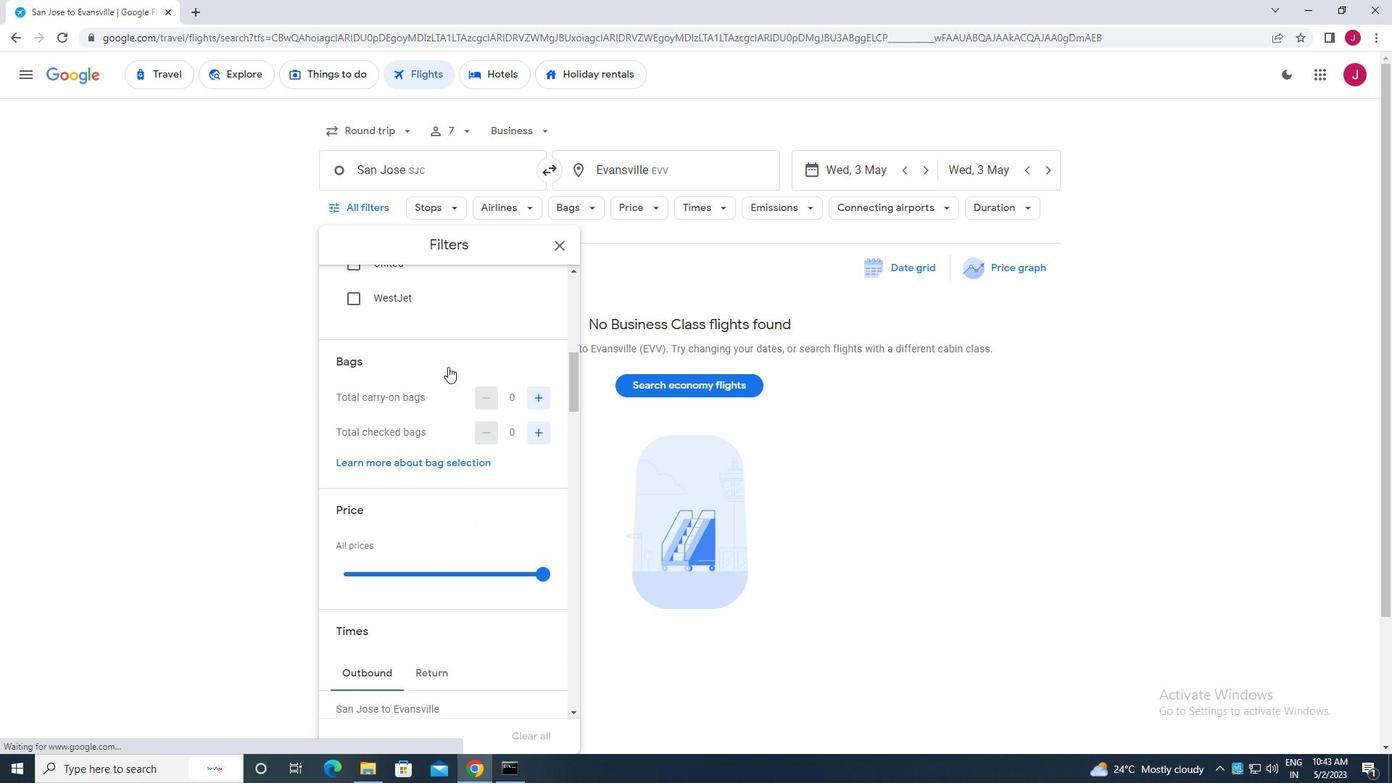 
Action: Mouse moved to (548, 498)
Screenshot: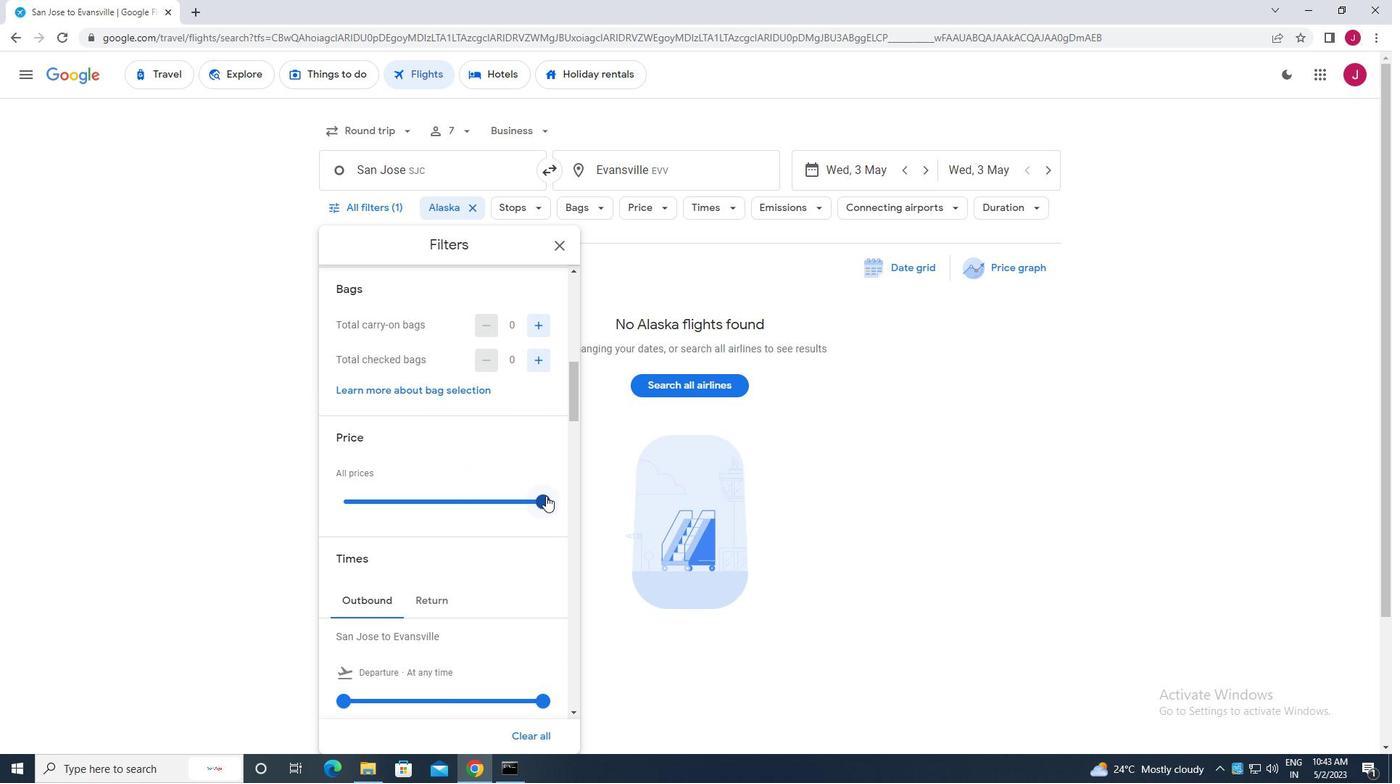 
Action: Mouse pressed left at (548, 498)
Screenshot: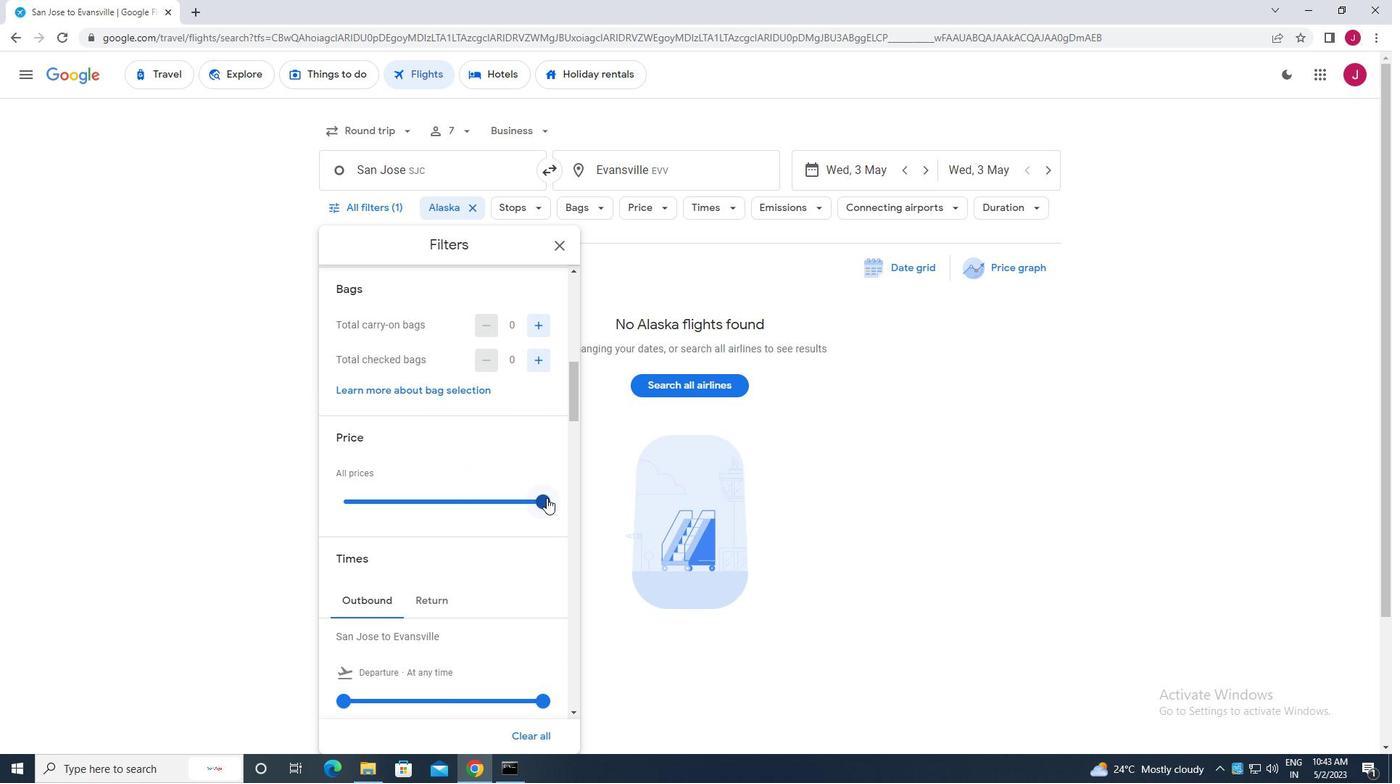 
Action: Mouse moved to (486, 488)
Screenshot: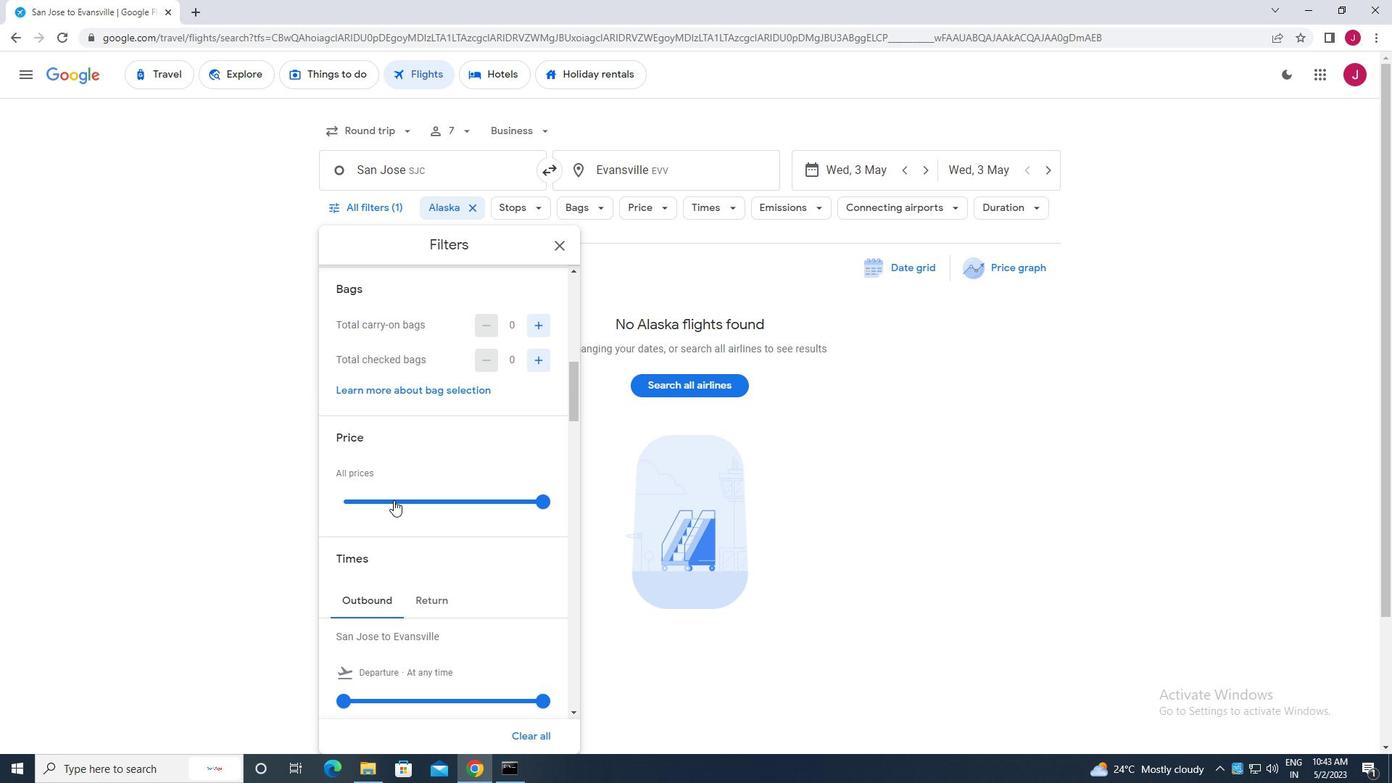 
Action: Mouse scrolled (486, 488) with delta (0, 0)
Screenshot: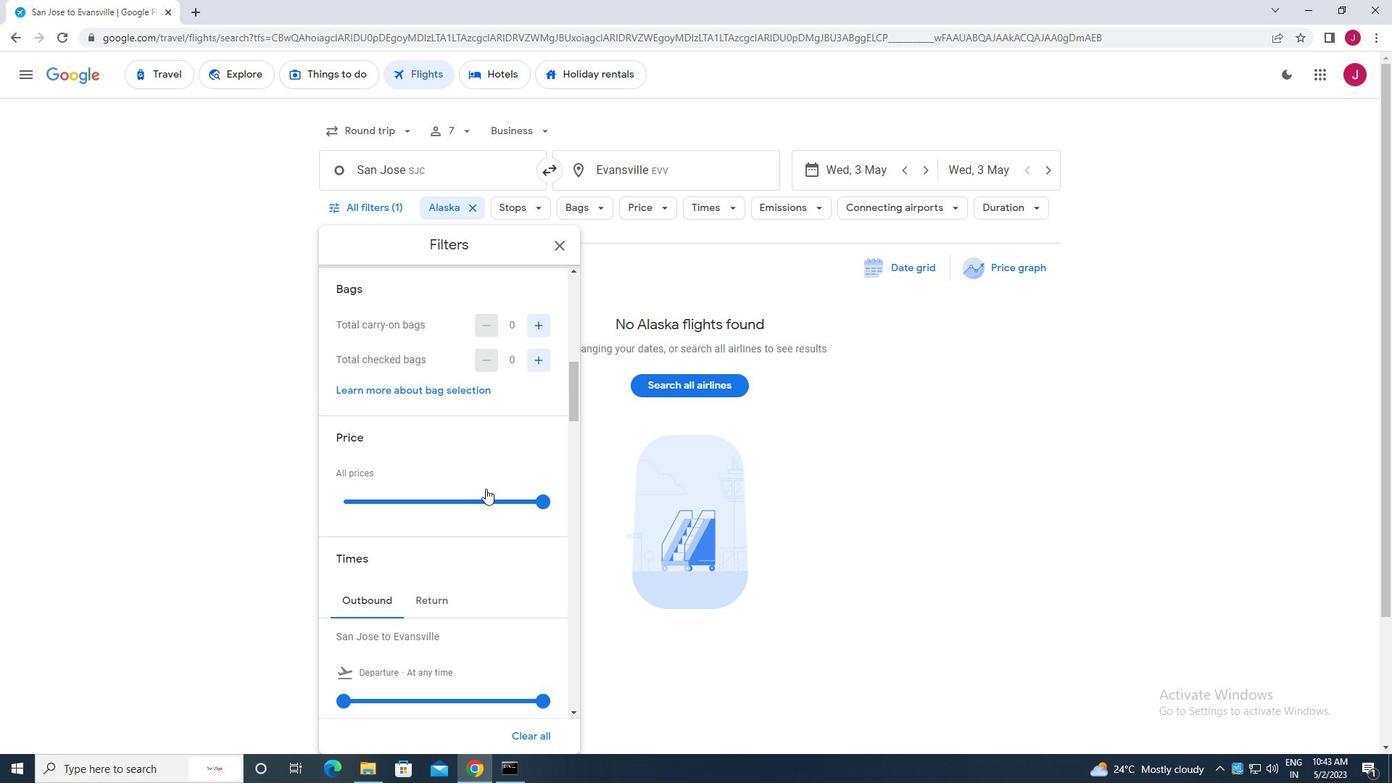
Action: Mouse scrolled (486, 488) with delta (0, 0)
Screenshot: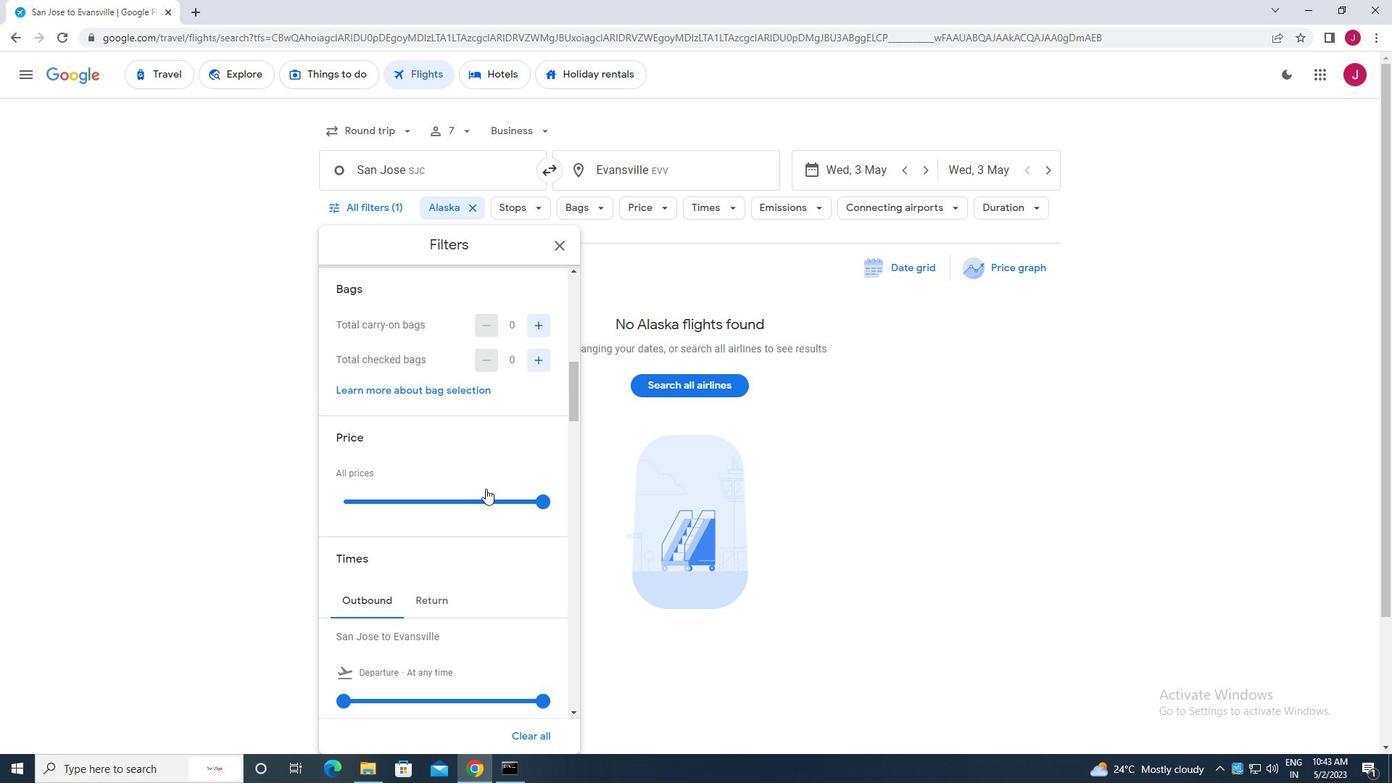
Action: Mouse moved to (486, 488)
Screenshot: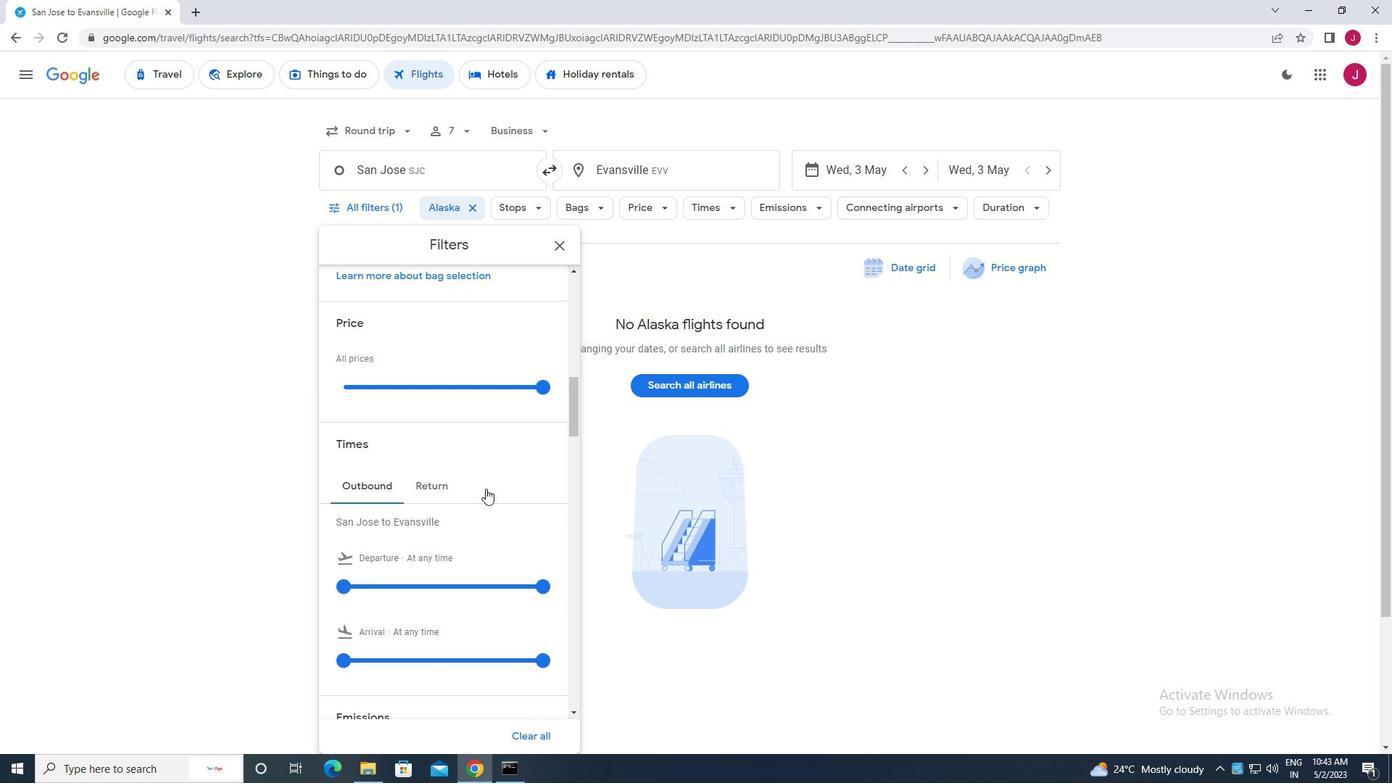 
Action: Mouse scrolled (486, 488) with delta (0, 0)
Screenshot: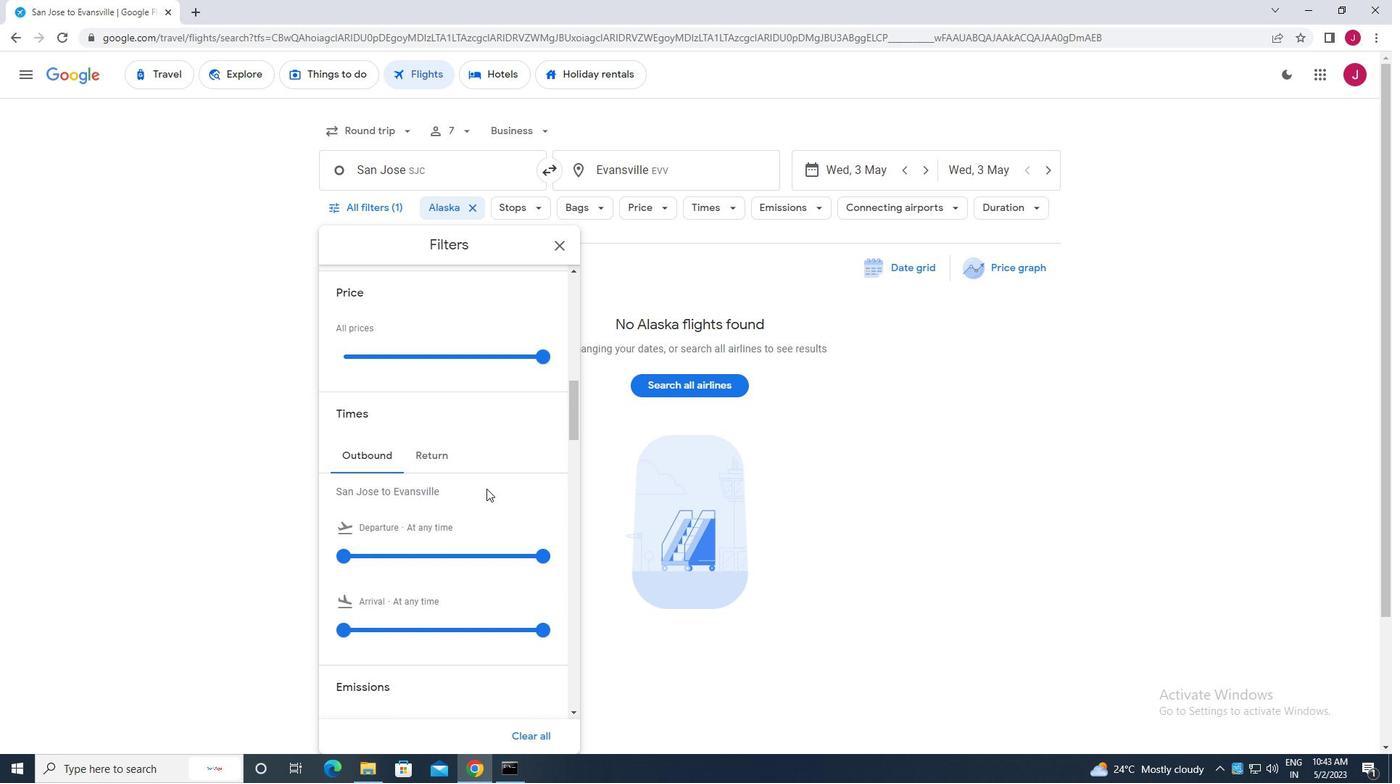 
Action: Mouse moved to (345, 481)
Screenshot: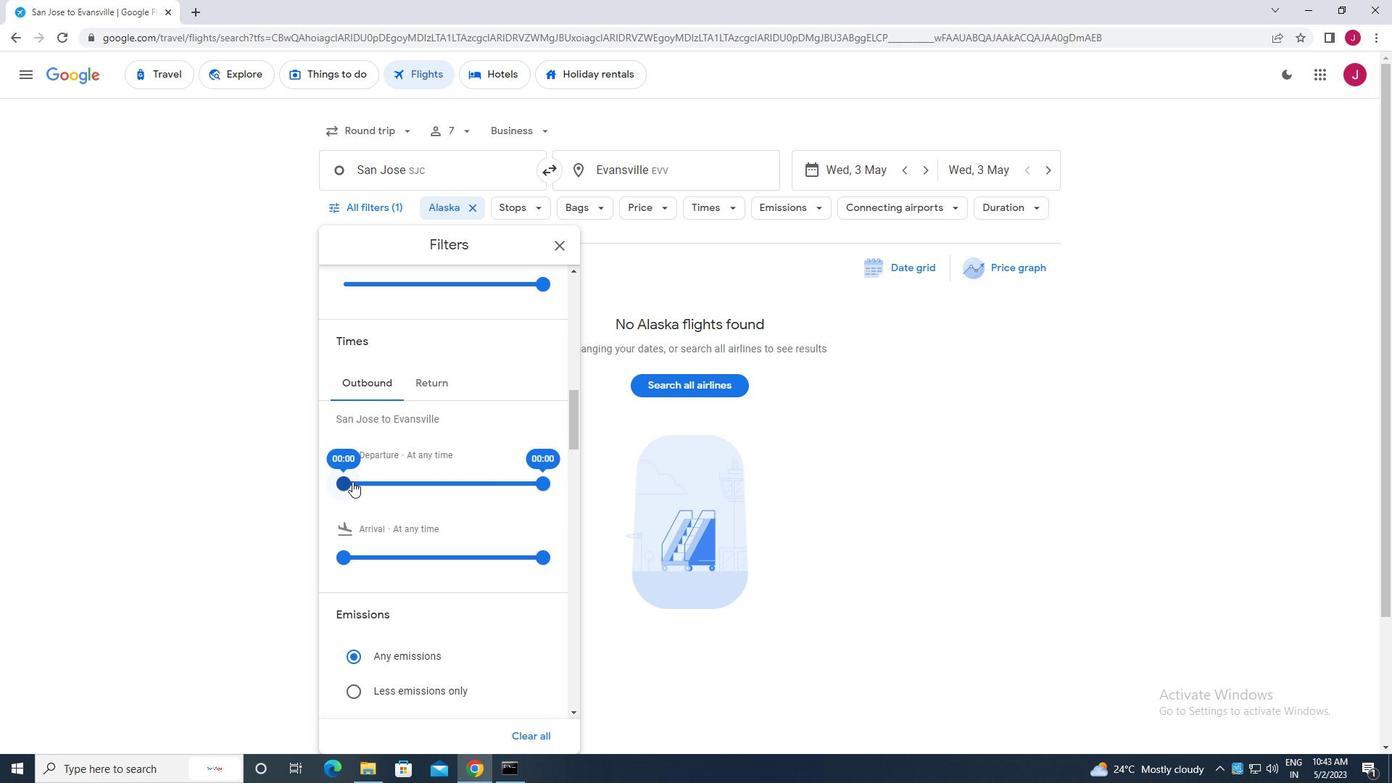 
Action: Mouse pressed left at (345, 481)
Screenshot: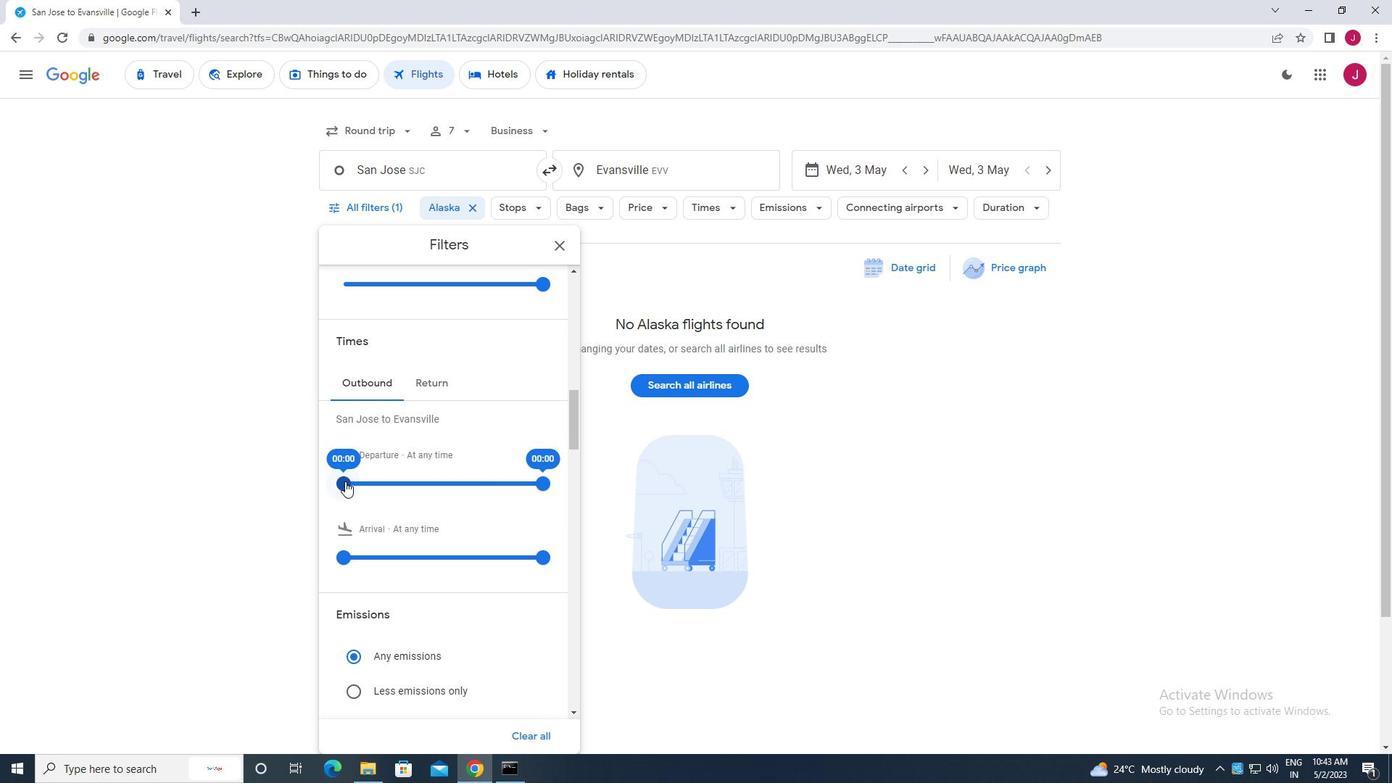 
Action: Mouse moved to (393, 483)
Screenshot: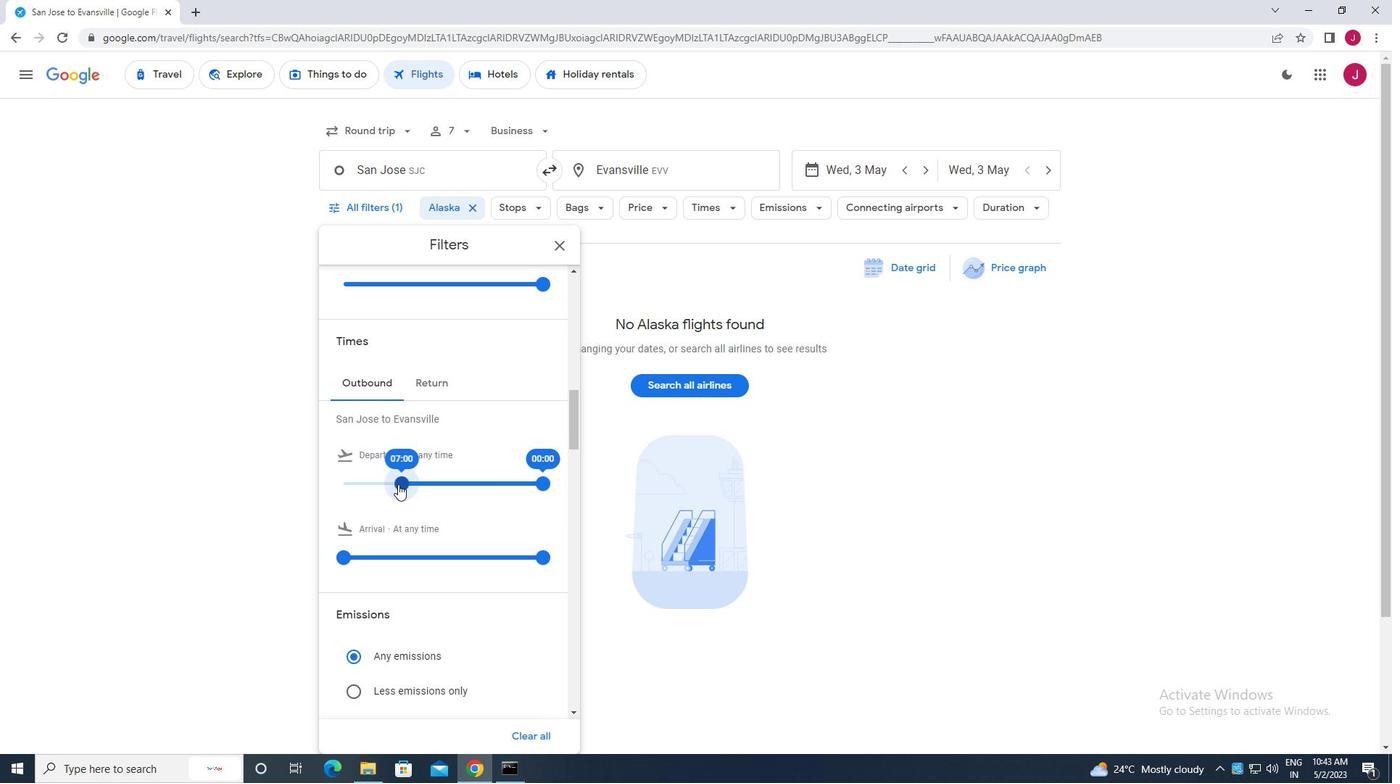 
Action: Mouse pressed left at (393, 483)
Screenshot: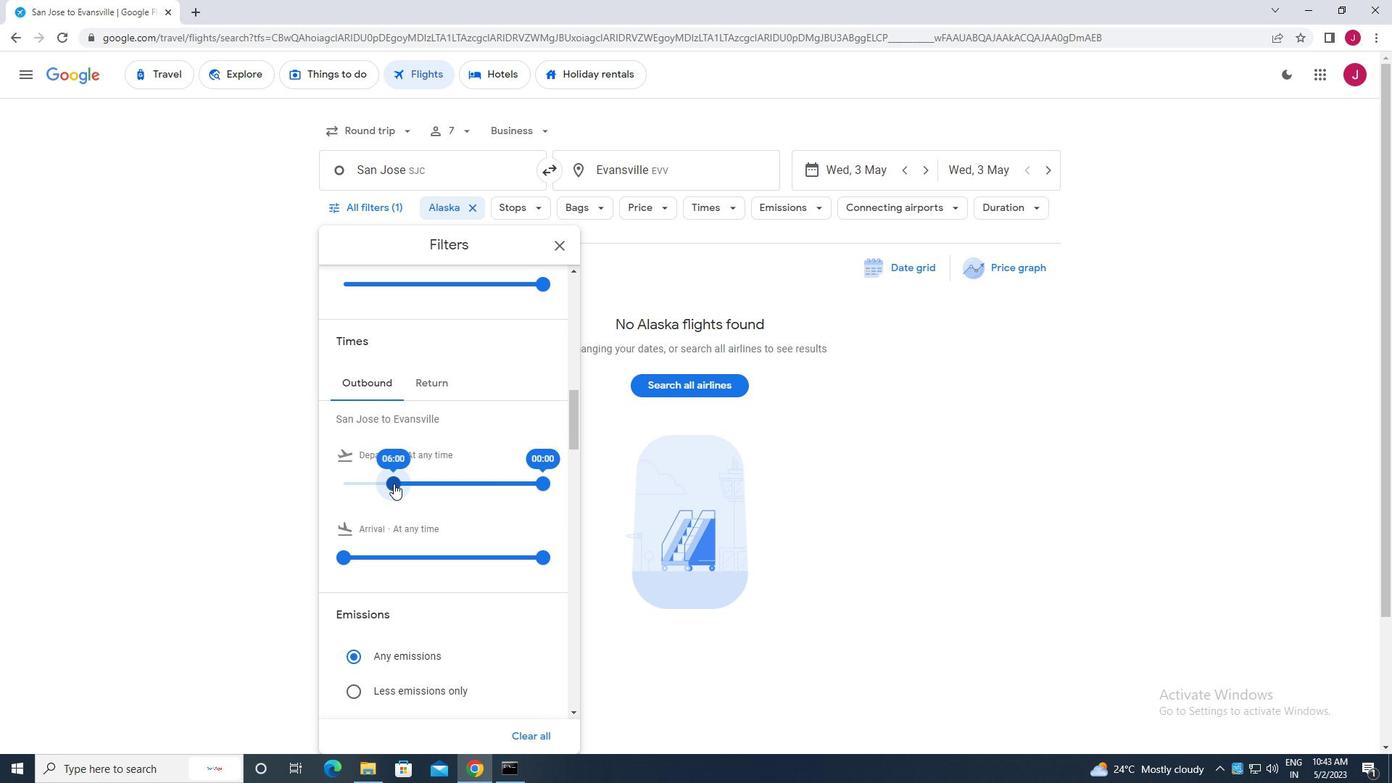 
Action: Mouse moved to (546, 482)
Screenshot: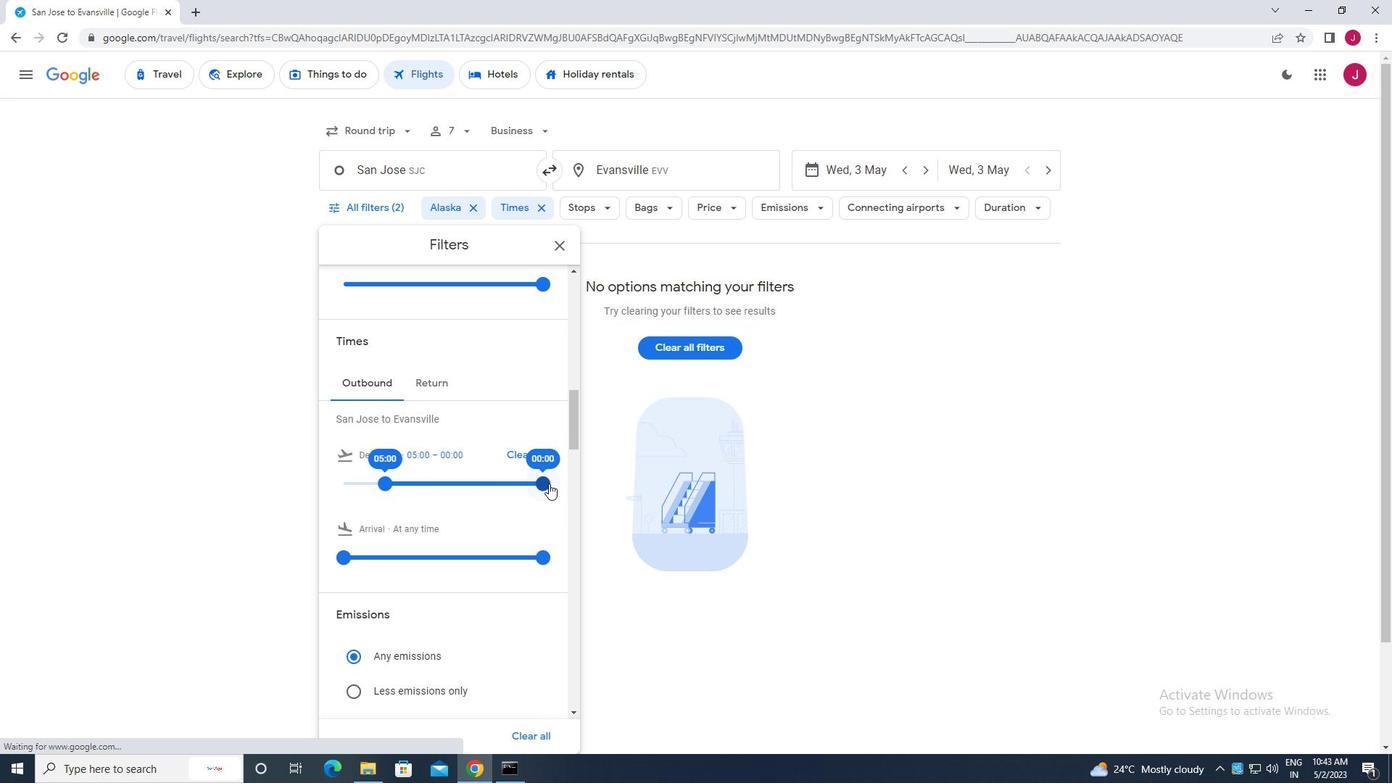 
Action: Mouse pressed left at (546, 482)
Screenshot: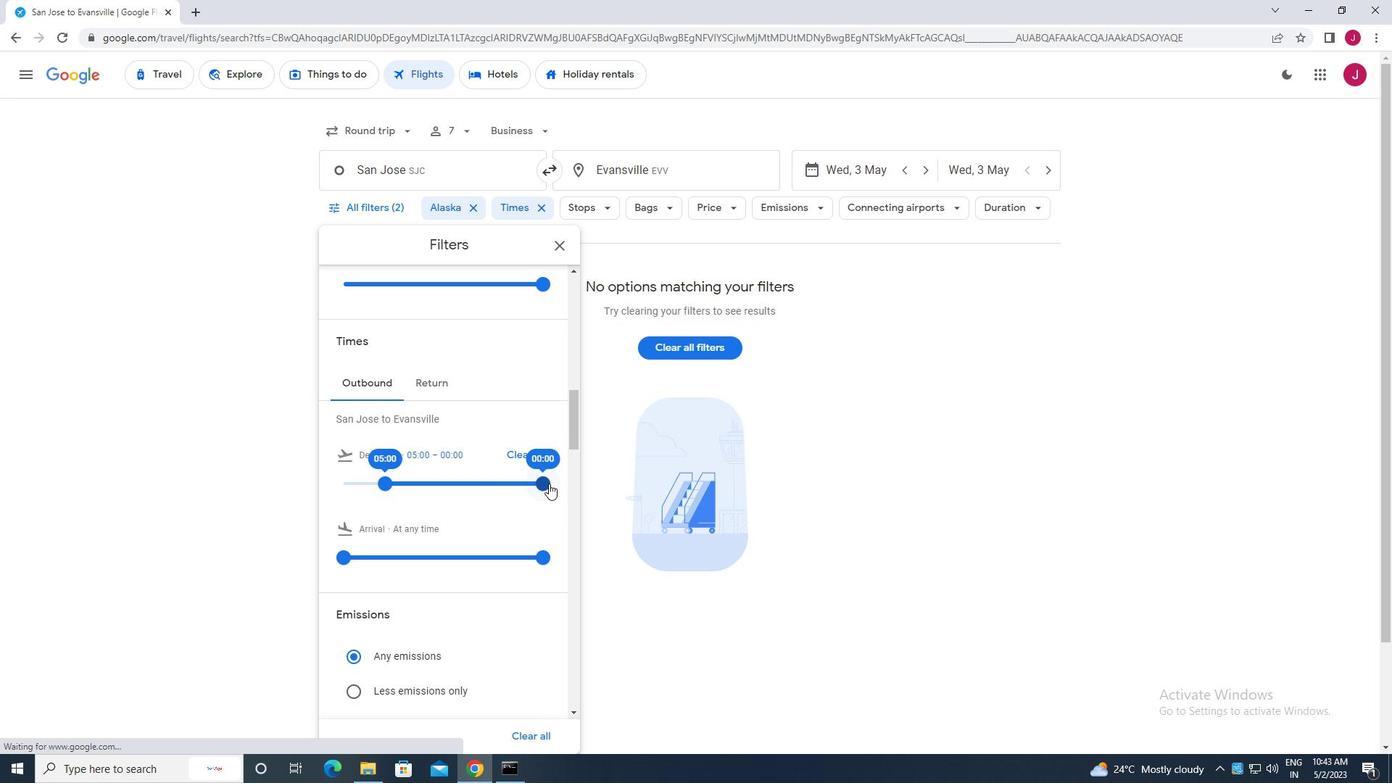 
Action: Mouse moved to (433, 380)
Screenshot: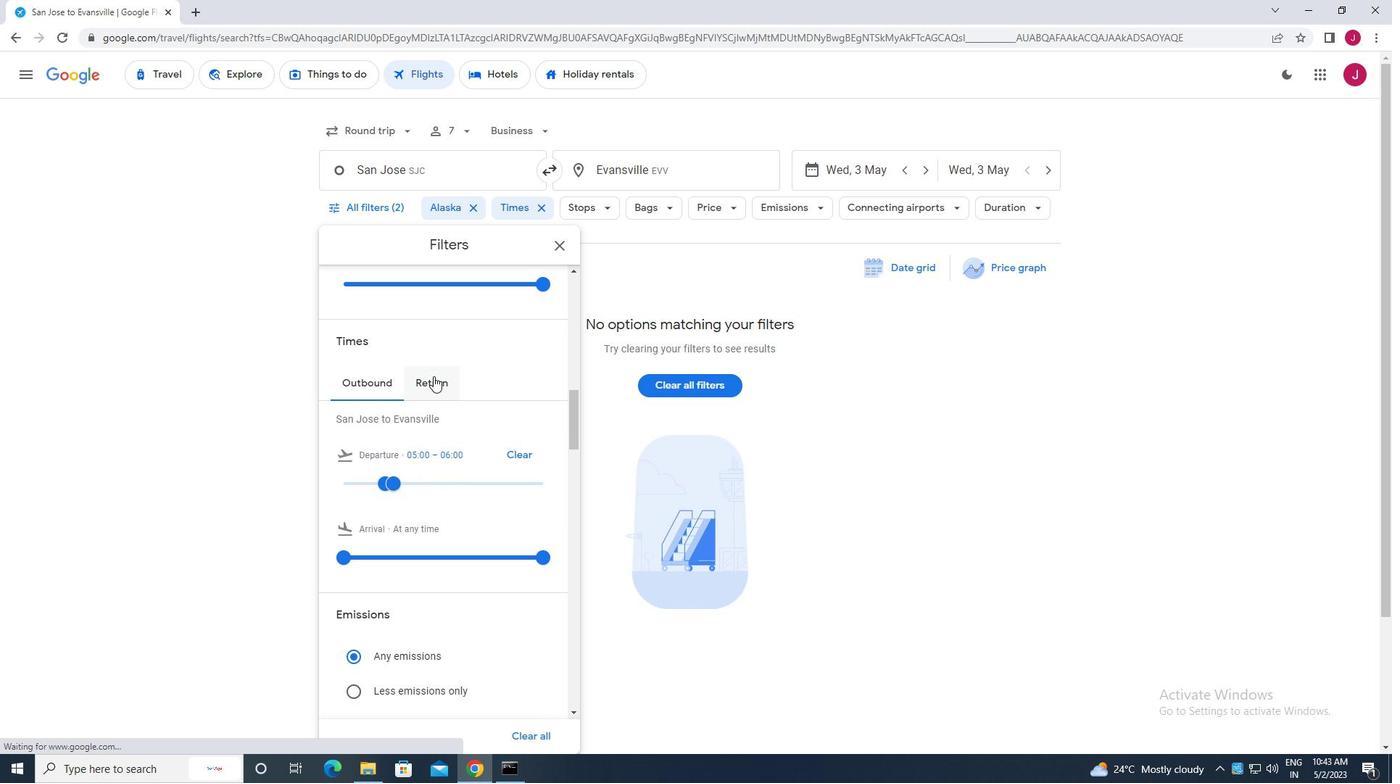 
Action: Mouse pressed left at (433, 380)
Screenshot: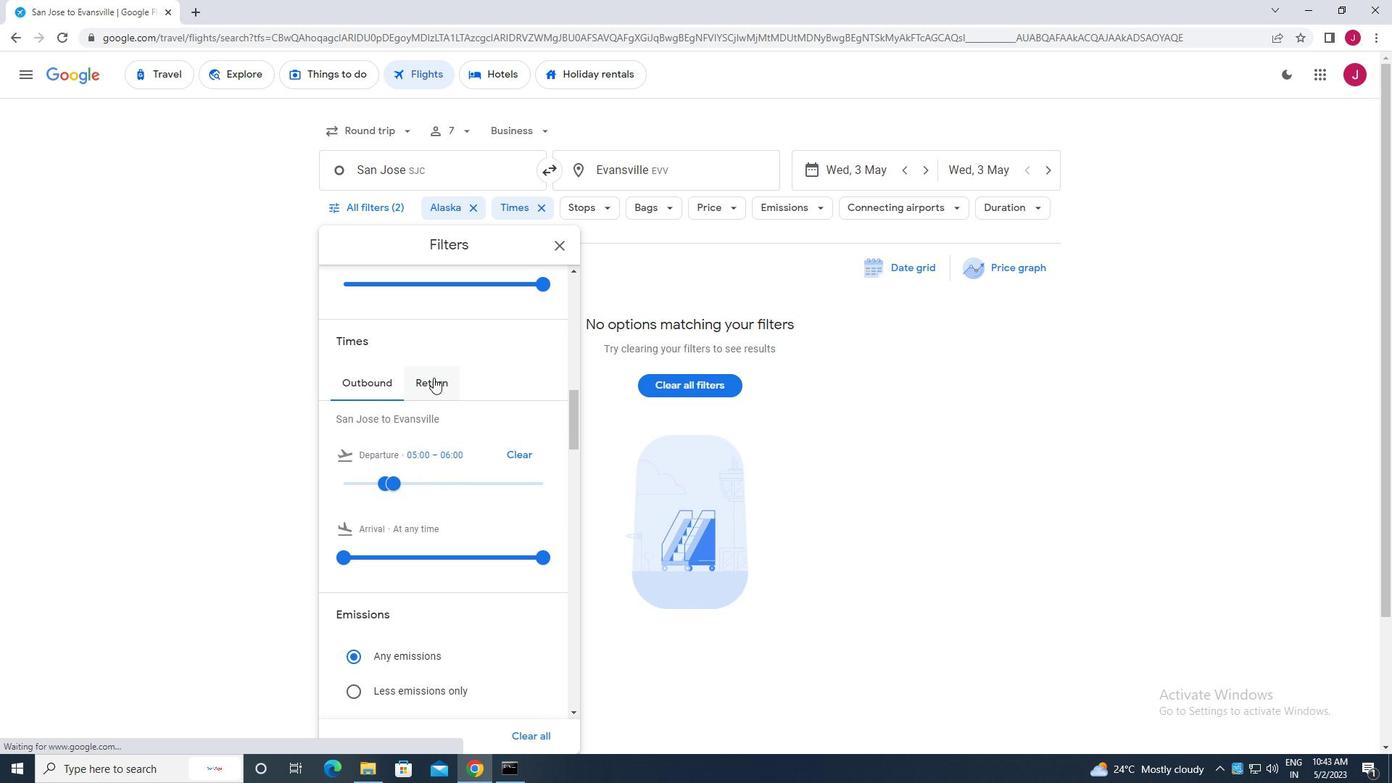 
Action: Mouse moved to (340, 481)
Screenshot: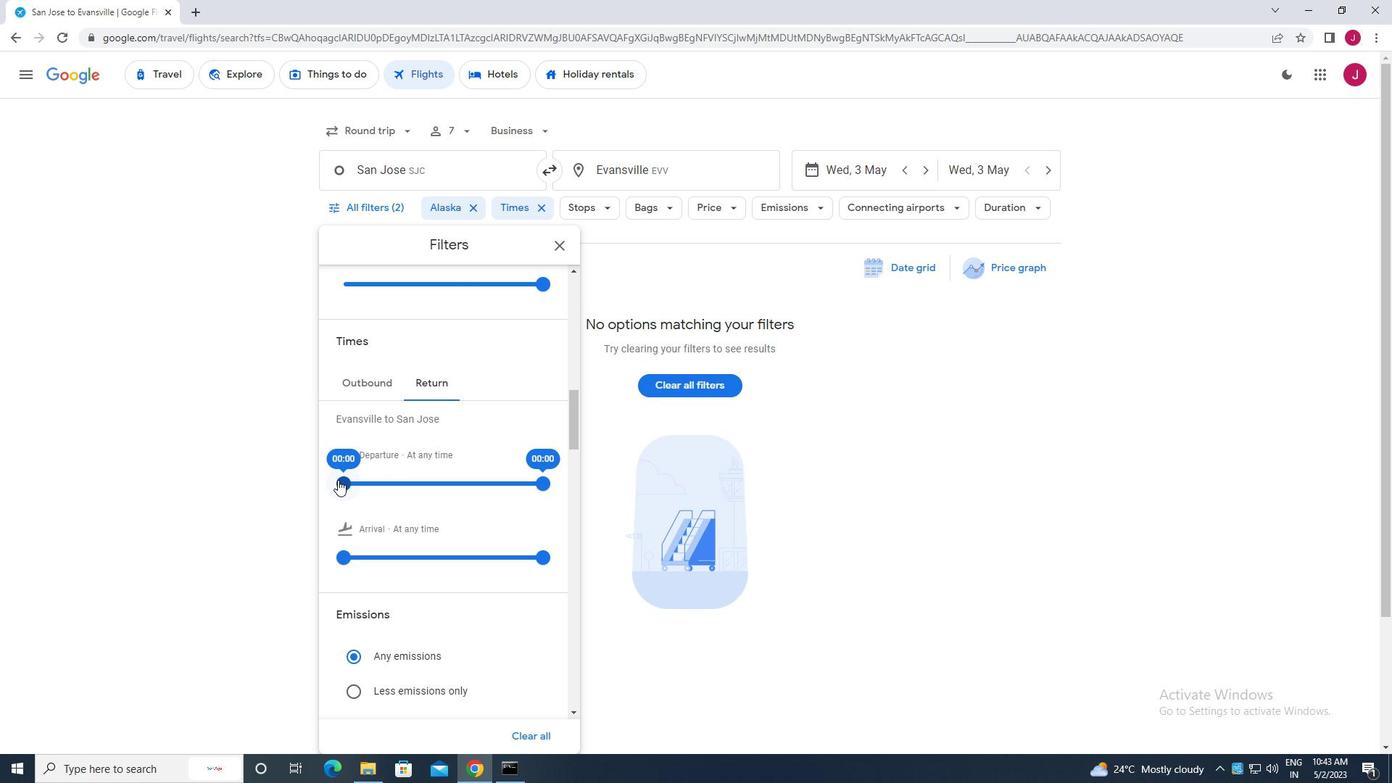 
Action: Mouse pressed left at (340, 481)
Screenshot: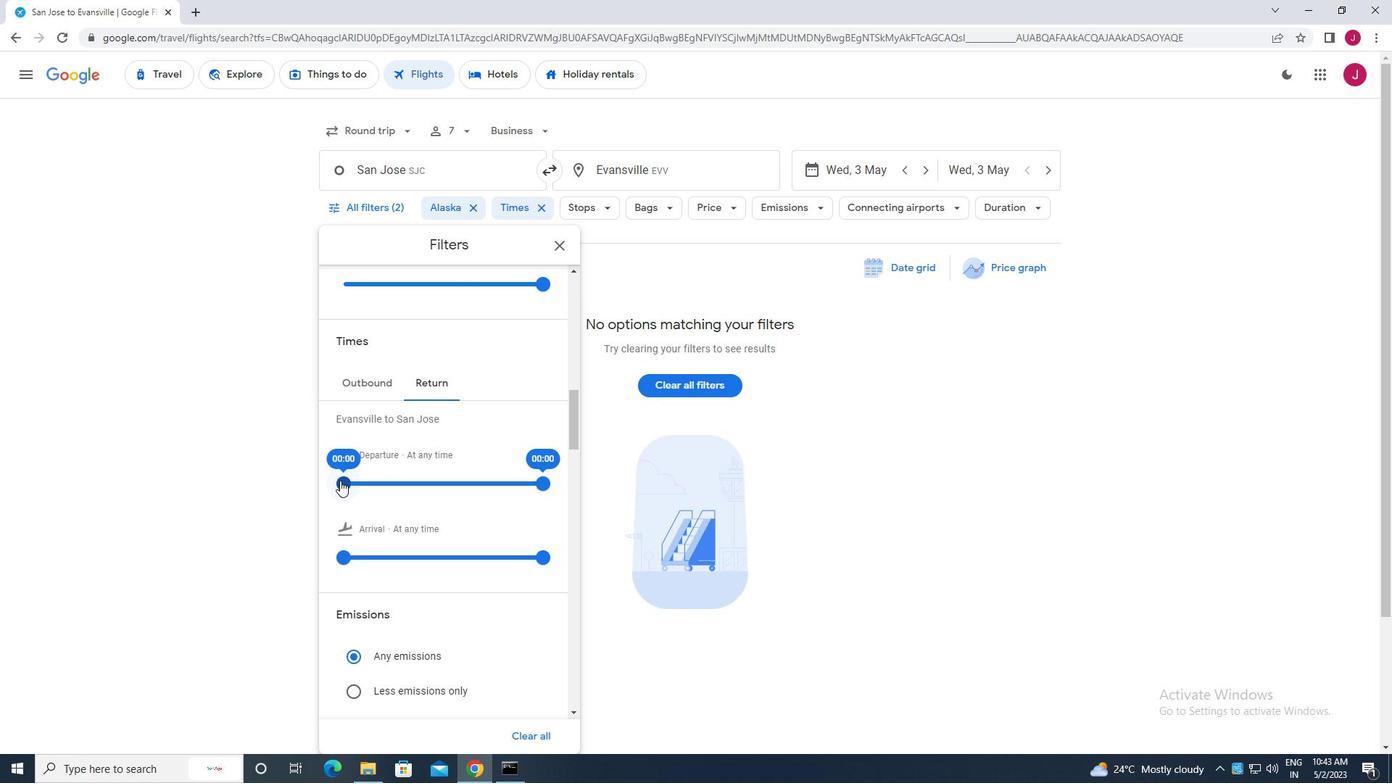 
Action: Mouse moved to (544, 487)
Screenshot: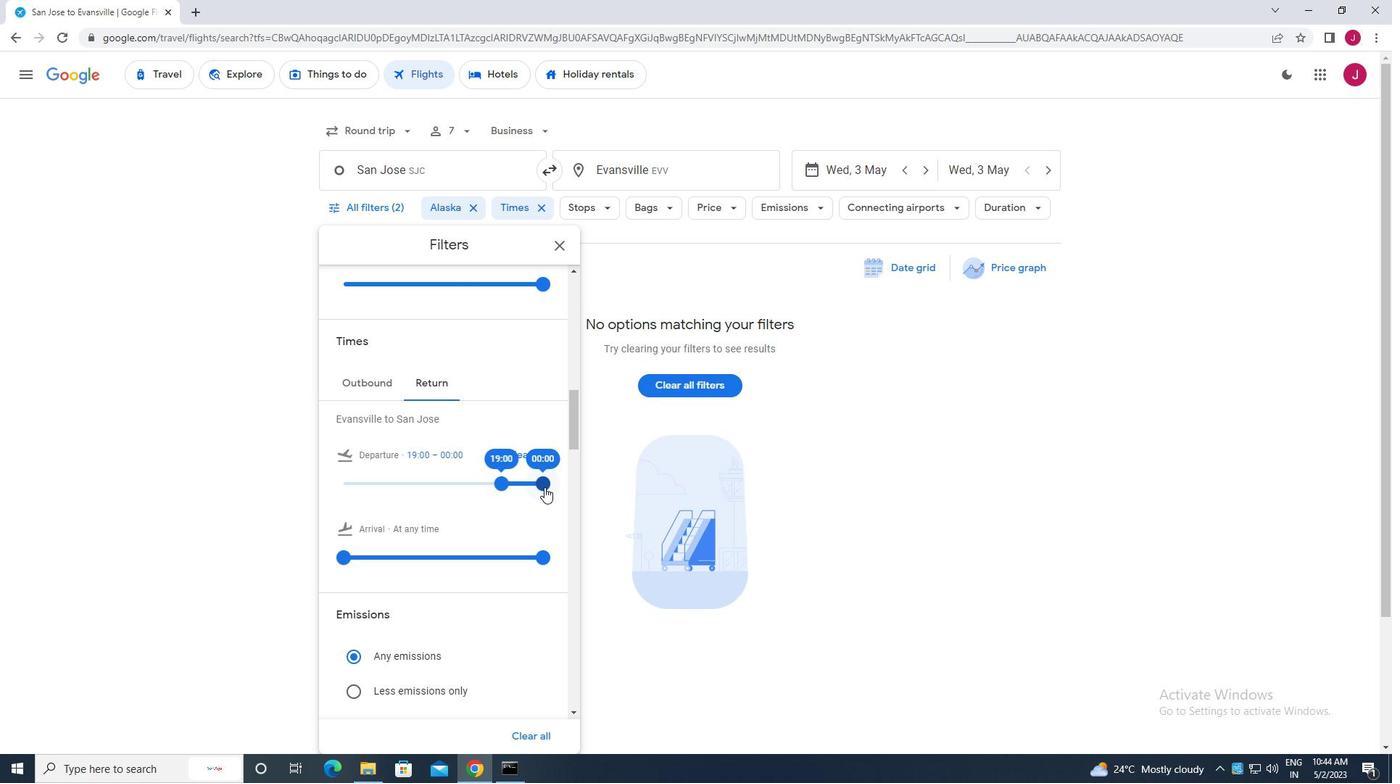 
Action: Mouse pressed left at (544, 487)
Screenshot: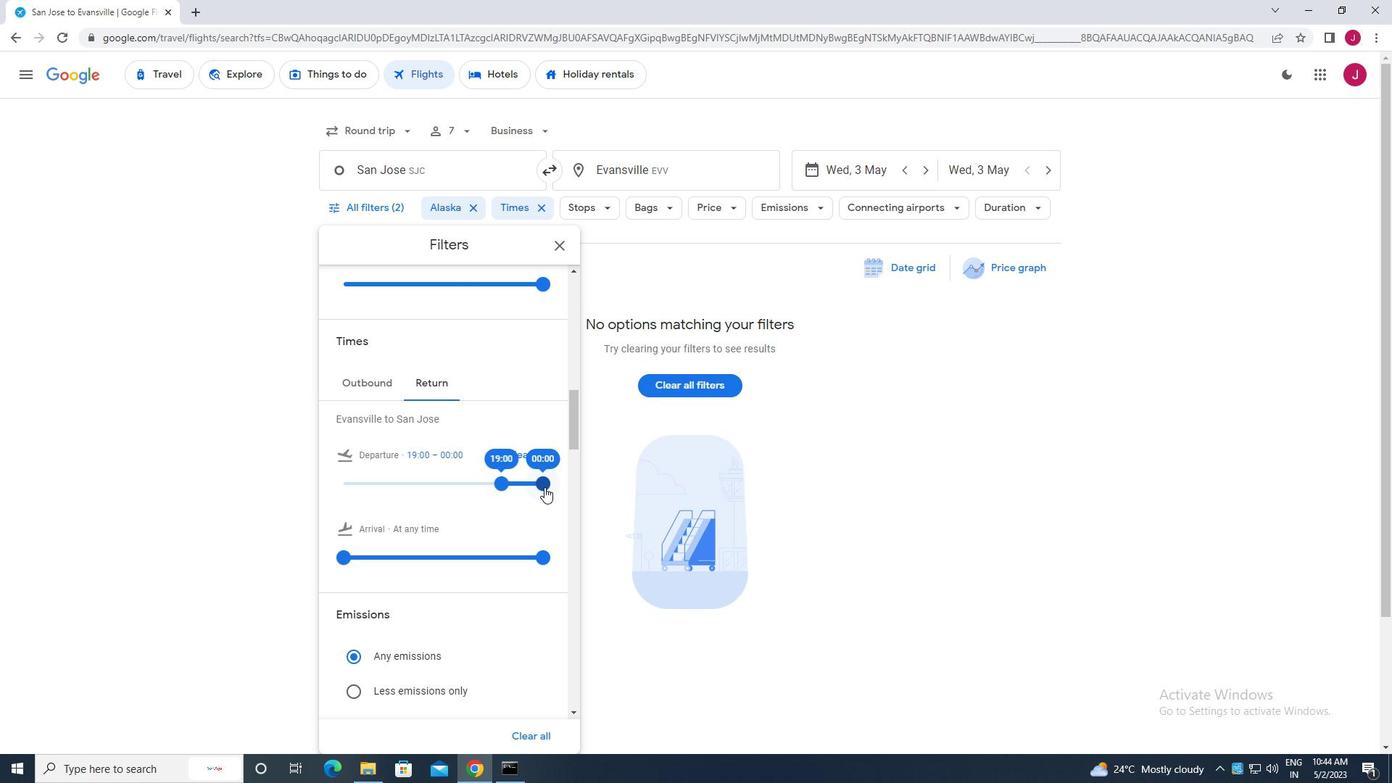 
Action: Mouse moved to (566, 245)
Screenshot: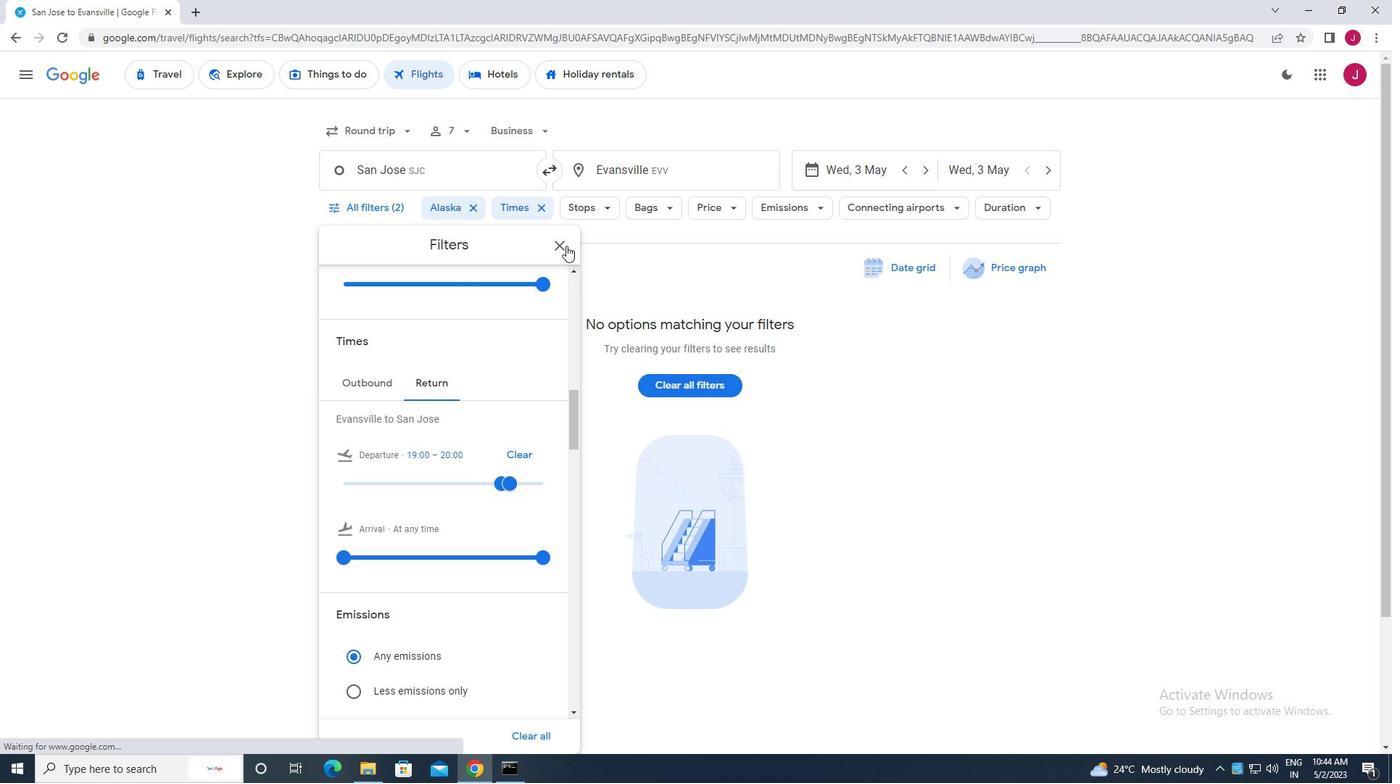 
Action: Mouse pressed left at (566, 245)
Screenshot: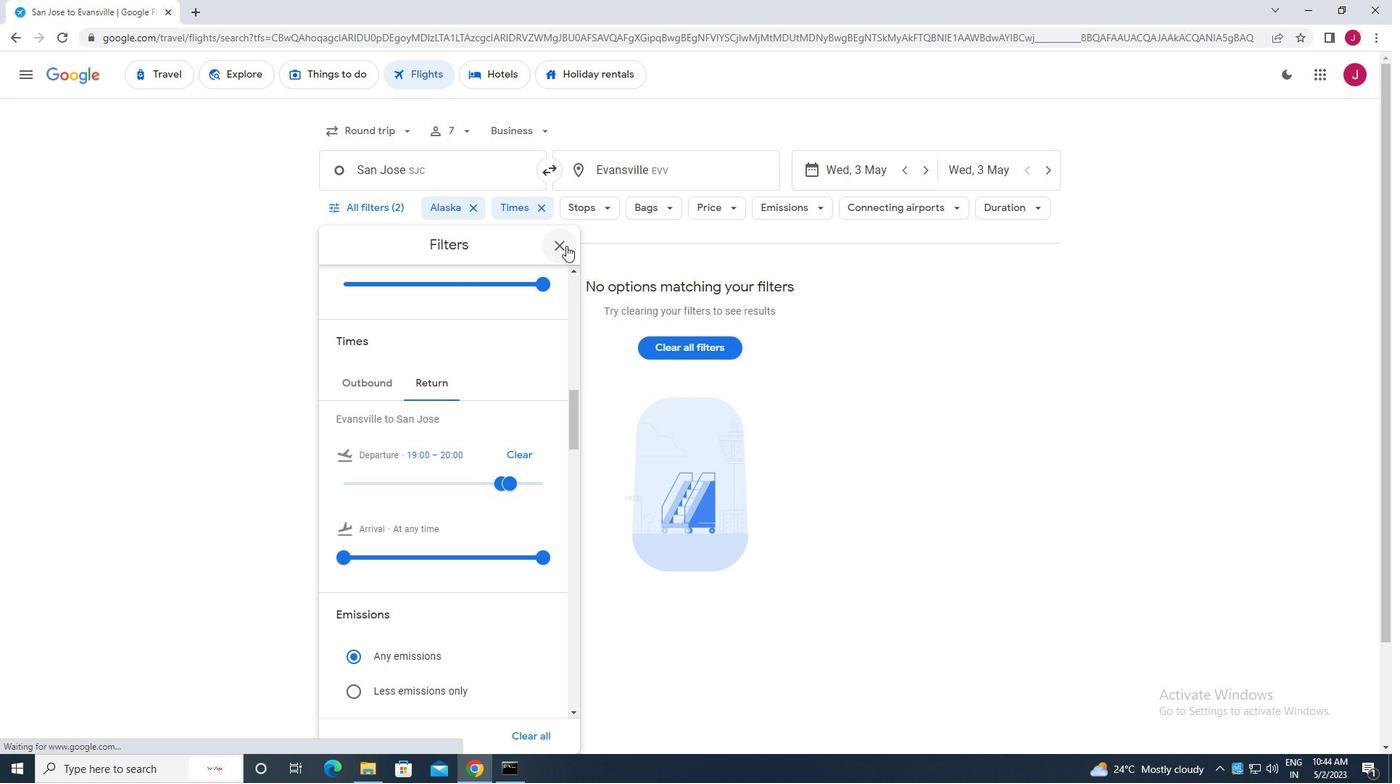 
Action: Mouse moved to (562, 251)
Screenshot: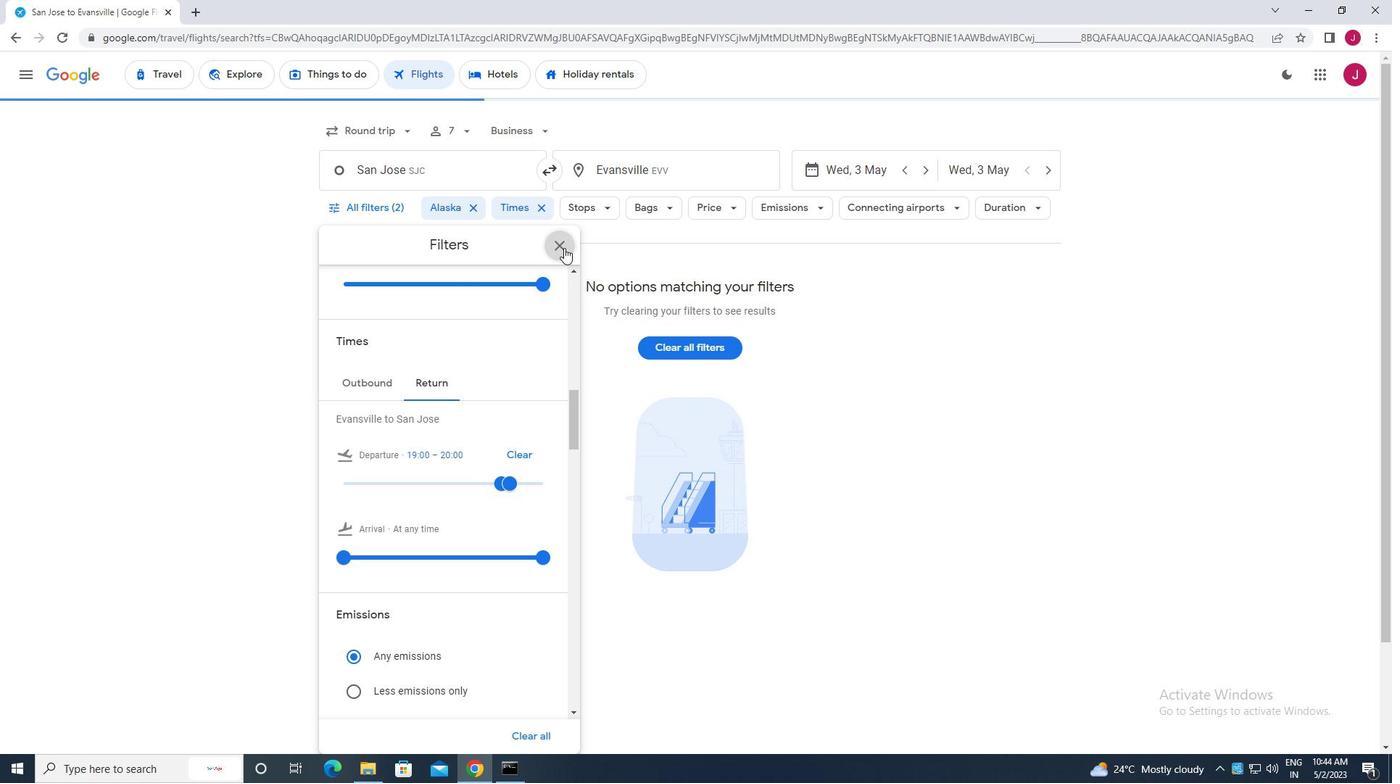 
